 Task: Find accommodations in Shibirghan, Afghanistan for 8 guests from 22 Aug to 10 Sep, with 6 bedrooms, 6 beds, 5 bathrooms, Wifi, Free parking, and a Pool, within a price range of ₹820 to ₹100000+.
Action: Mouse moved to (614, 126)
Screenshot: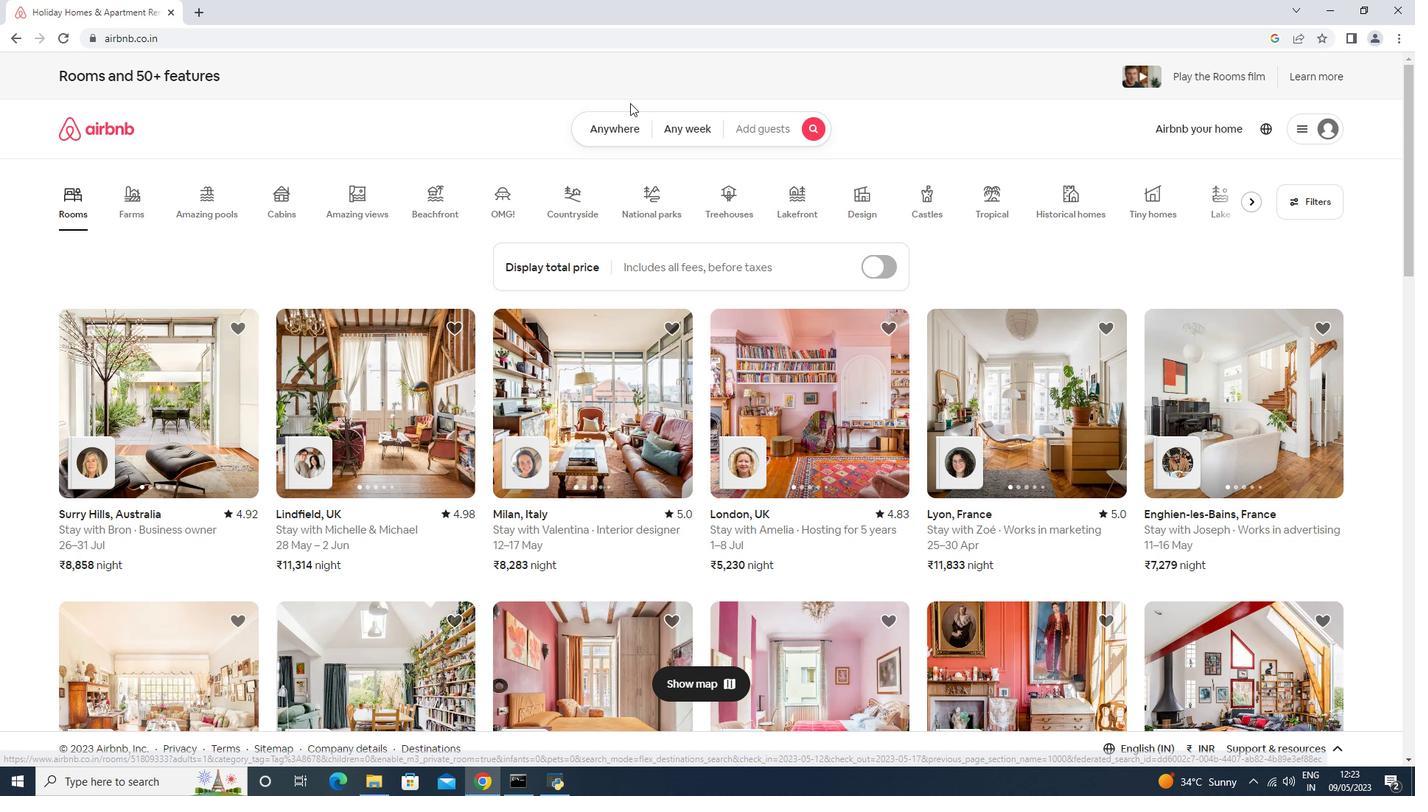 
Action: Mouse pressed left at (614, 126)
Screenshot: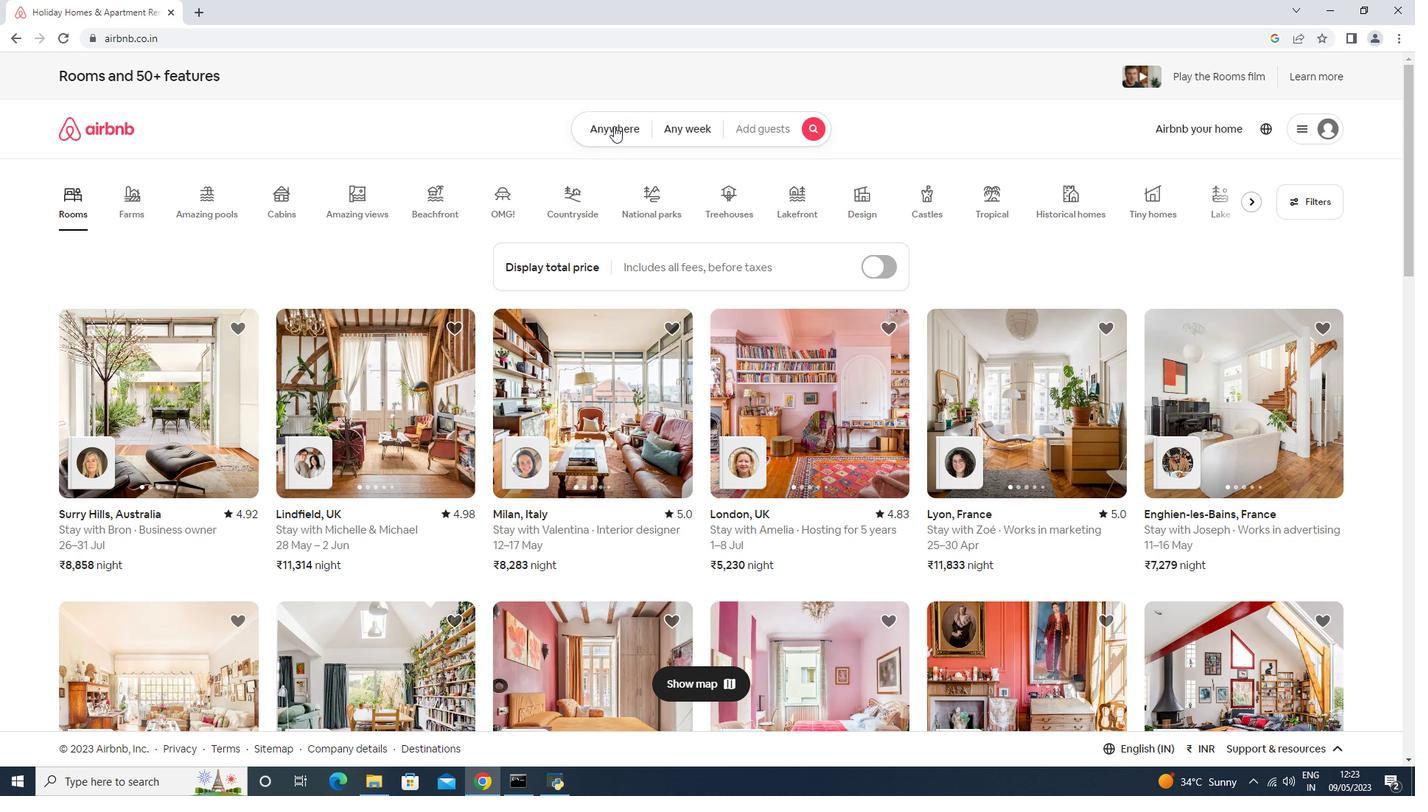 
Action: Mouse moved to (566, 195)
Screenshot: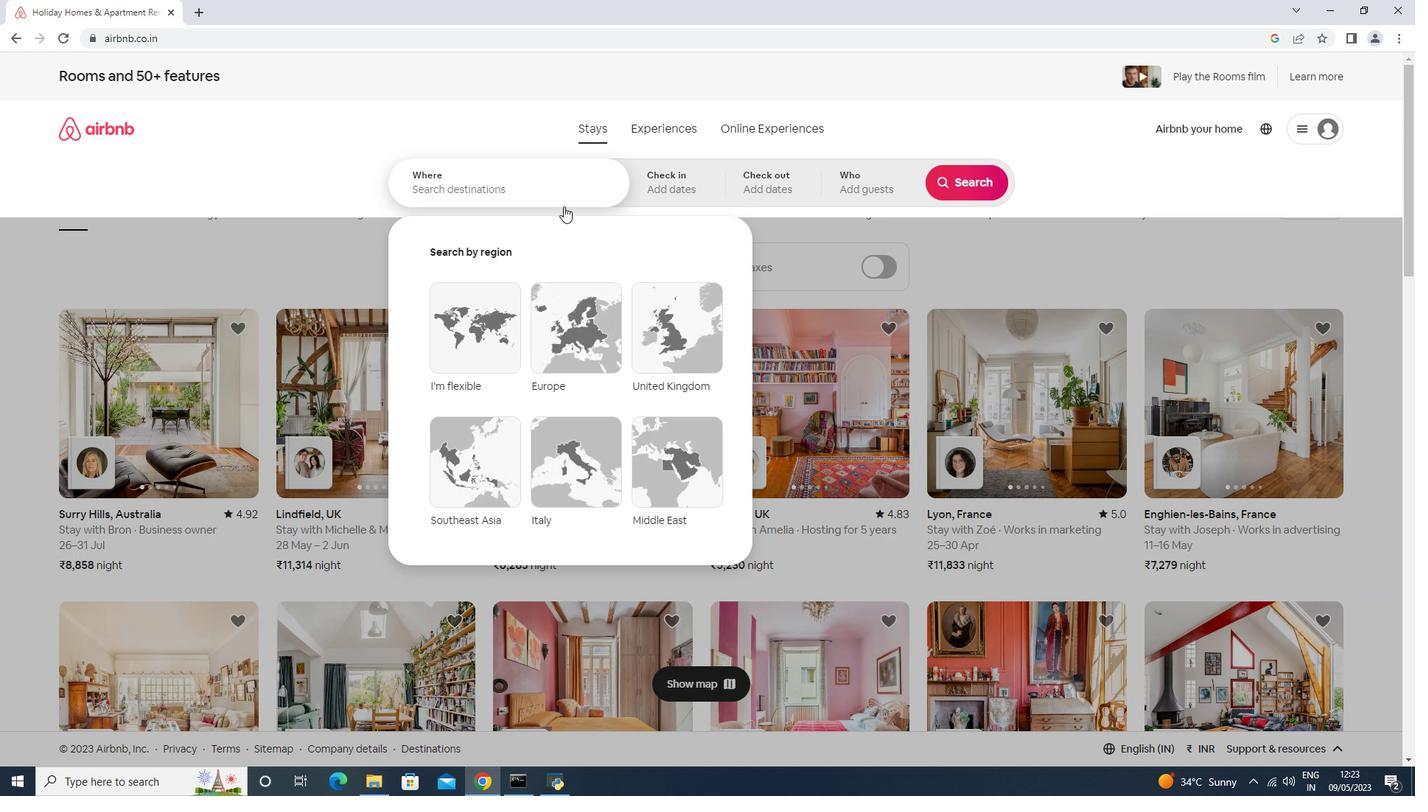 
Action: Mouse pressed left at (566, 195)
Screenshot: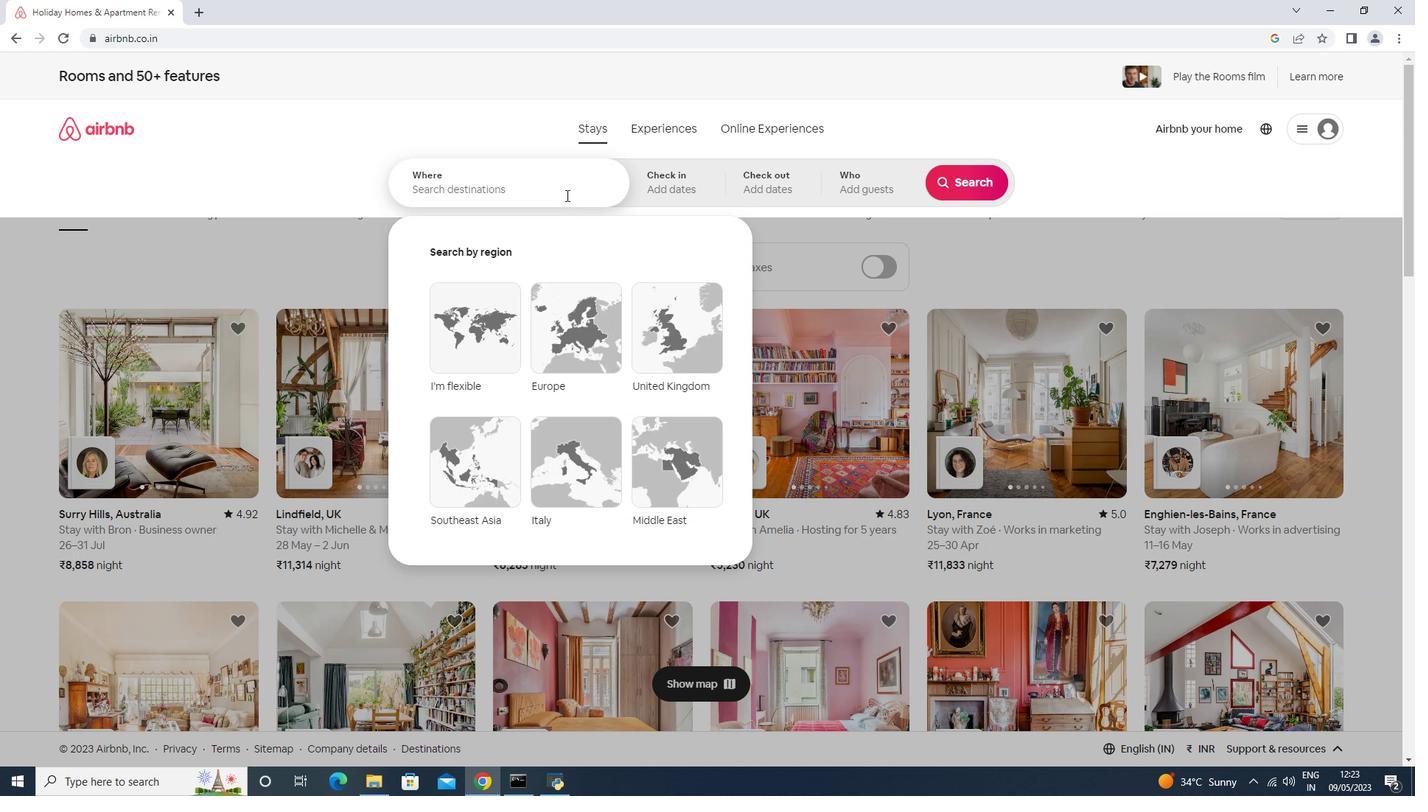 
Action: Mouse moved to (567, 189)
Screenshot: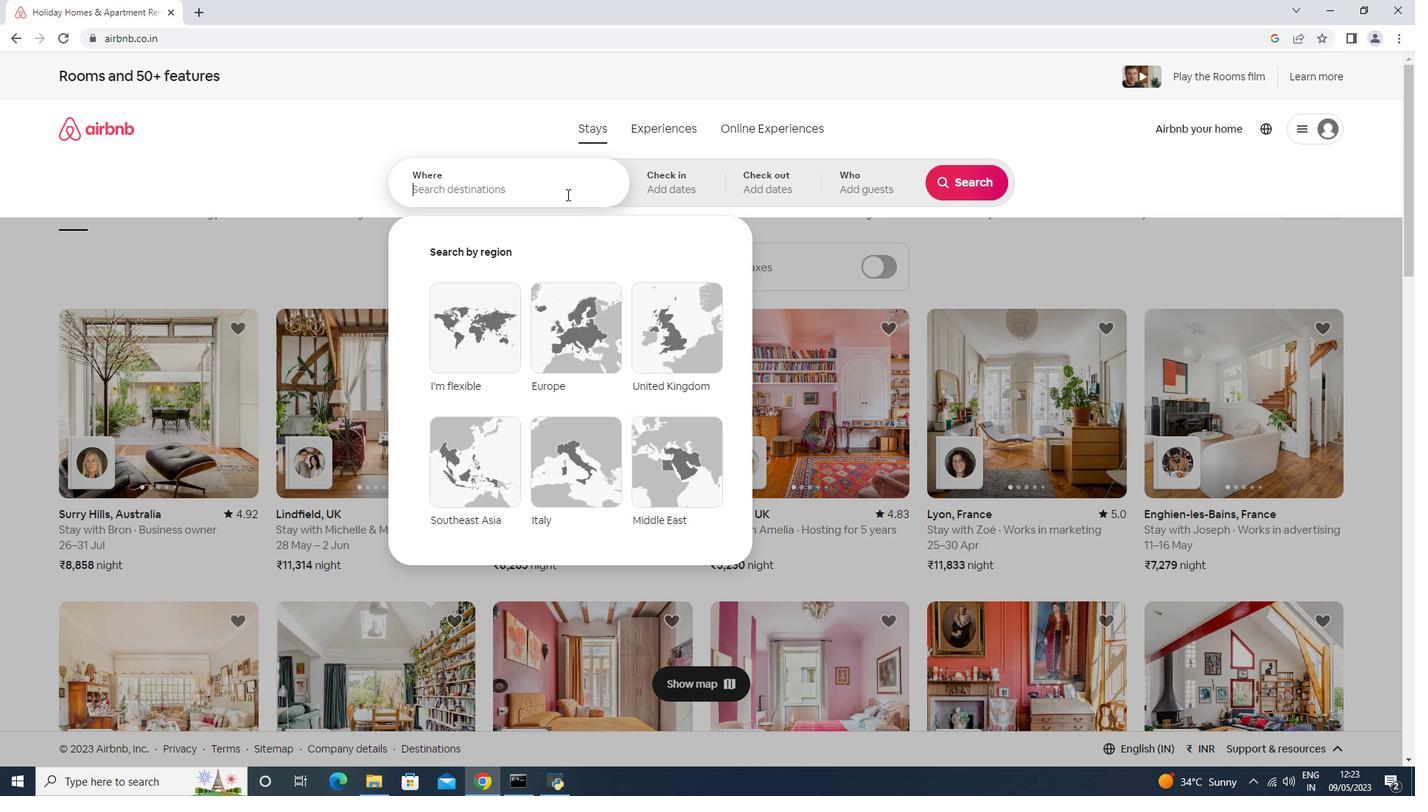 
Action: Key pressed <Key.shift>Shibirirghan,<Key.space><Key.shift><Key.shift>Afghanistan<Key.enter>
Screenshot: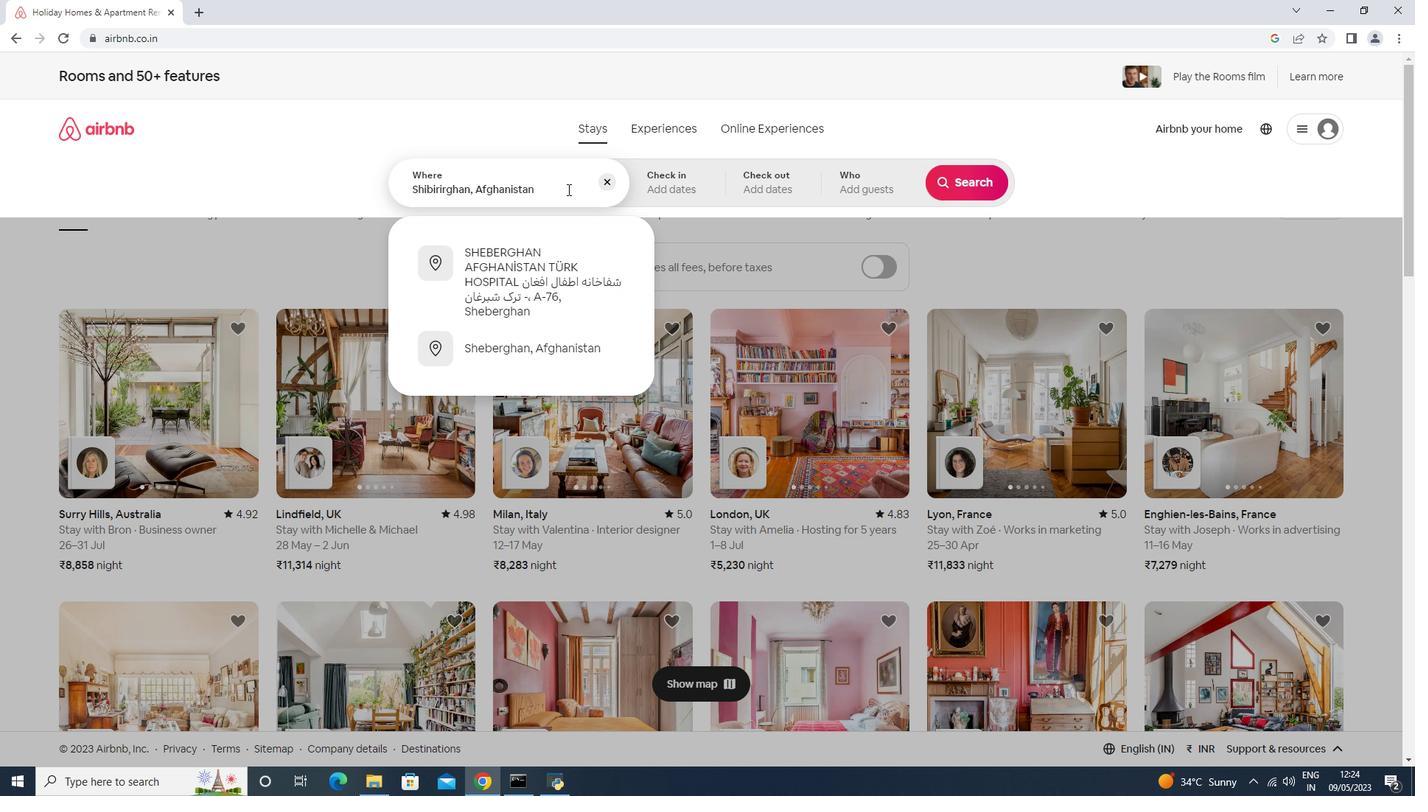 
Action: Mouse moved to (956, 308)
Screenshot: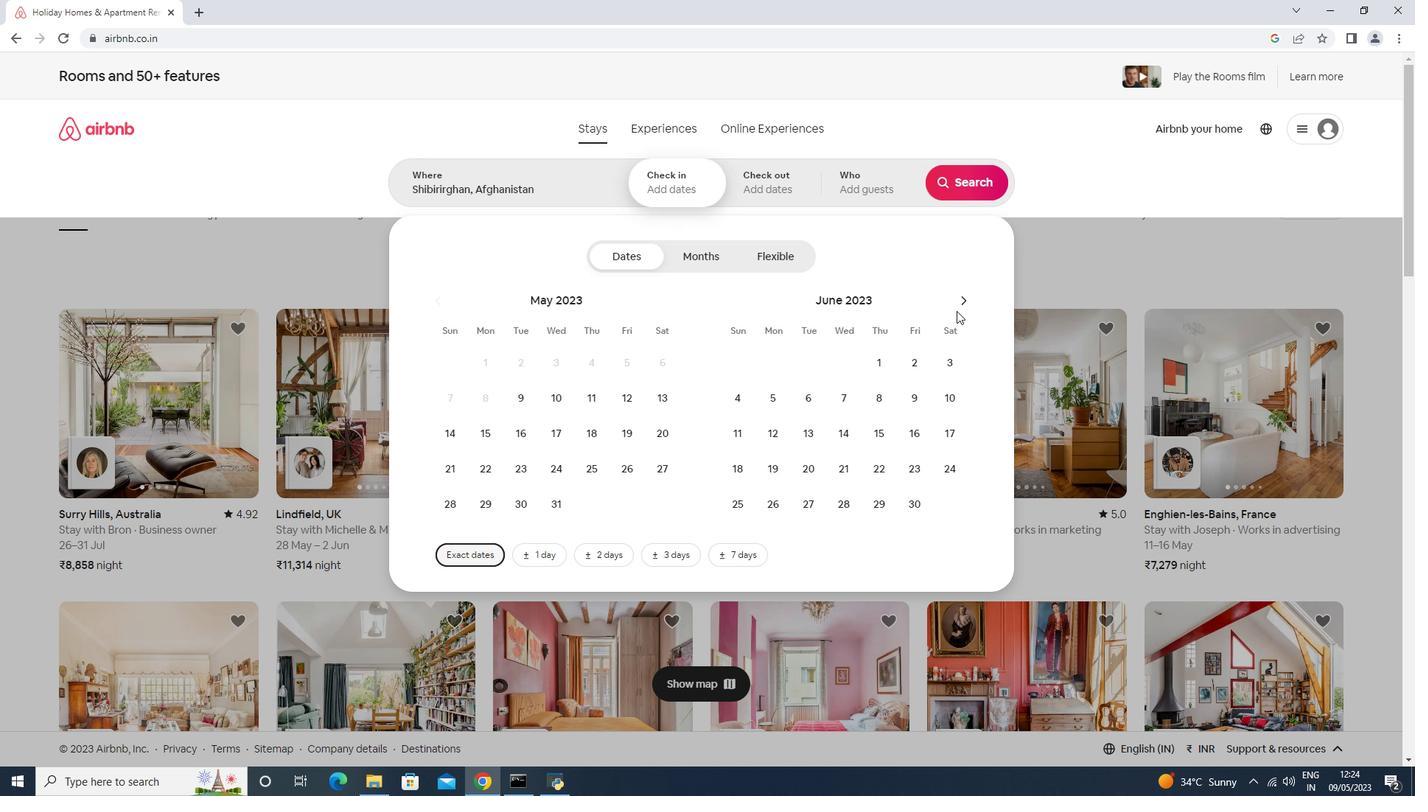 
Action: Mouse pressed left at (956, 308)
Screenshot: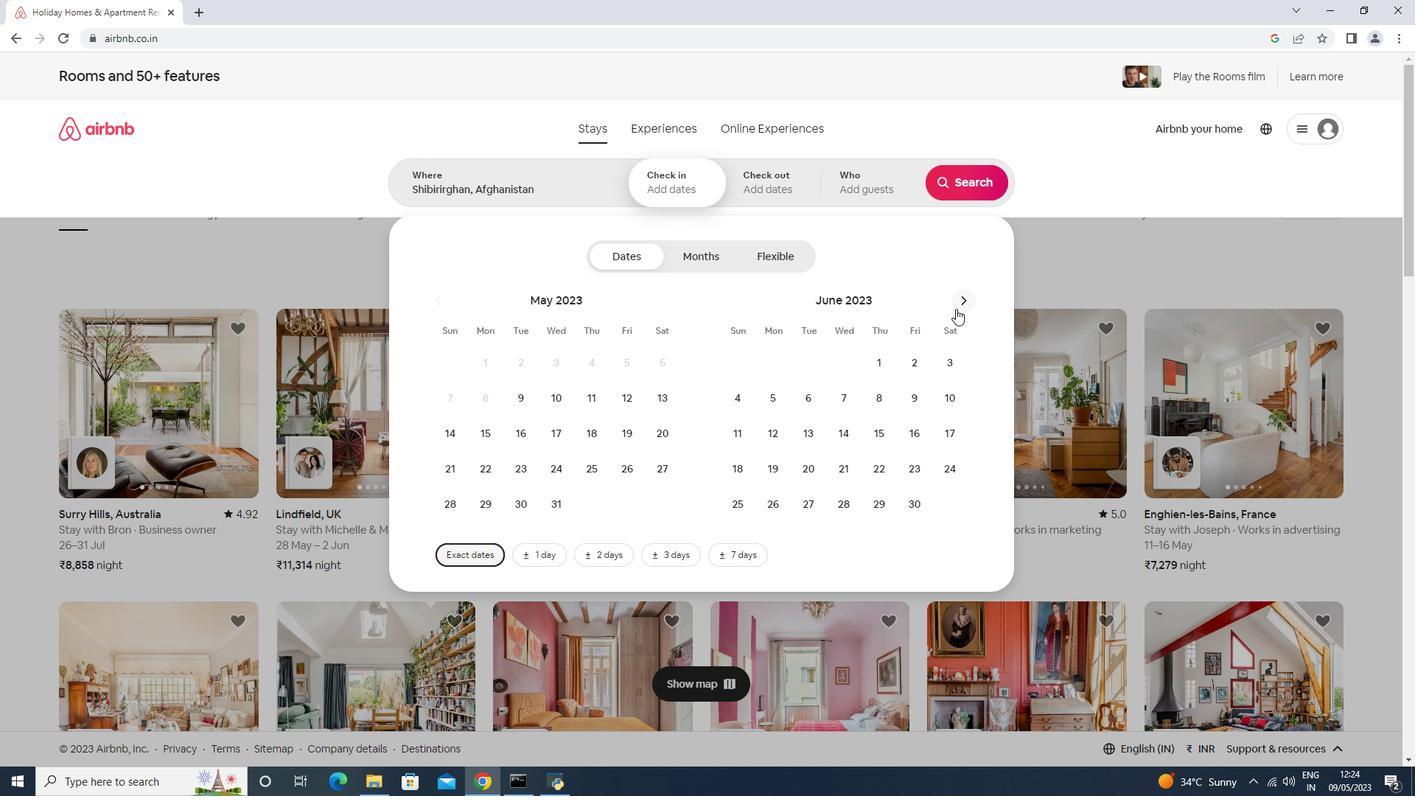 
Action: Mouse pressed left at (956, 308)
Screenshot: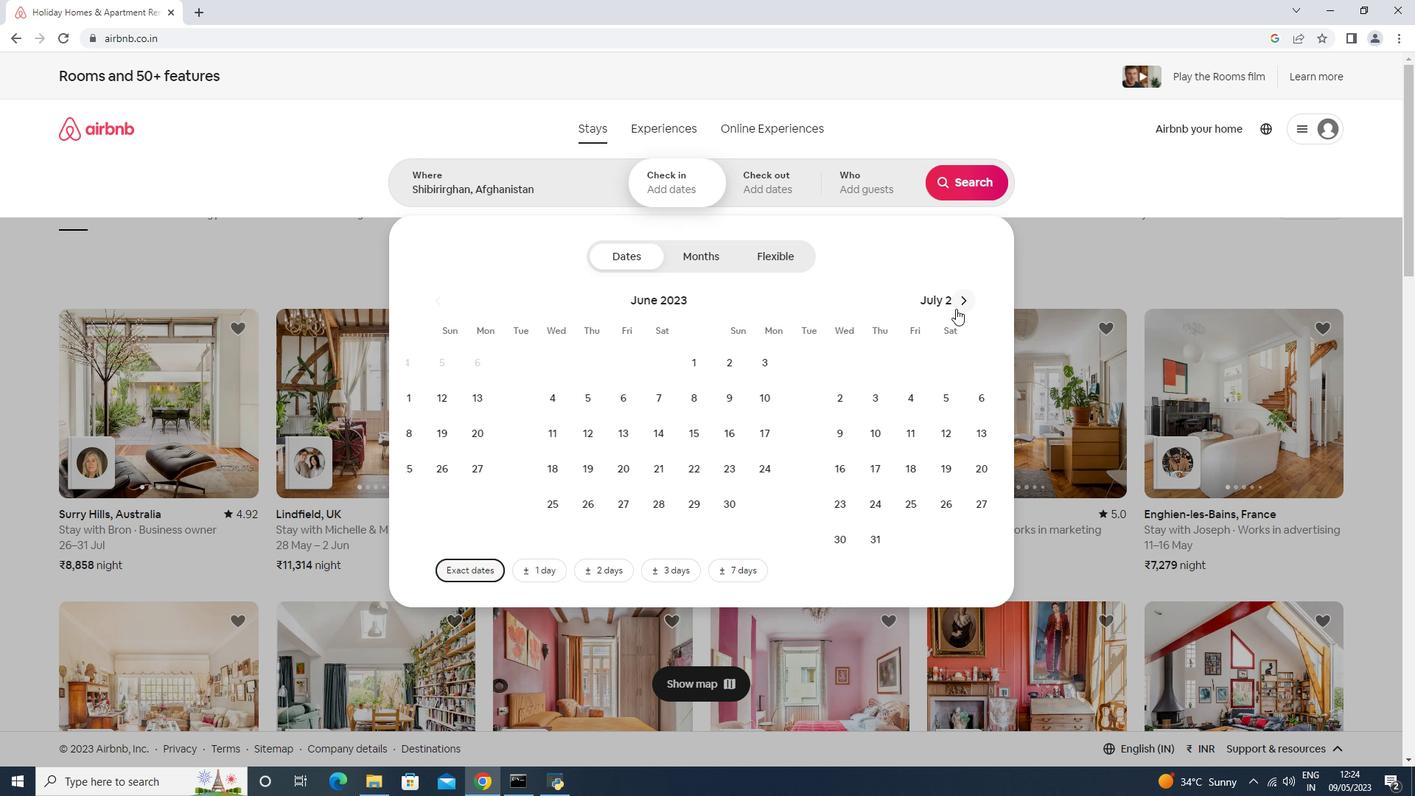 
Action: Mouse pressed left at (956, 308)
Screenshot: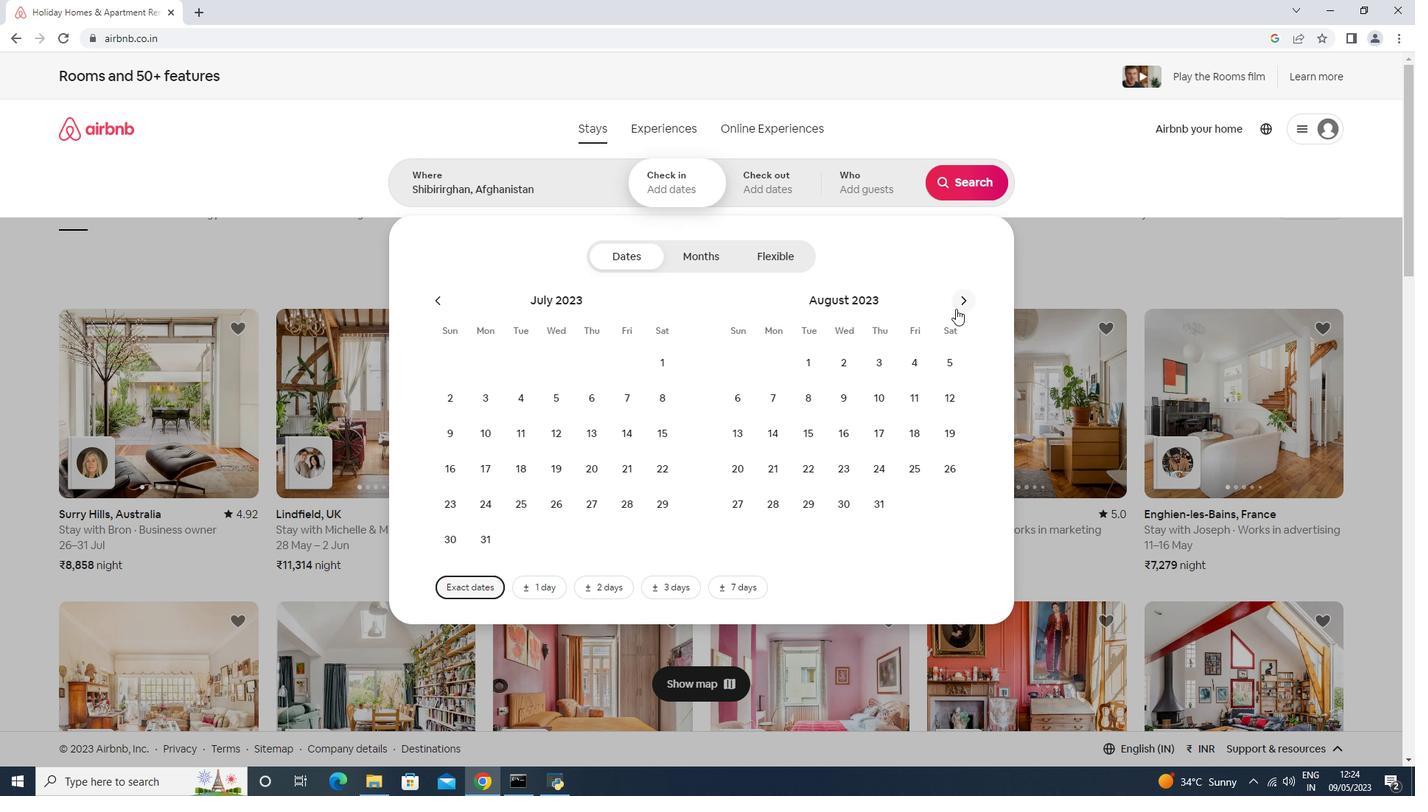
Action: Mouse moved to (513, 466)
Screenshot: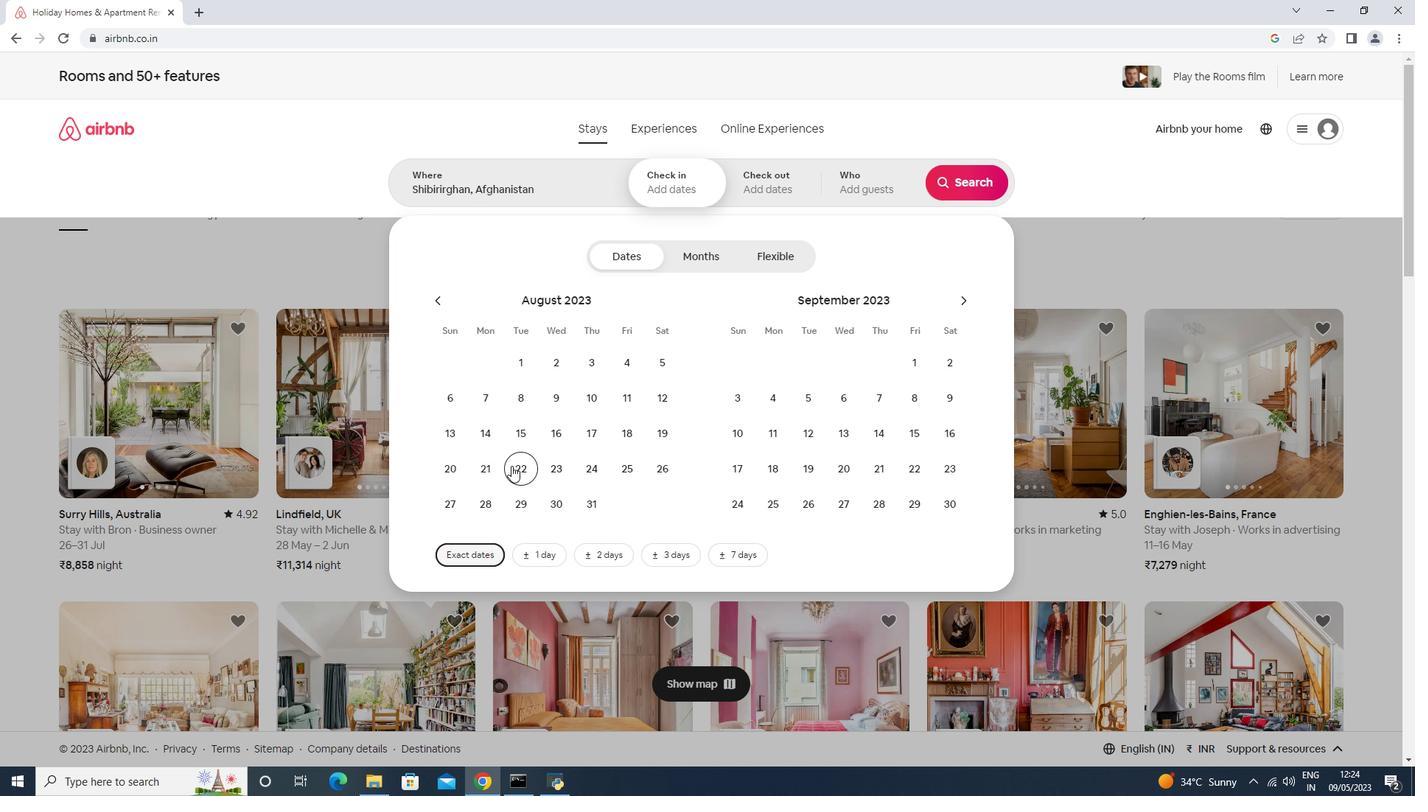 
Action: Mouse pressed left at (512, 465)
Screenshot: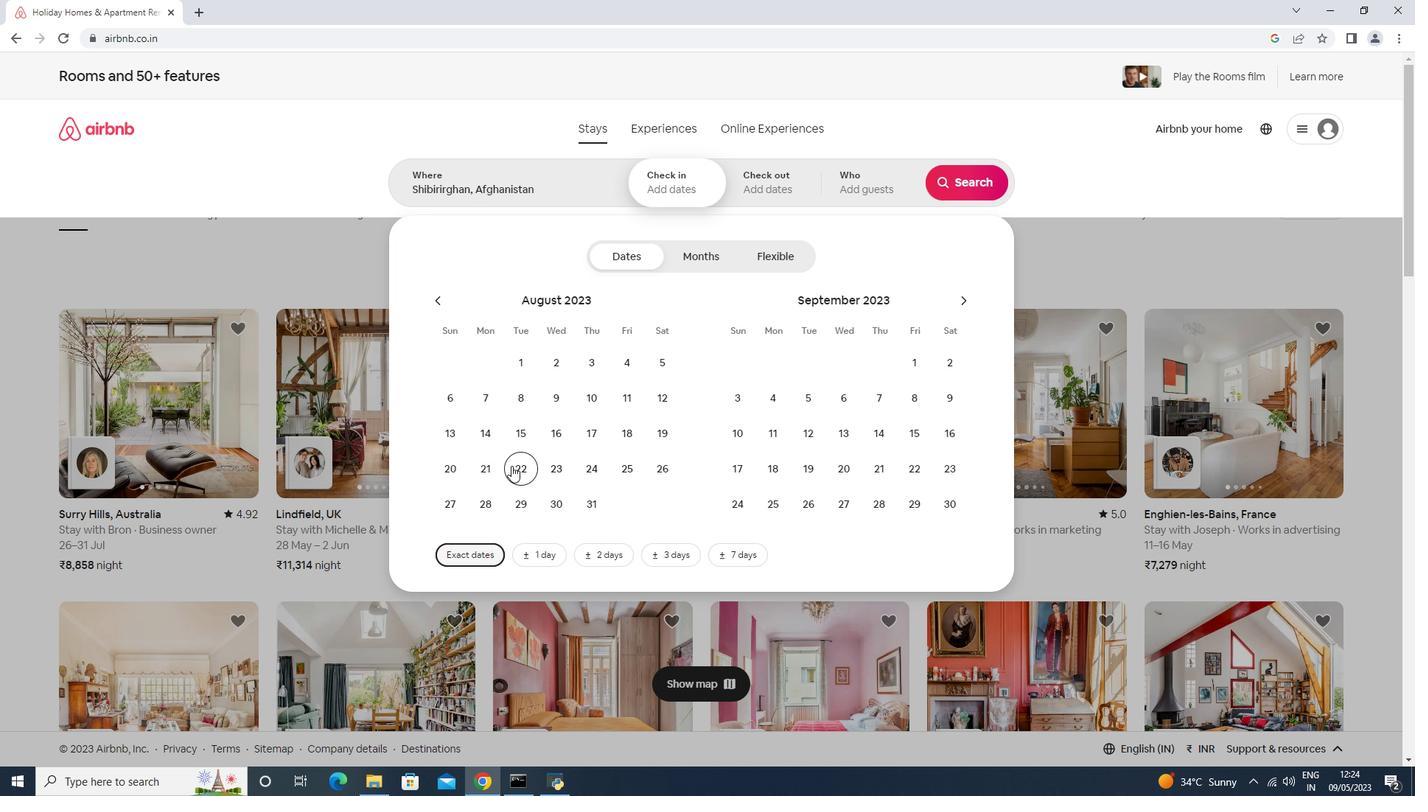 
Action: Mouse moved to (742, 439)
Screenshot: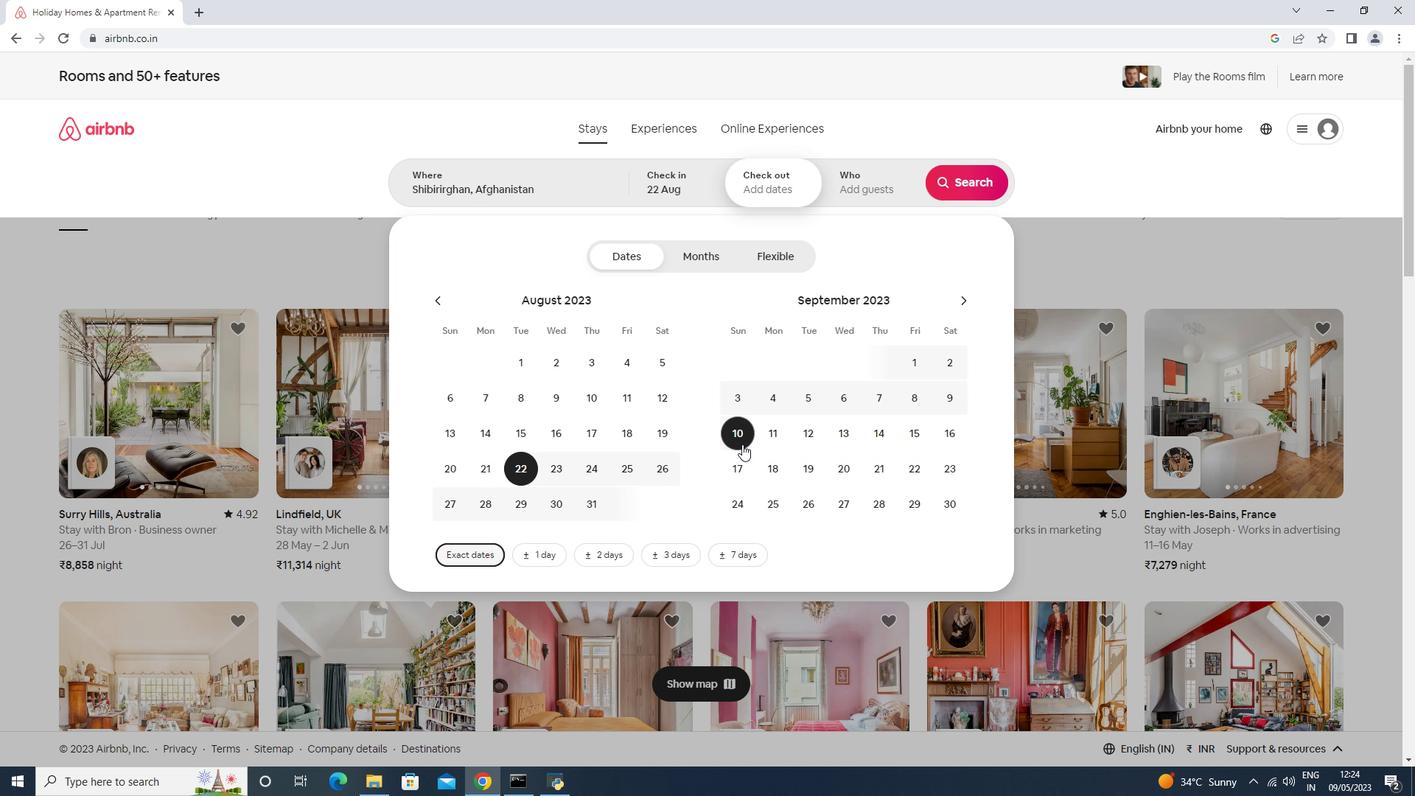 
Action: Mouse pressed left at (742, 439)
Screenshot: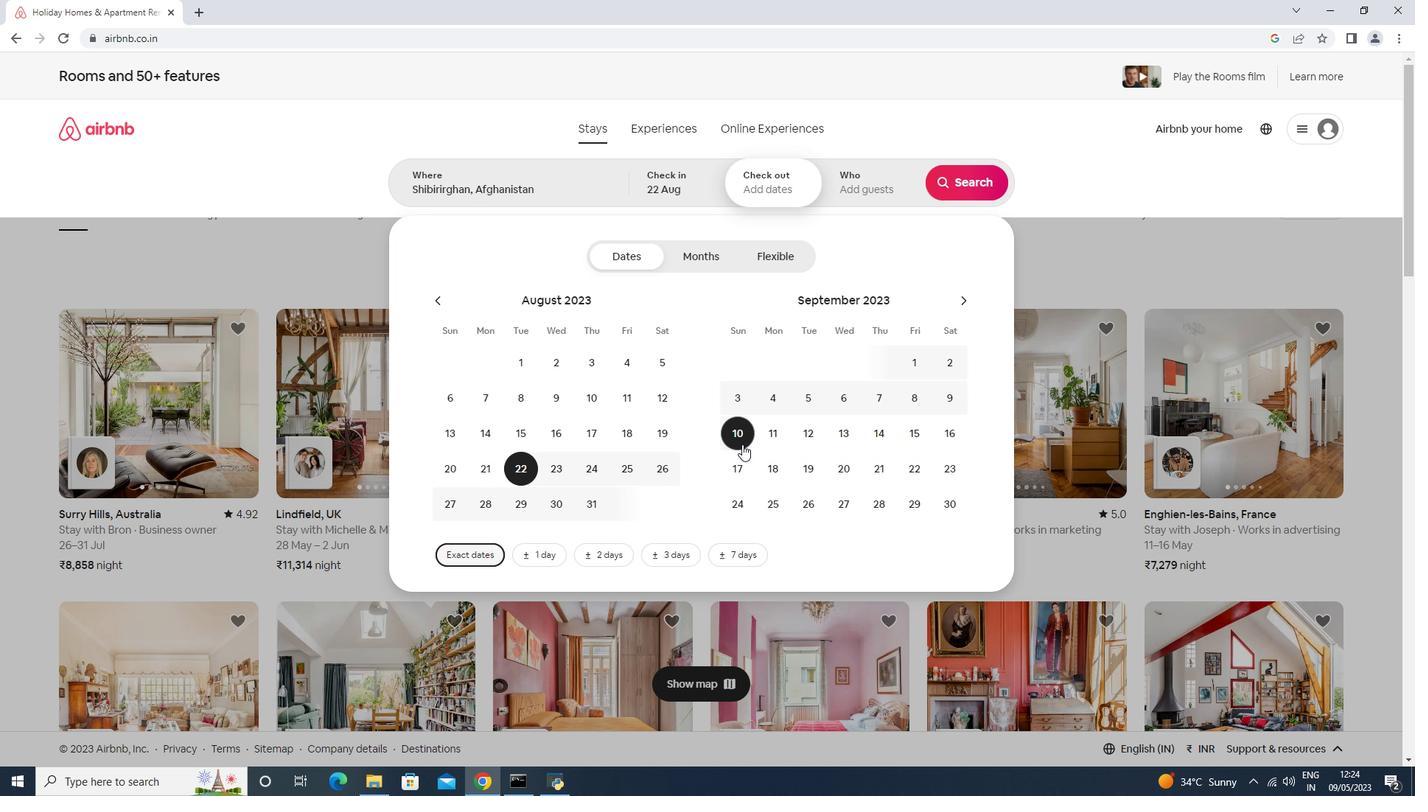 
Action: Mouse moved to (887, 192)
Screenshot: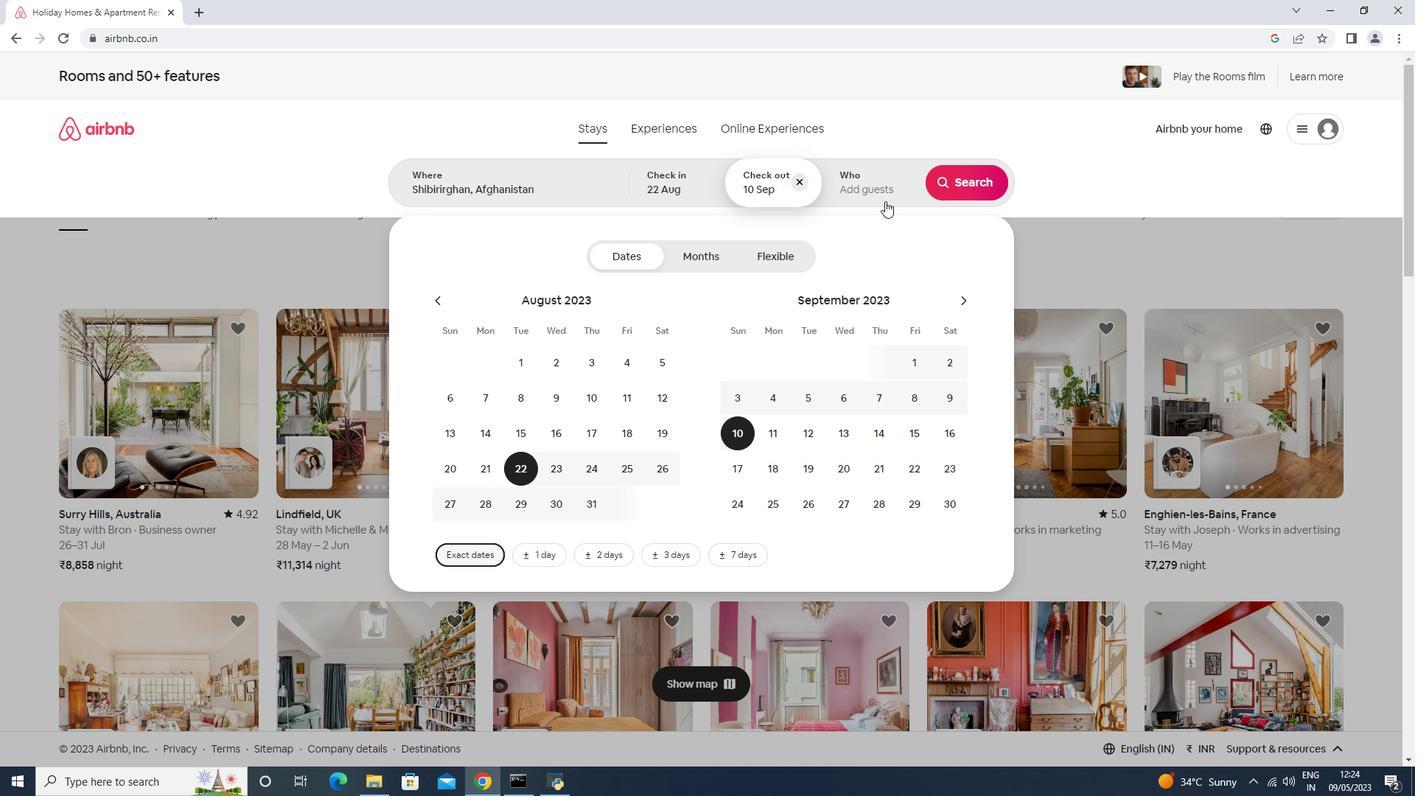 
Action: Mouse pressed left at (887, 192)
Screenshot: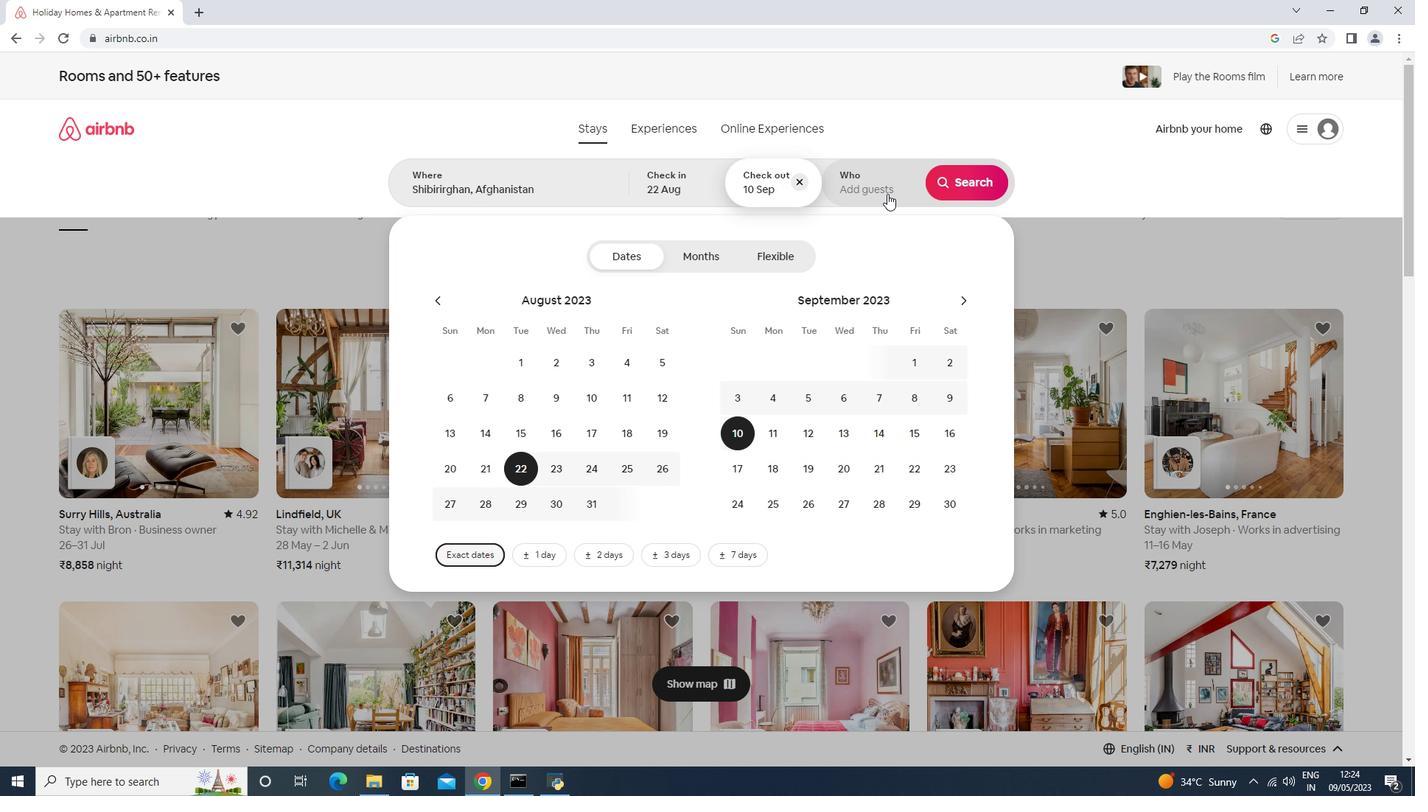 
Action: Mouse moved to (962, 263)
Screenshot: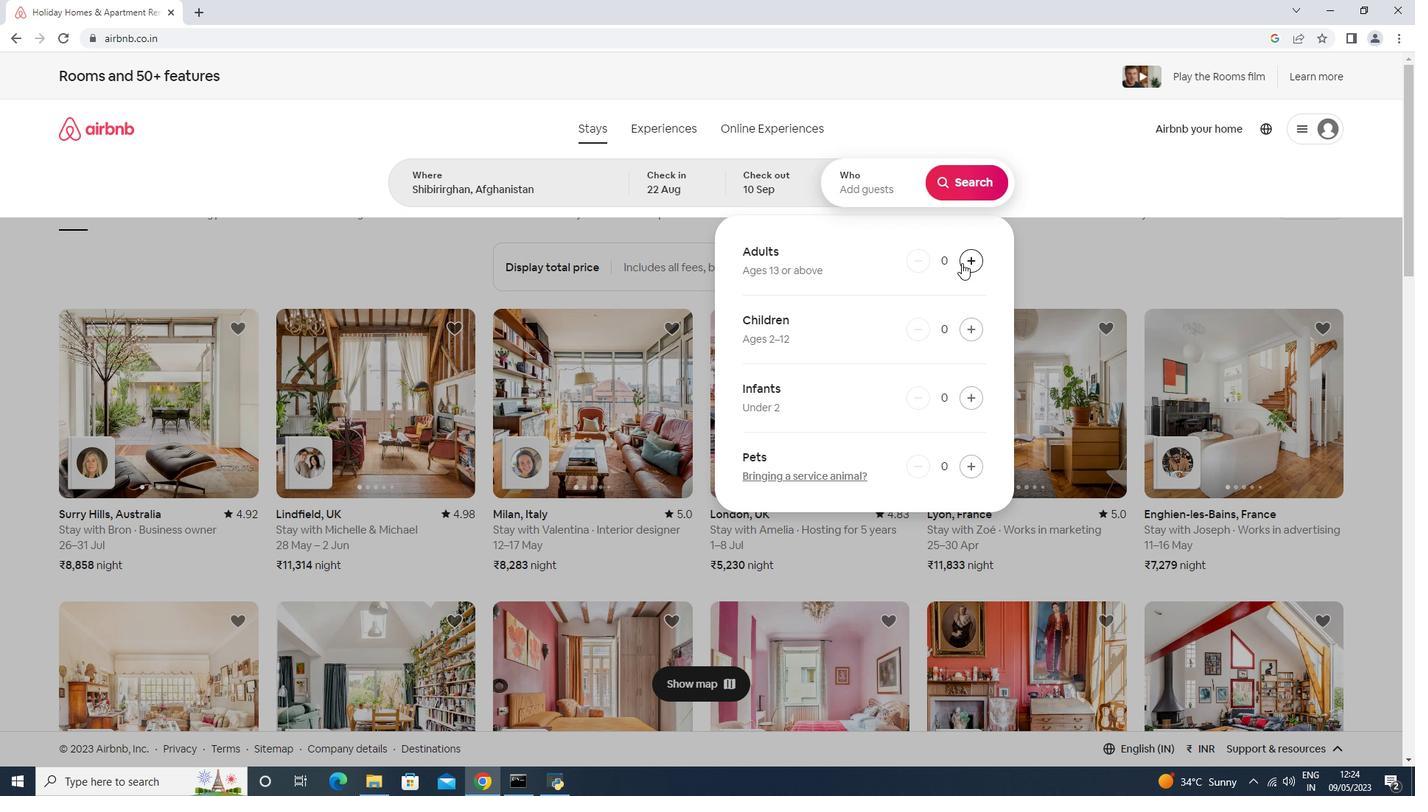 
Action: Mouse pressed left at (962, 263)
Screenshot: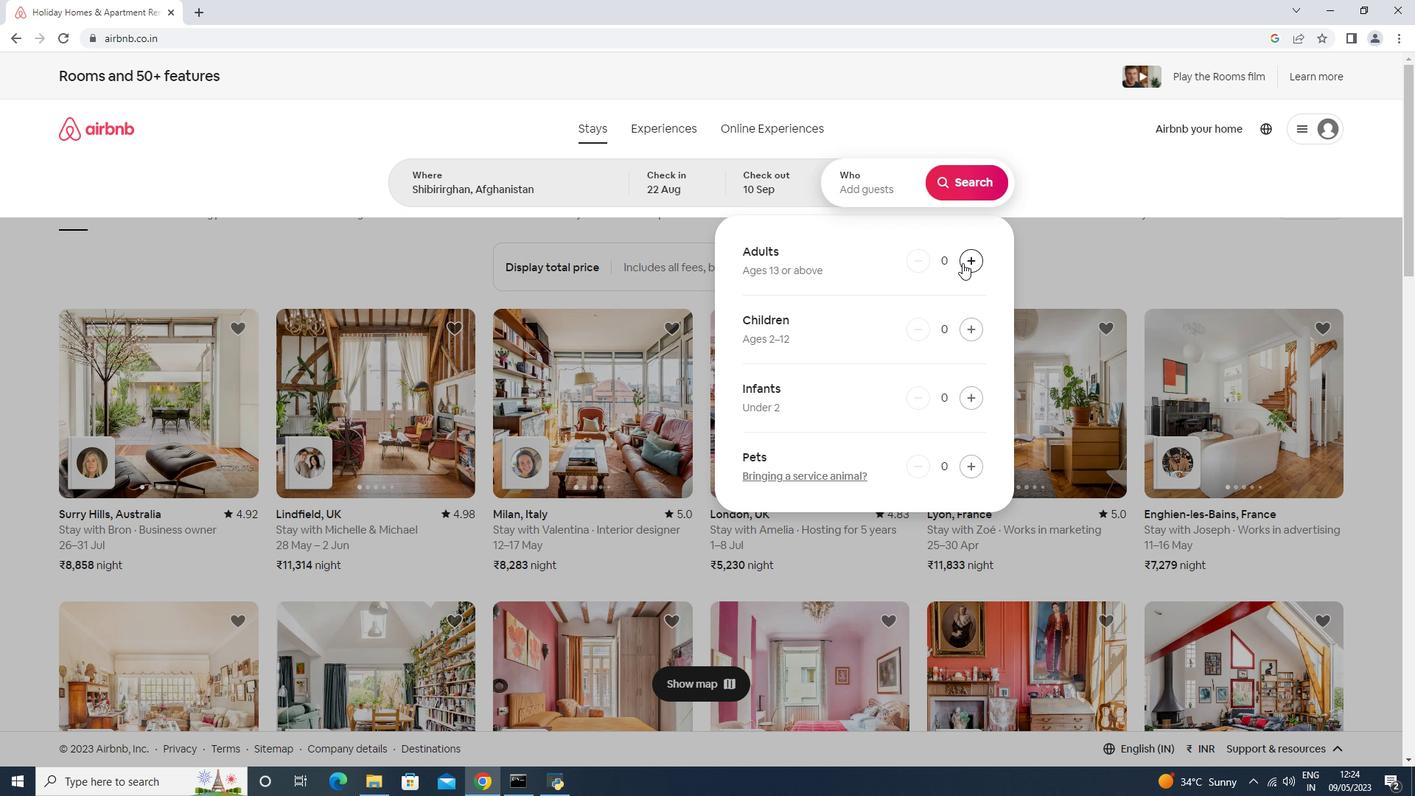 
Action: Mouse pressed left at (962, 263)
Screenshot: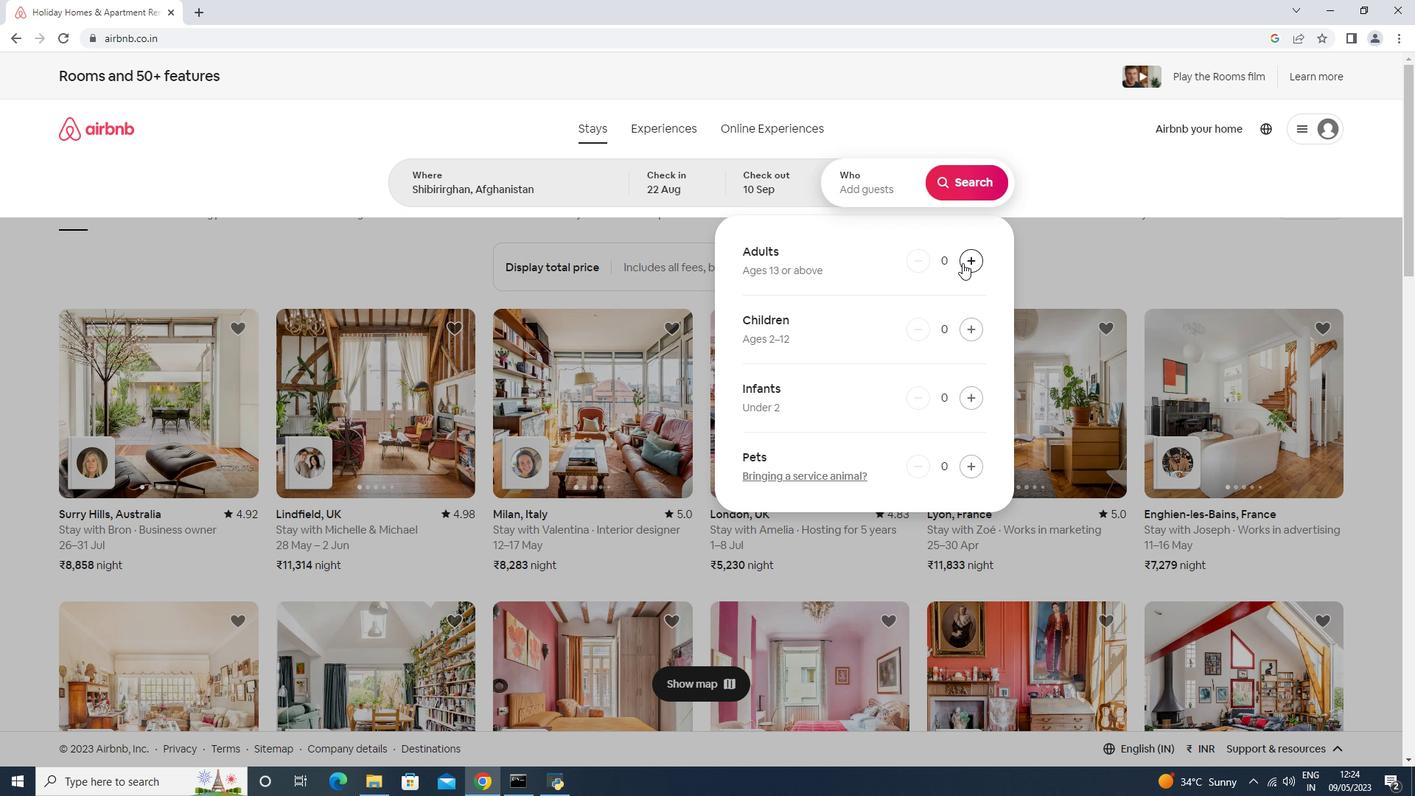 
Action: Mouse moved to (963, 263)
Screenshot: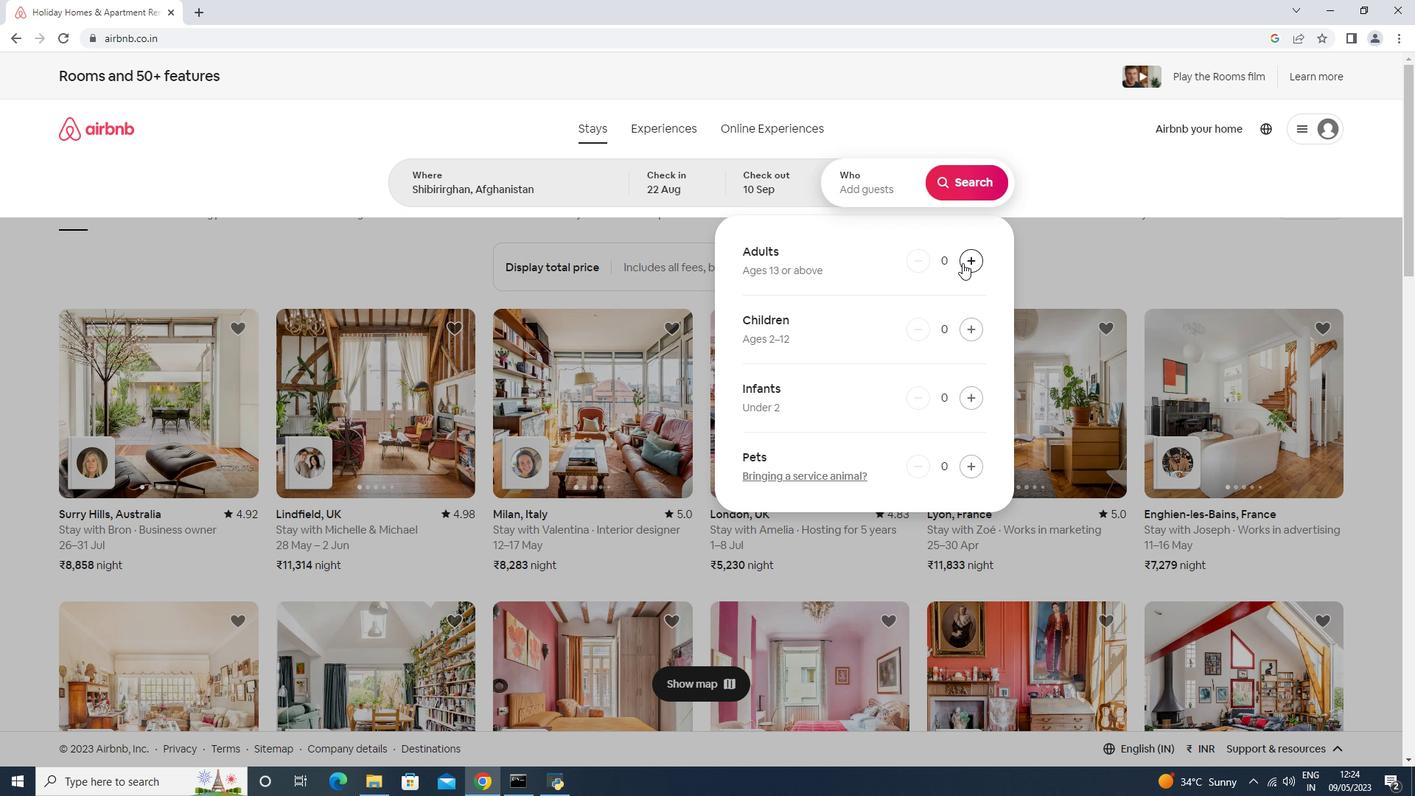 
Action: Mouse pressed left at (963, 263)
Screenshot: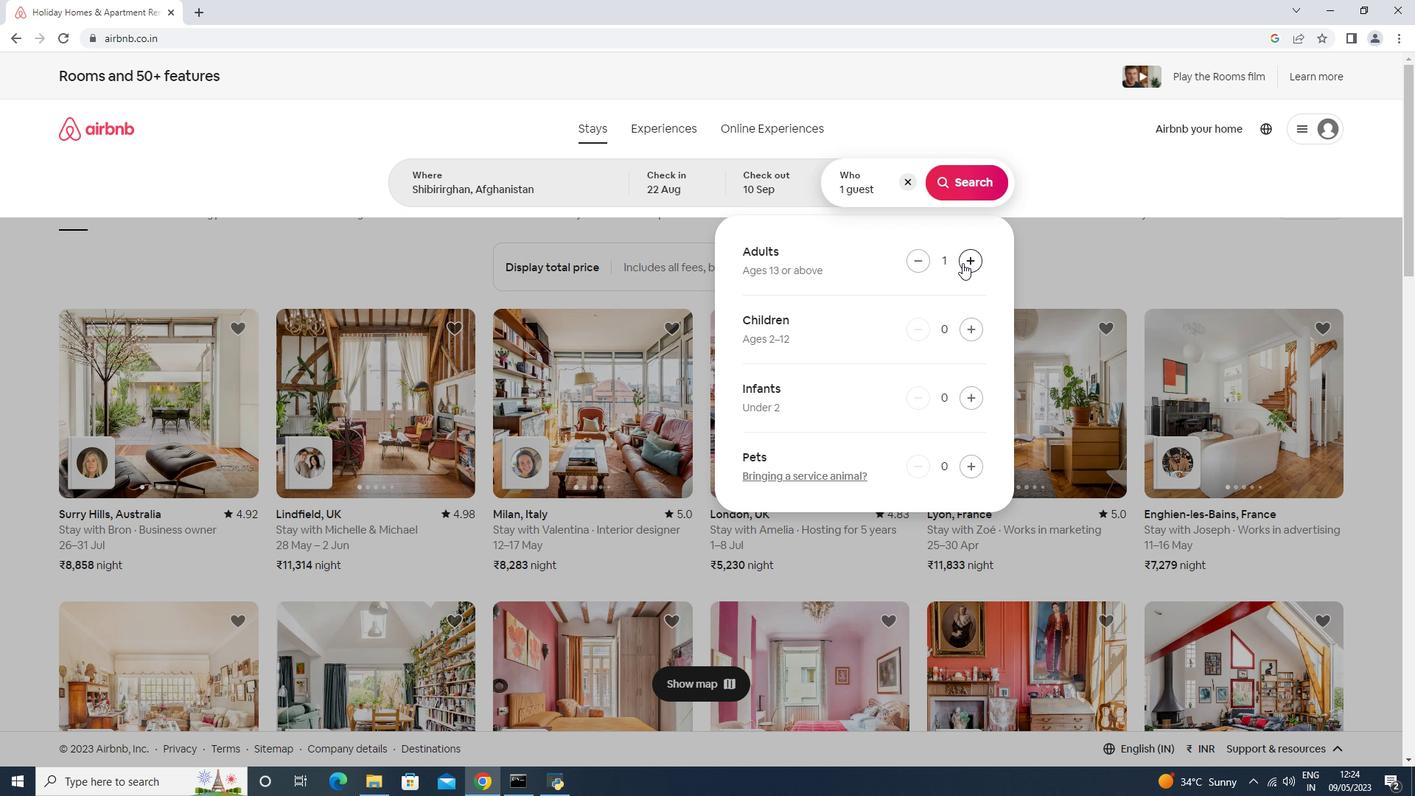 
Action: Mouse pressed left at (963, 263)
Screenshot: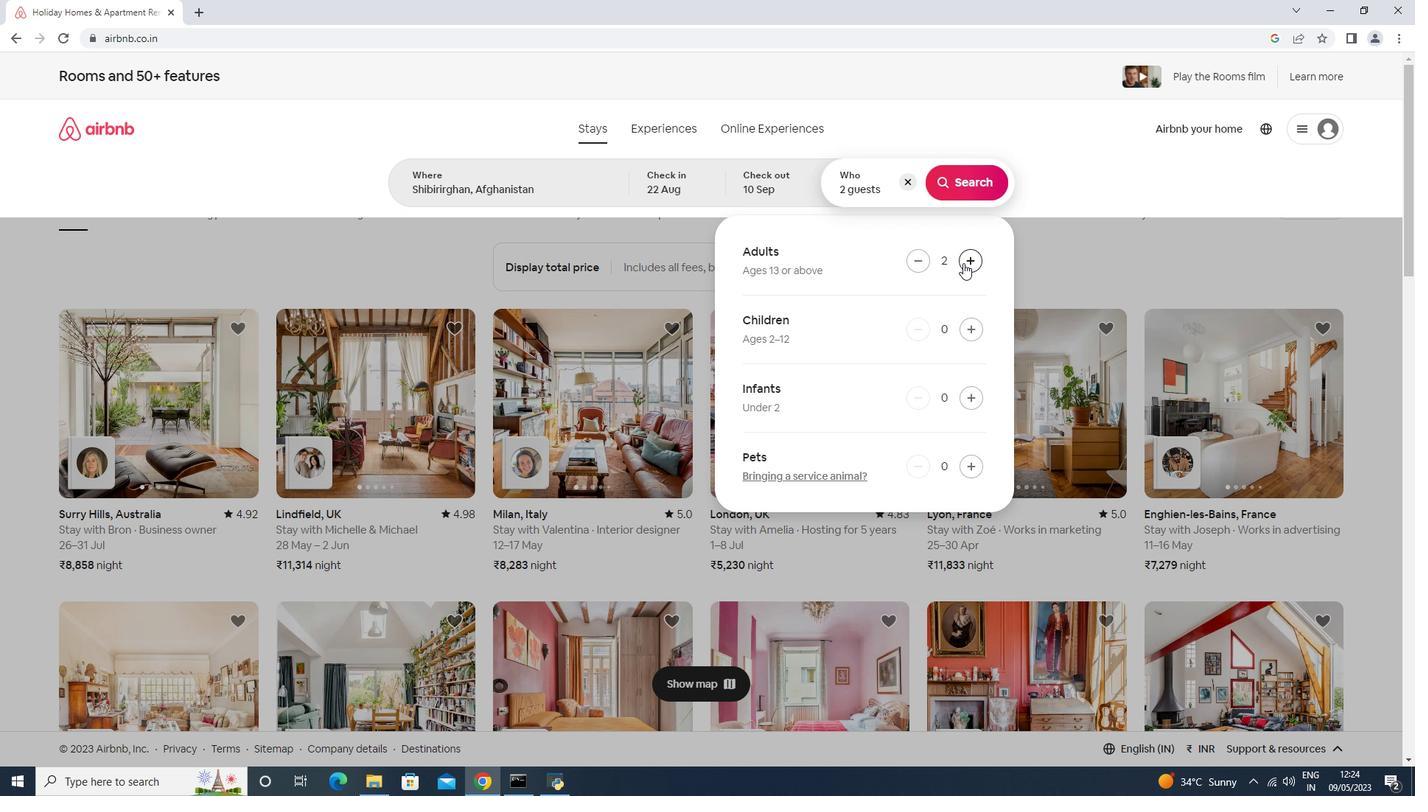 
Action: Mouse pressed left at (963, 263)
Screenshot: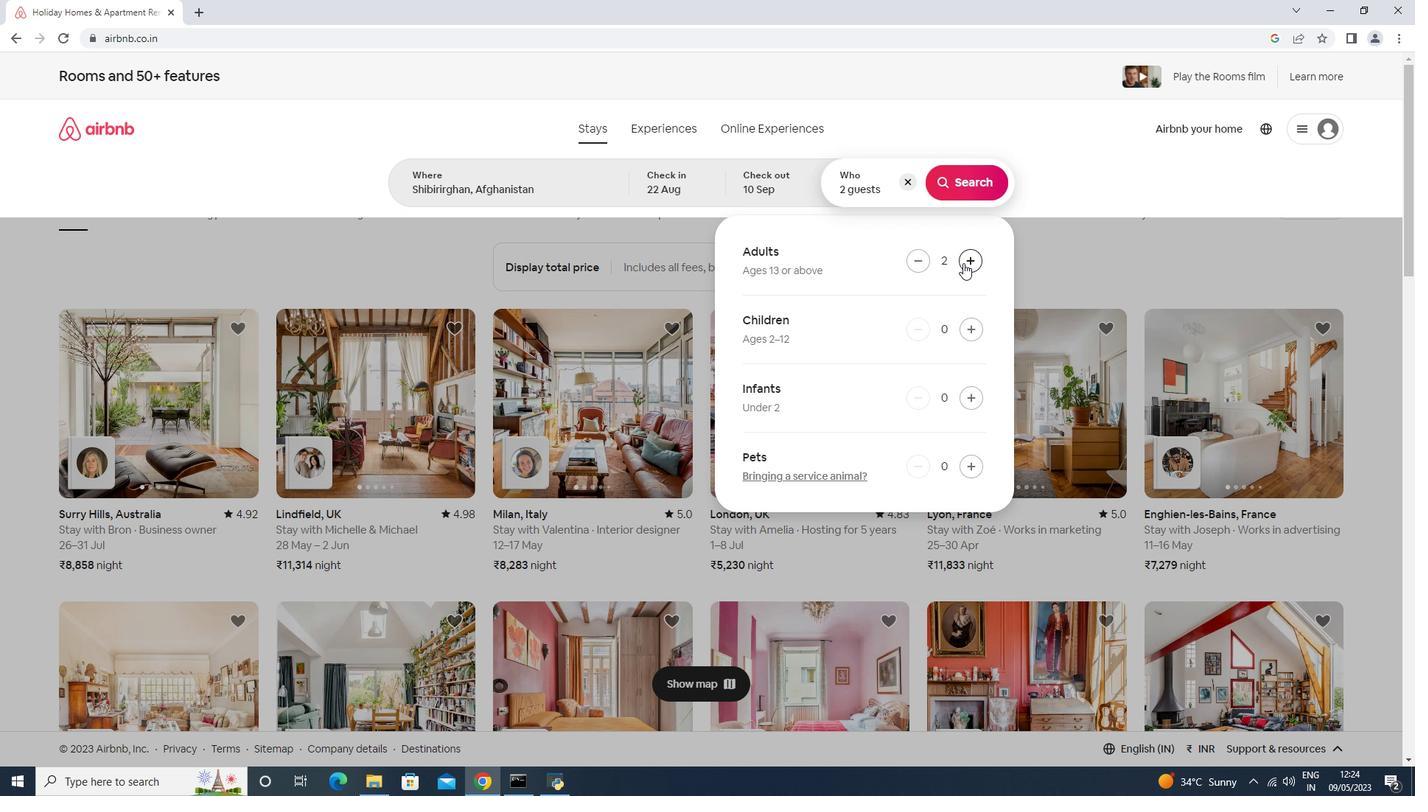 
Action: Mouse pressed left at (963, 263)
Screenshot: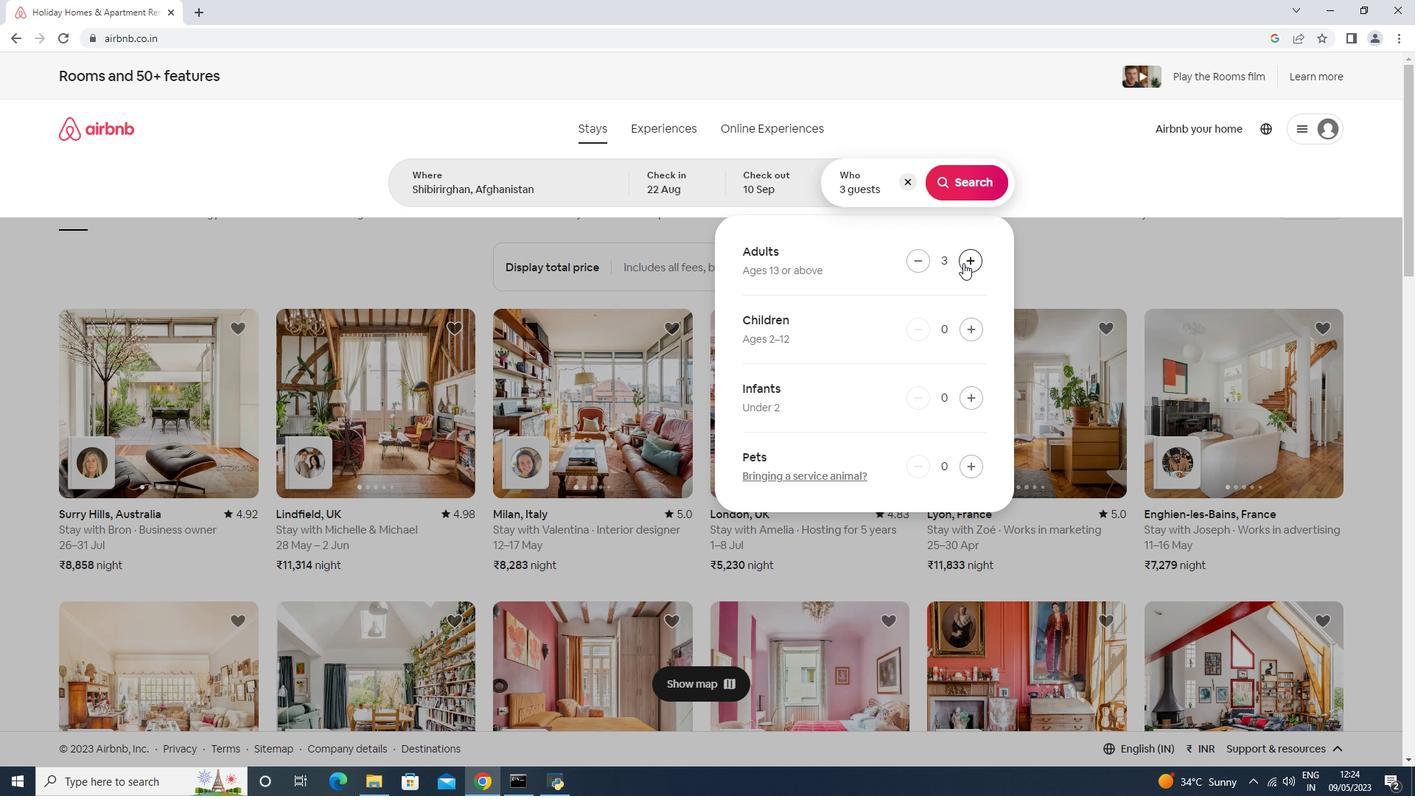 
Action: Mouse moved to (968, 325)
Screenshot: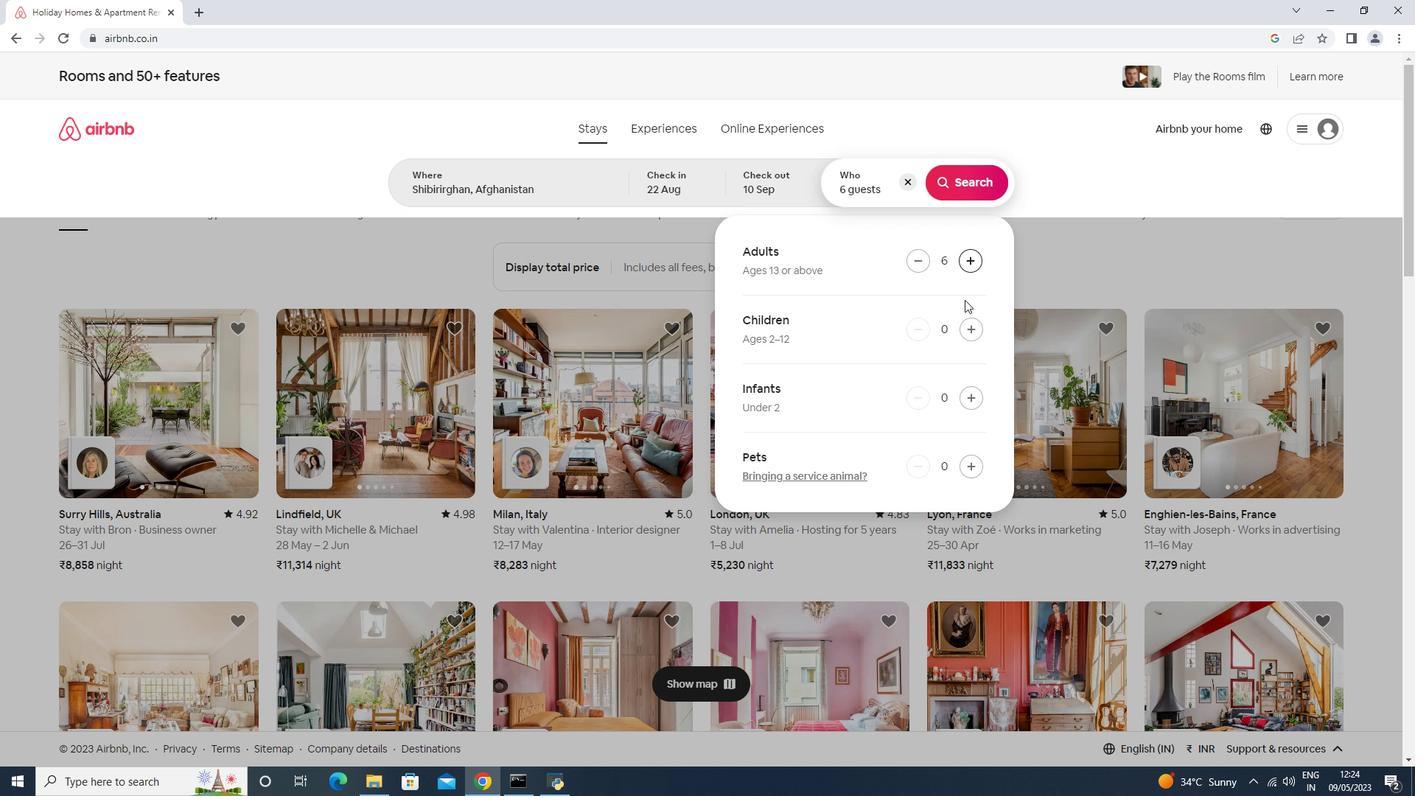 
Action: Mouse pressed left at (968, 325)
Screenshot: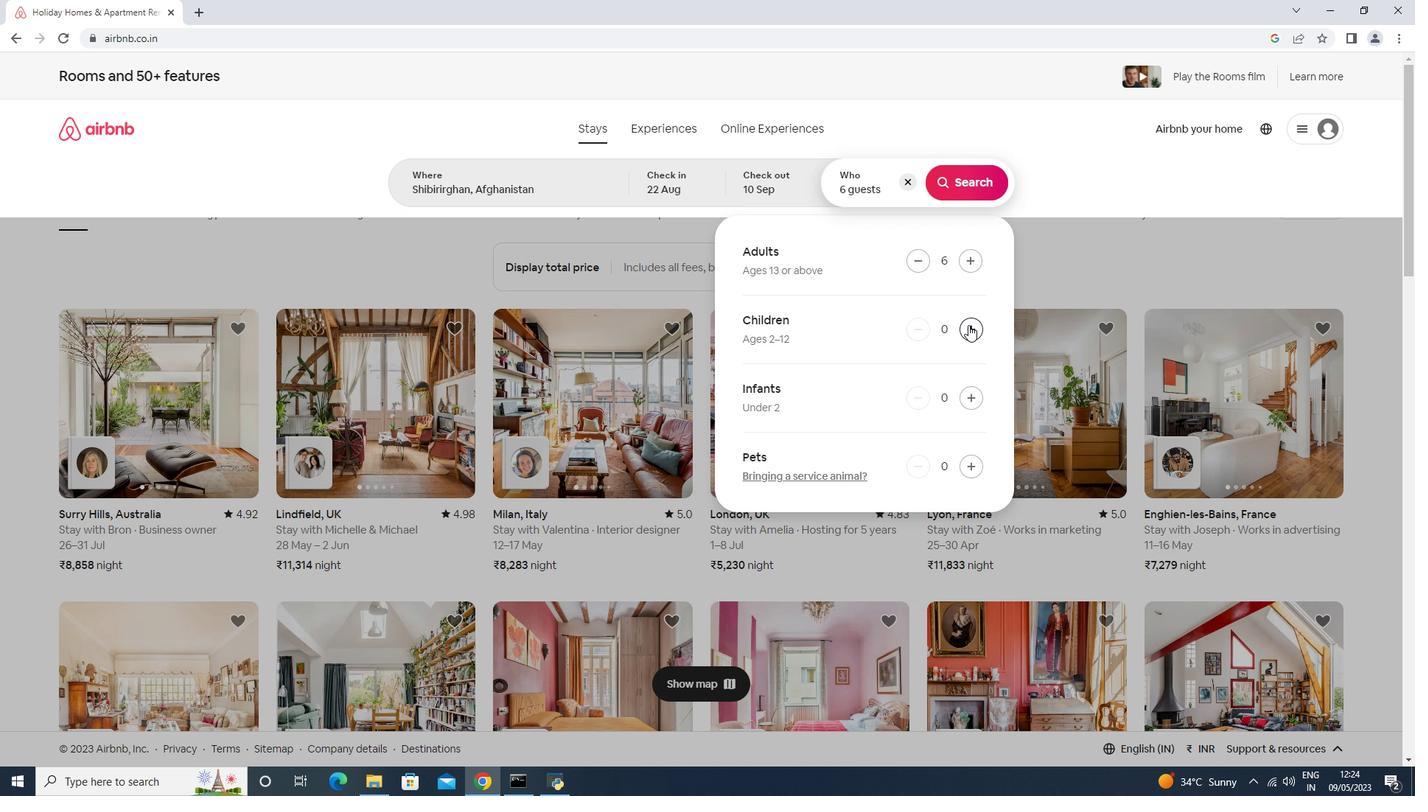 
Action: Mouse moved to (969, 325)
Screenshot: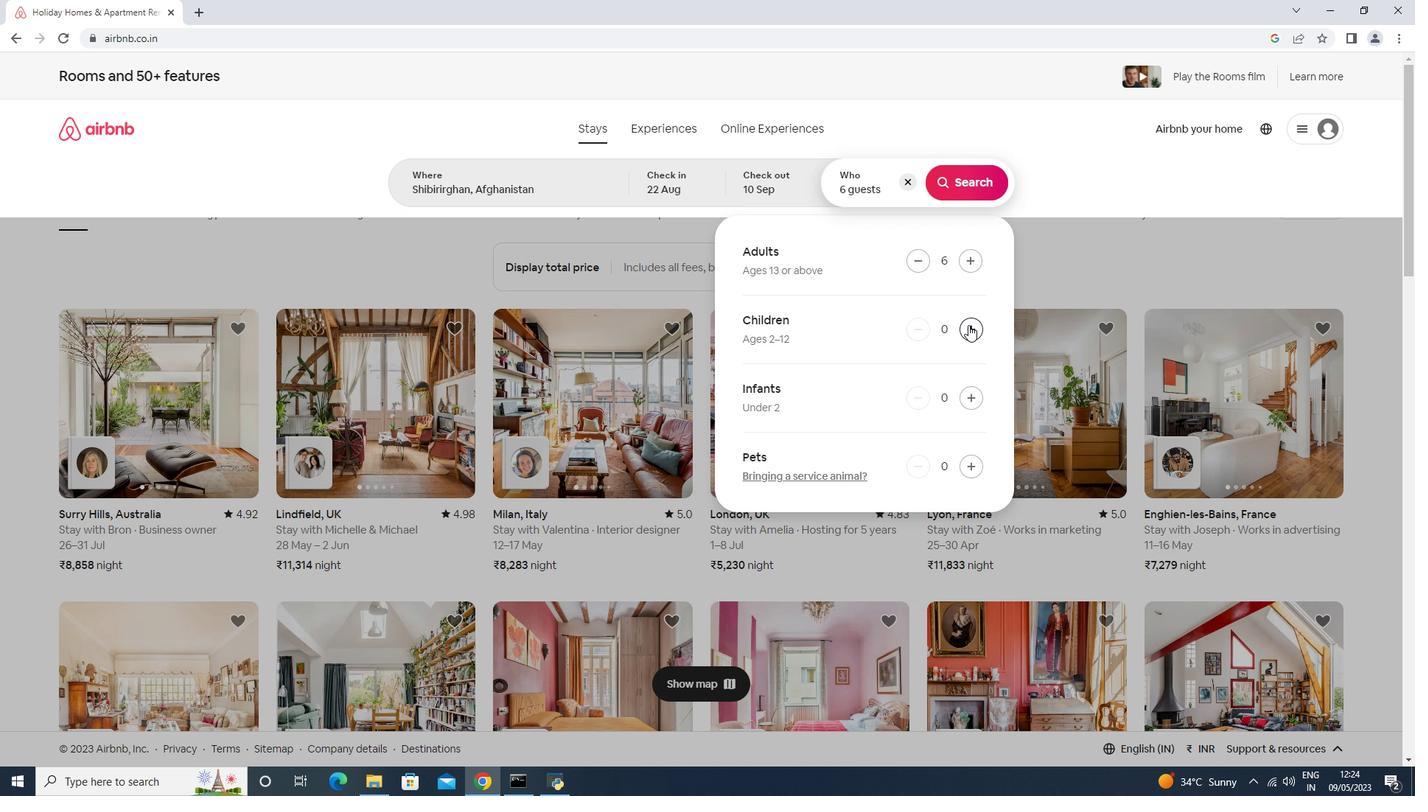 
Action: Mouse pressed left at (969, 325)
Screenshot: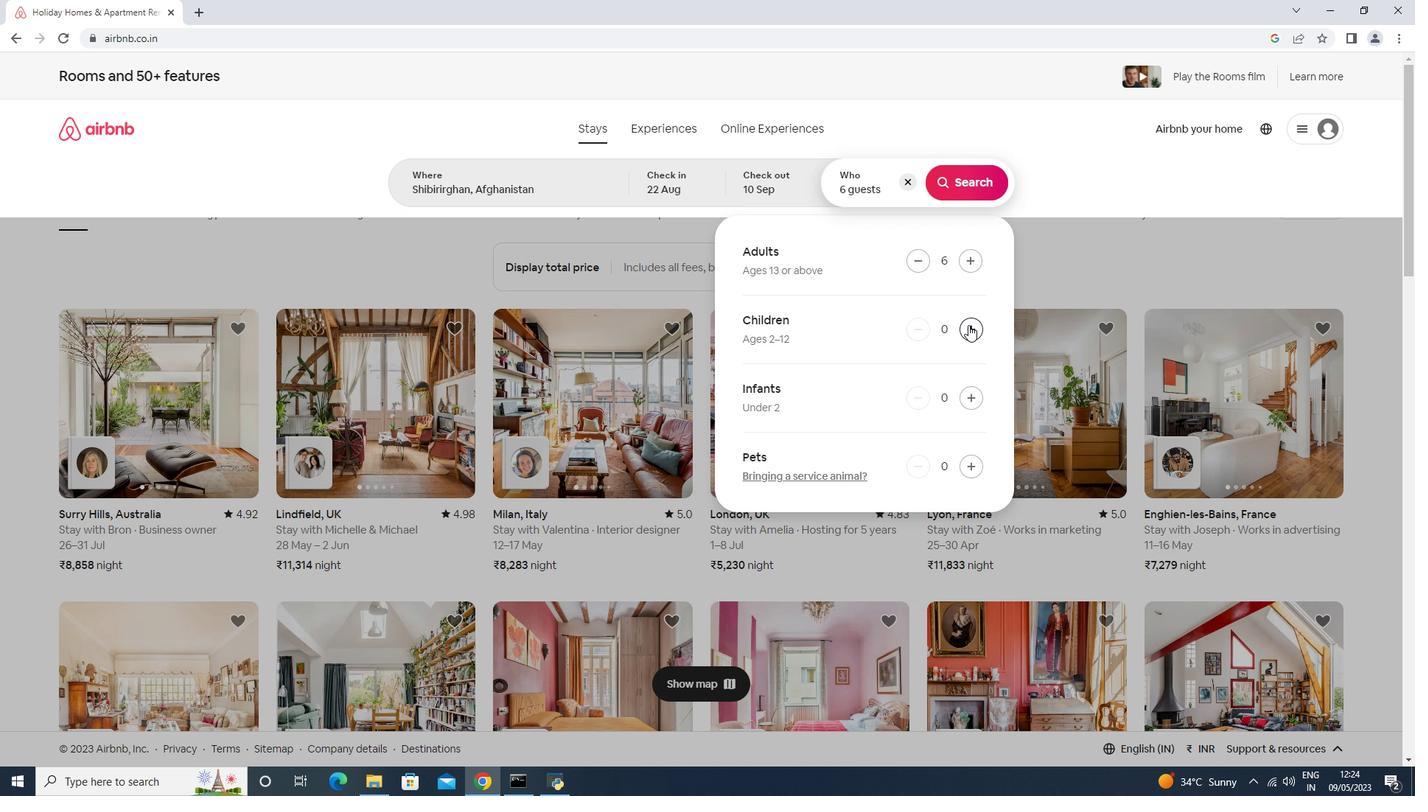 
Action: Mouse moved to (965, 168)
Screenshot: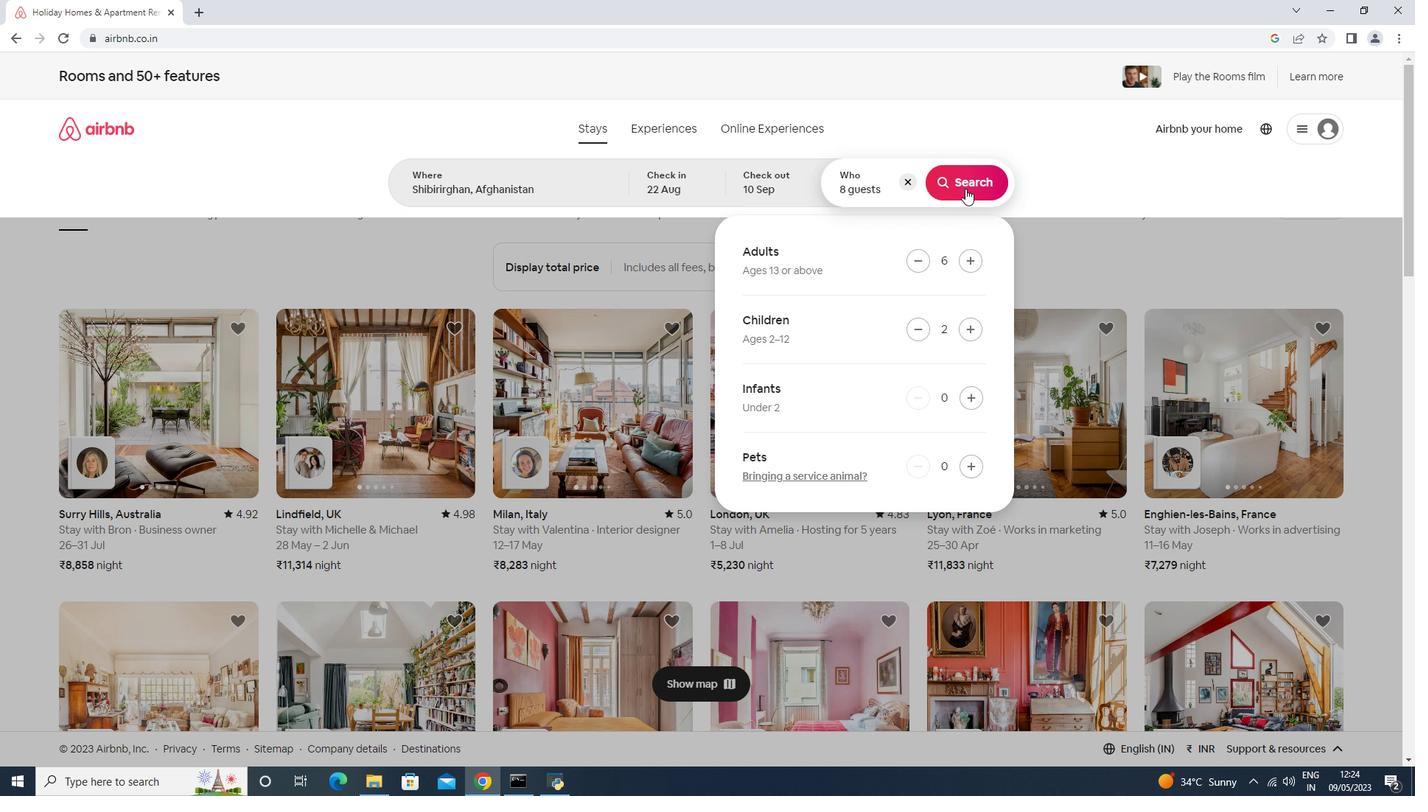 
Action: Mouse pressed left at (965, 168)
Screenshot: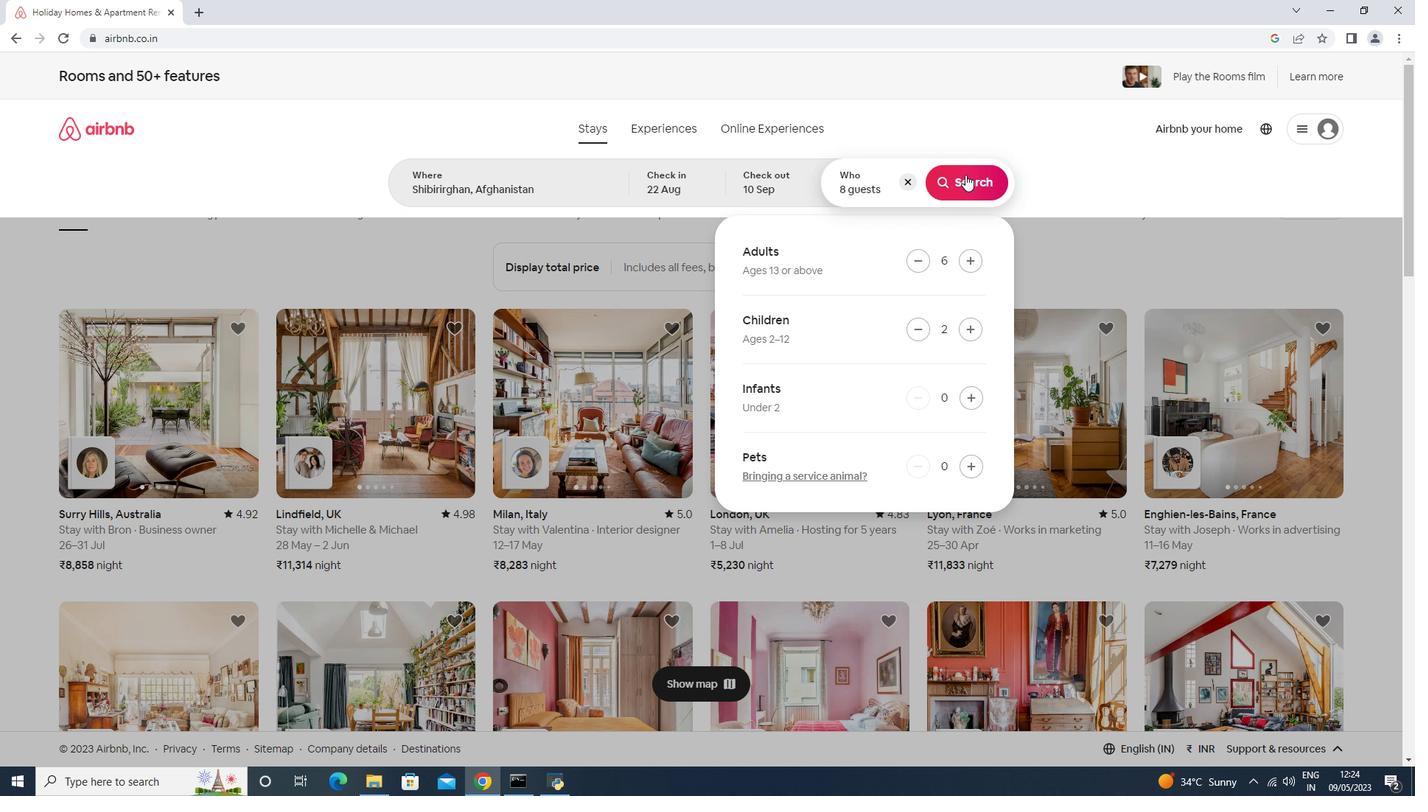 
Action: Mouse moved to (1360, 129)
Screenshot: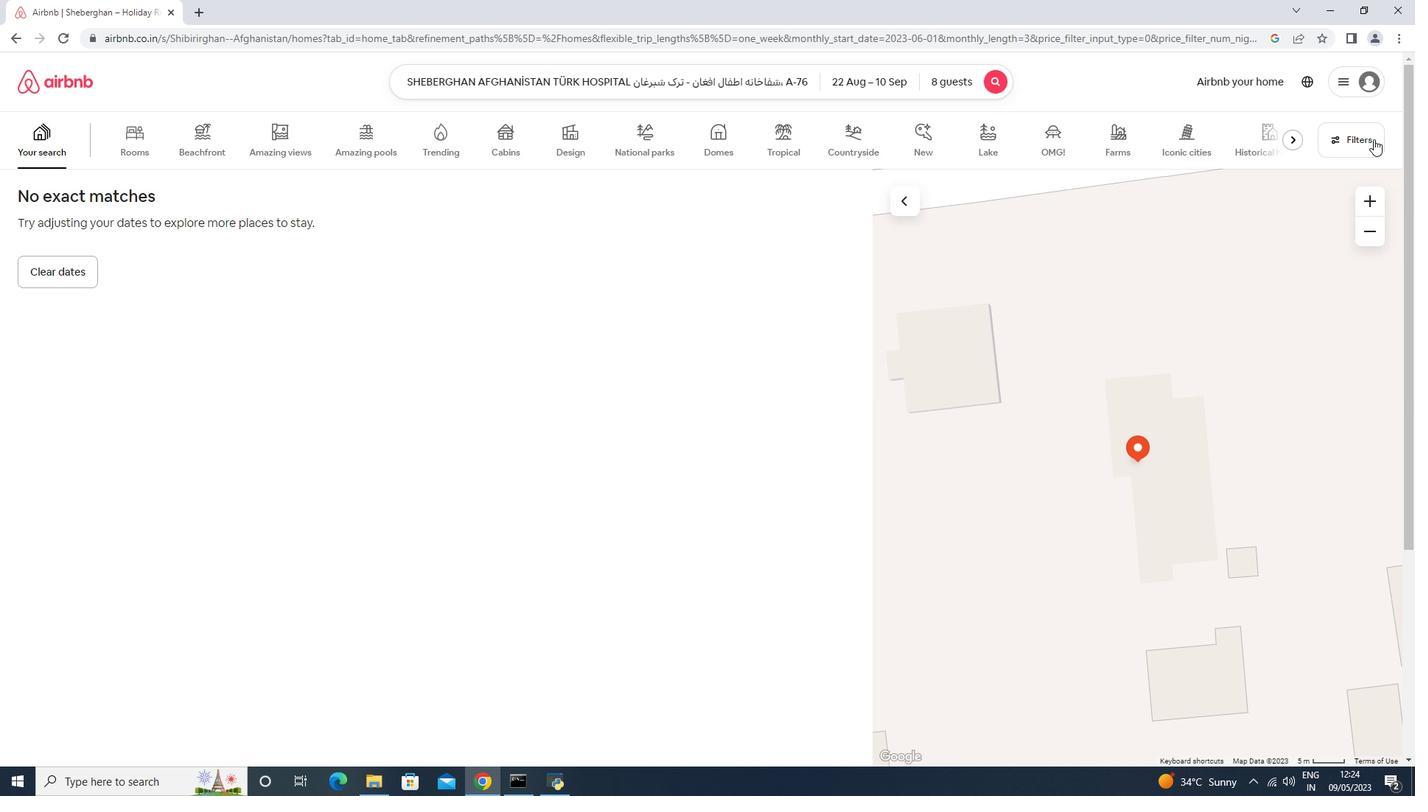 
Action: Mouse pressed left at (1360, 129)
Screenshot: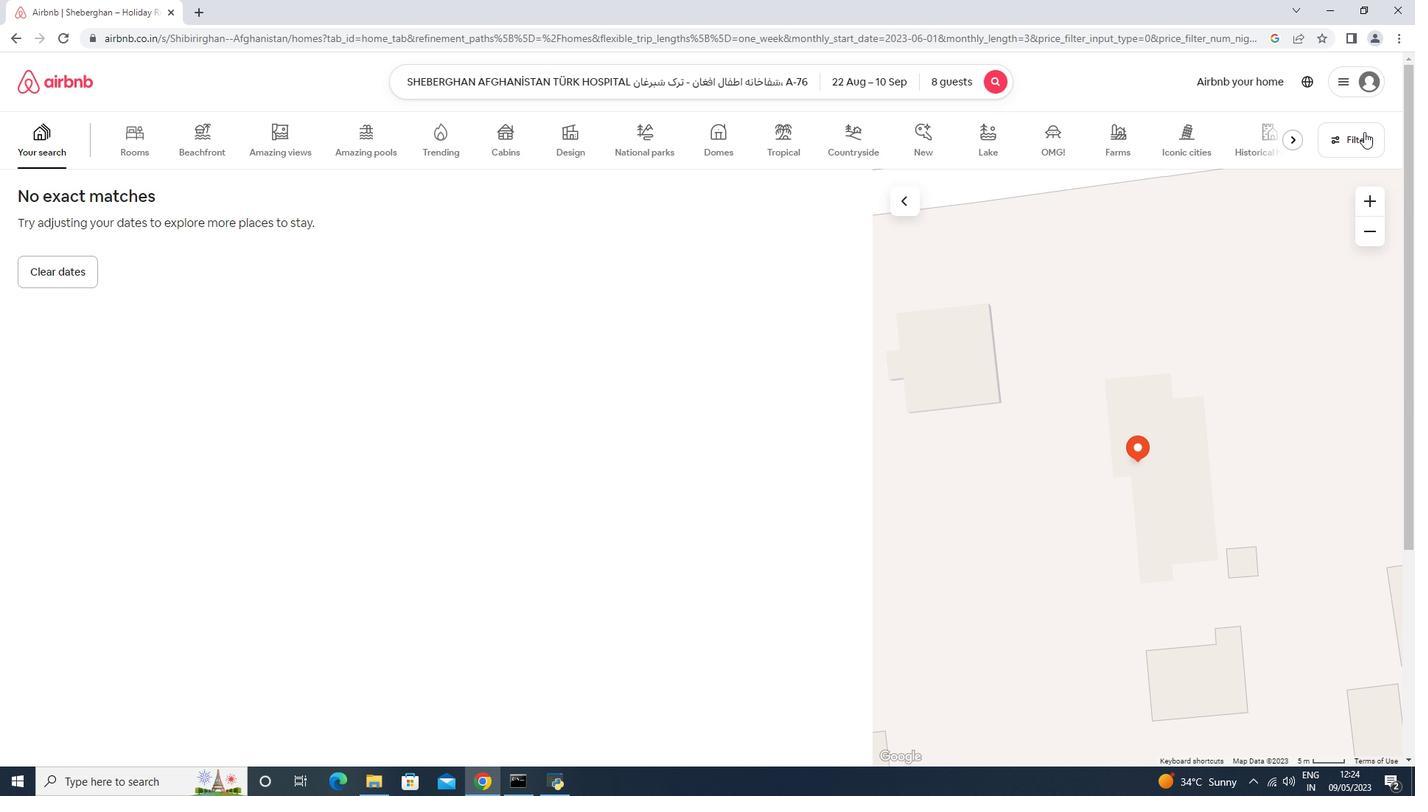 
Action: Mouse moved to (580, 495)
Screenshot: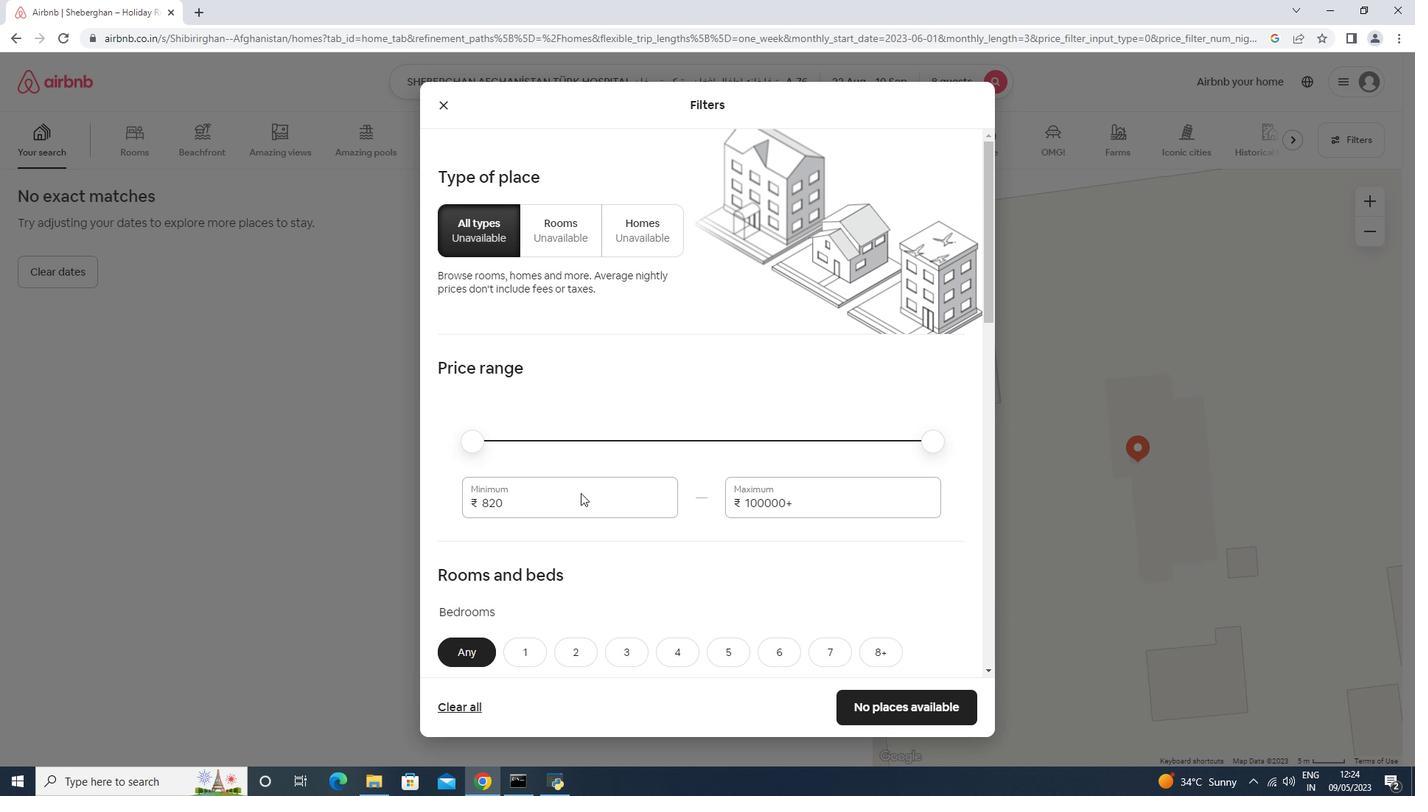
Action: Mouse pressed left at (580, 495)
Screenshot: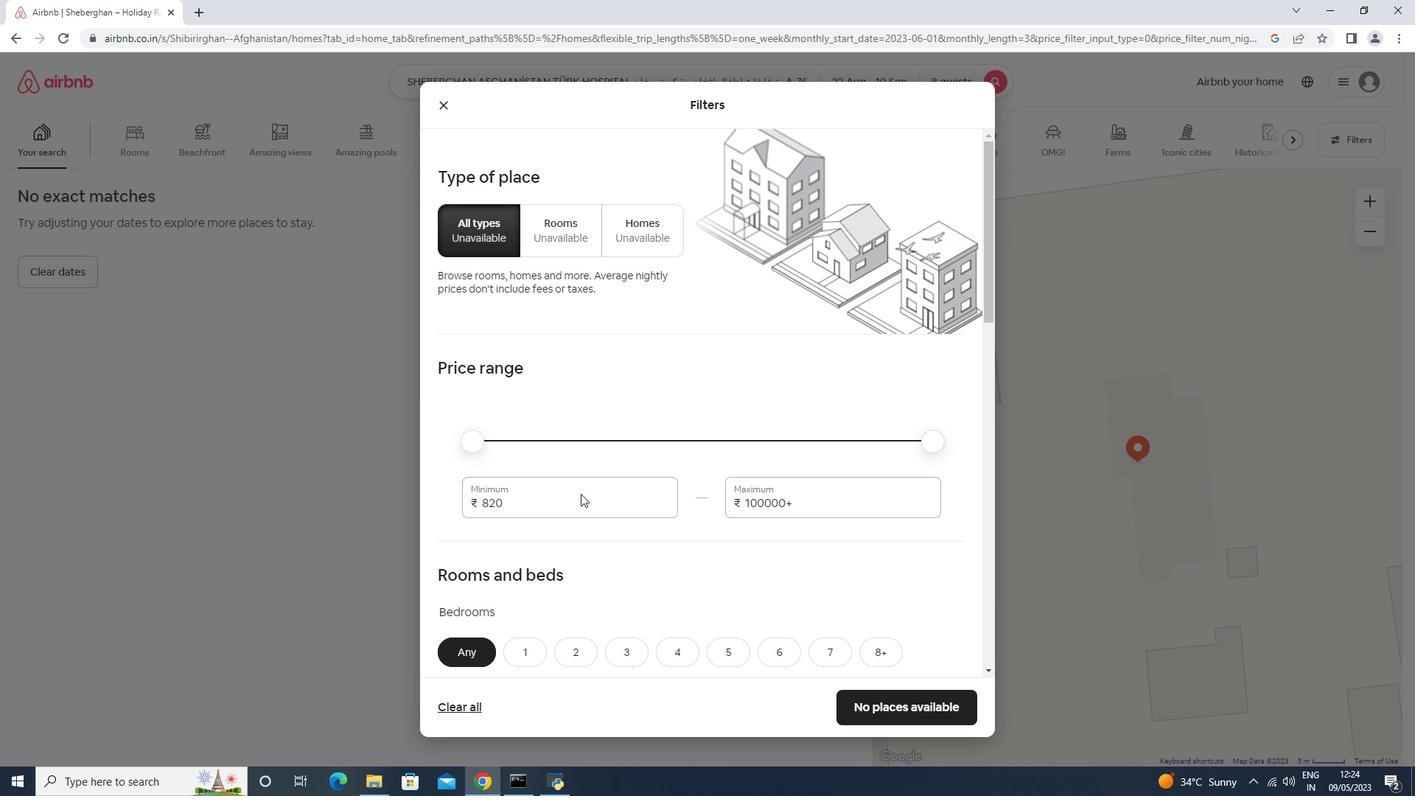 
Action: Mouse moved to (590, 489)
Screenshot: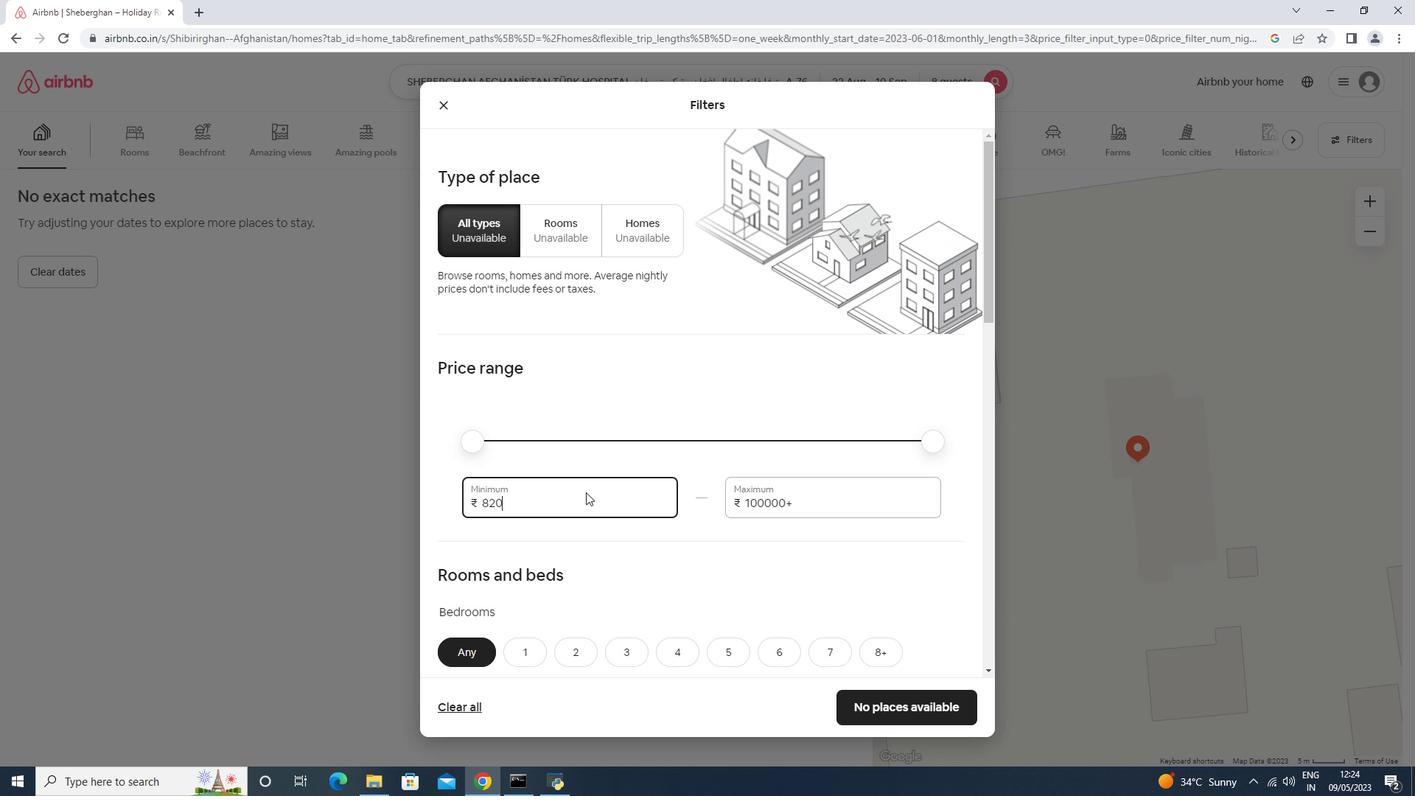 
Action: Key pressed <Key.backspace>
Screenshot: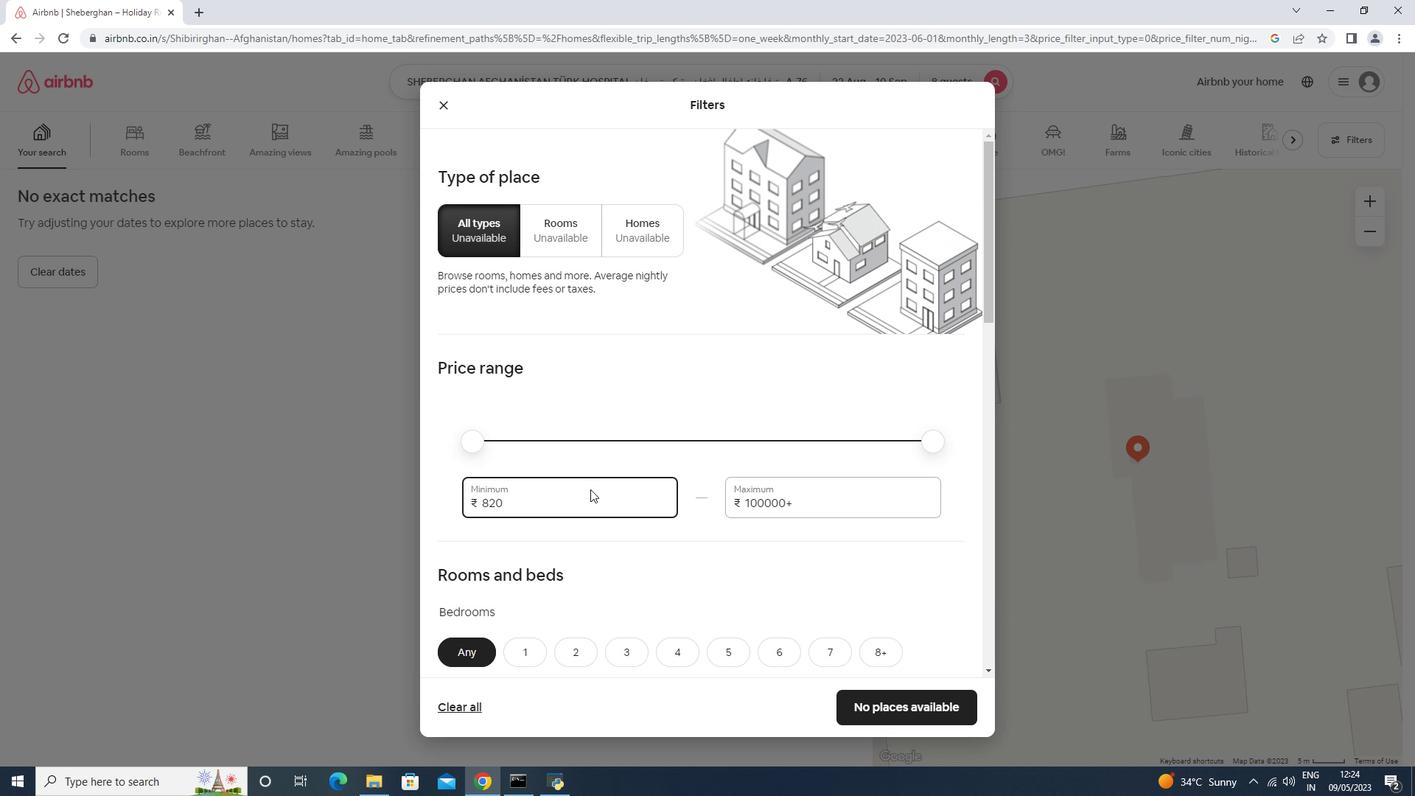 
Action: Mouse moved to (598, 485)
Screenshot: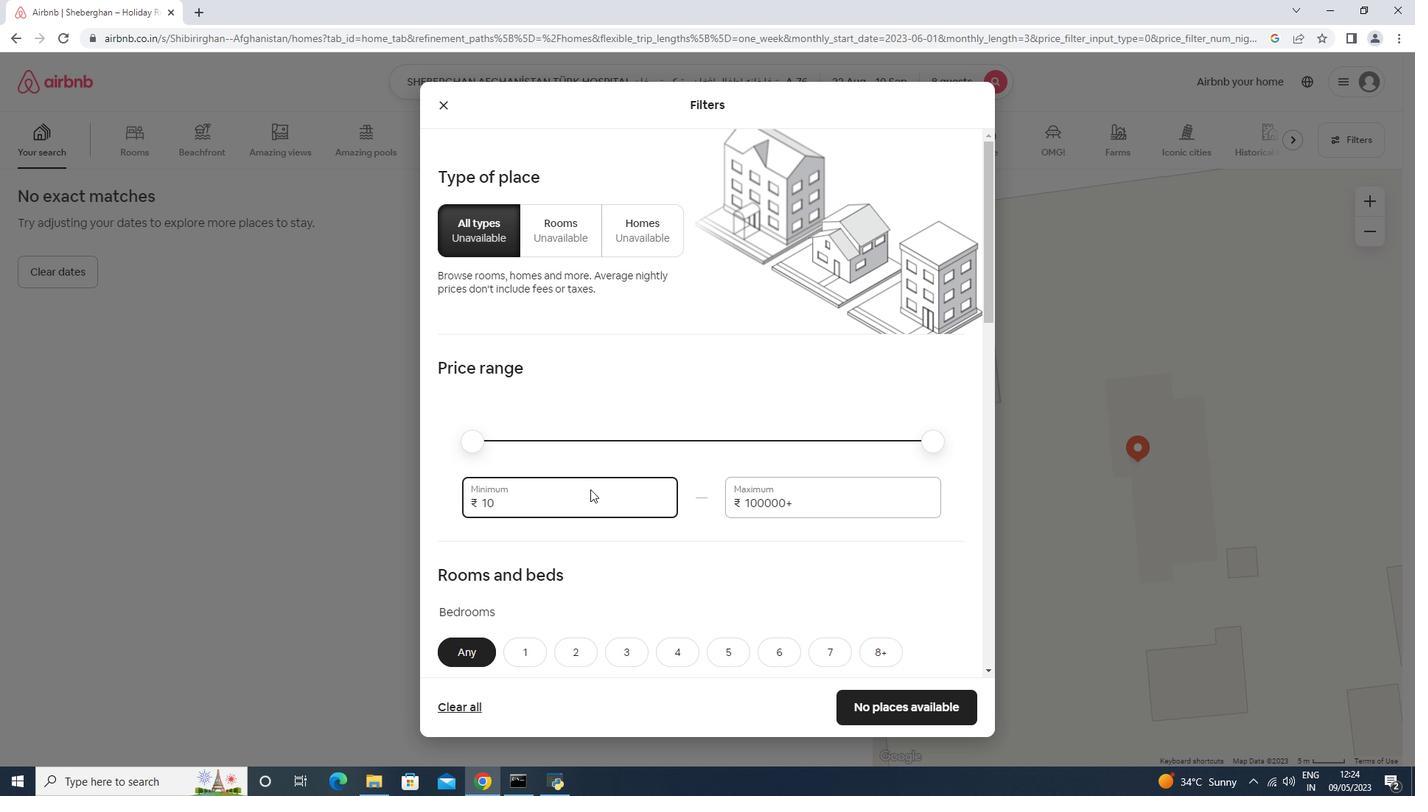 
Action: Mouse scrolled (598, 485) with delta (0, 0)
Screenshot: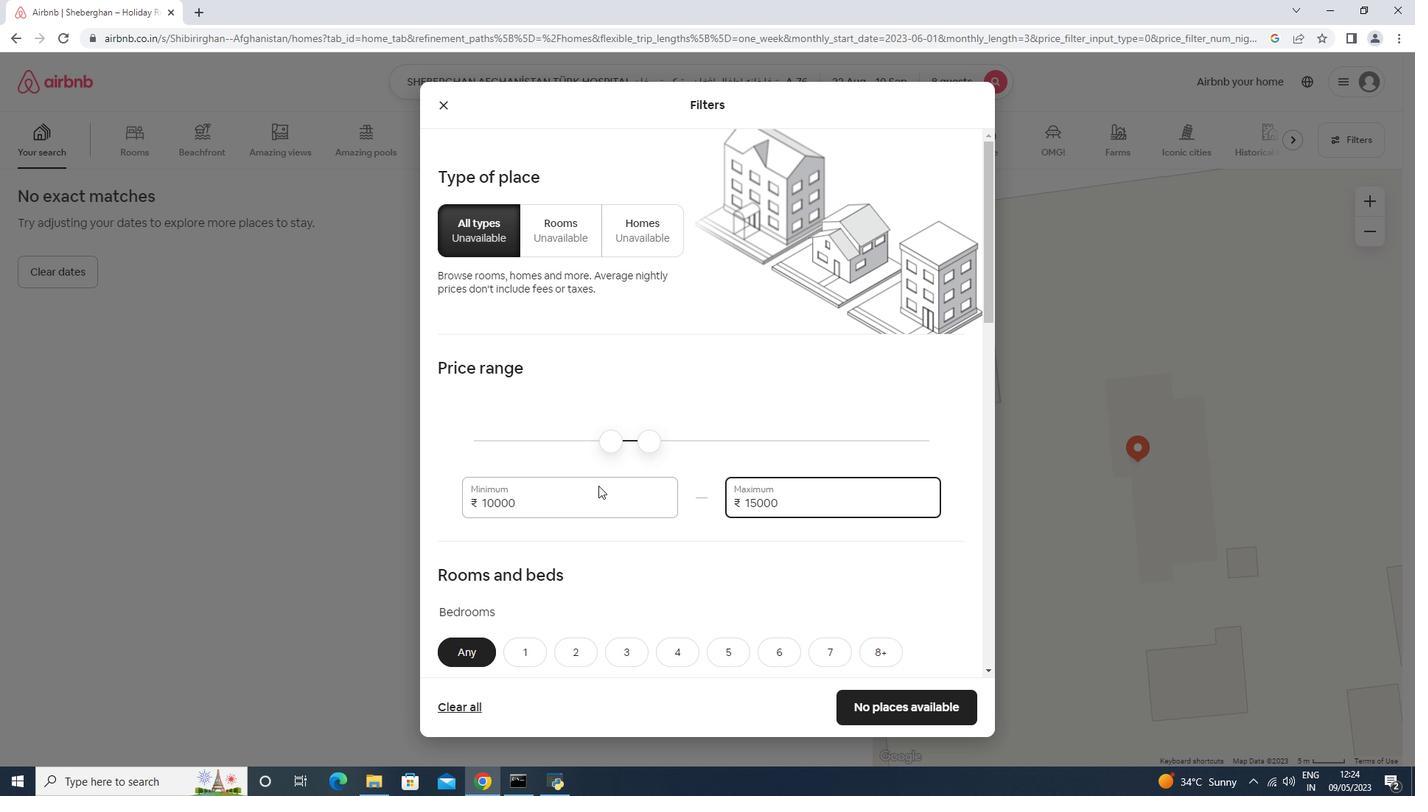 
Action: Mouse moved to (611, 479)
Screenshot: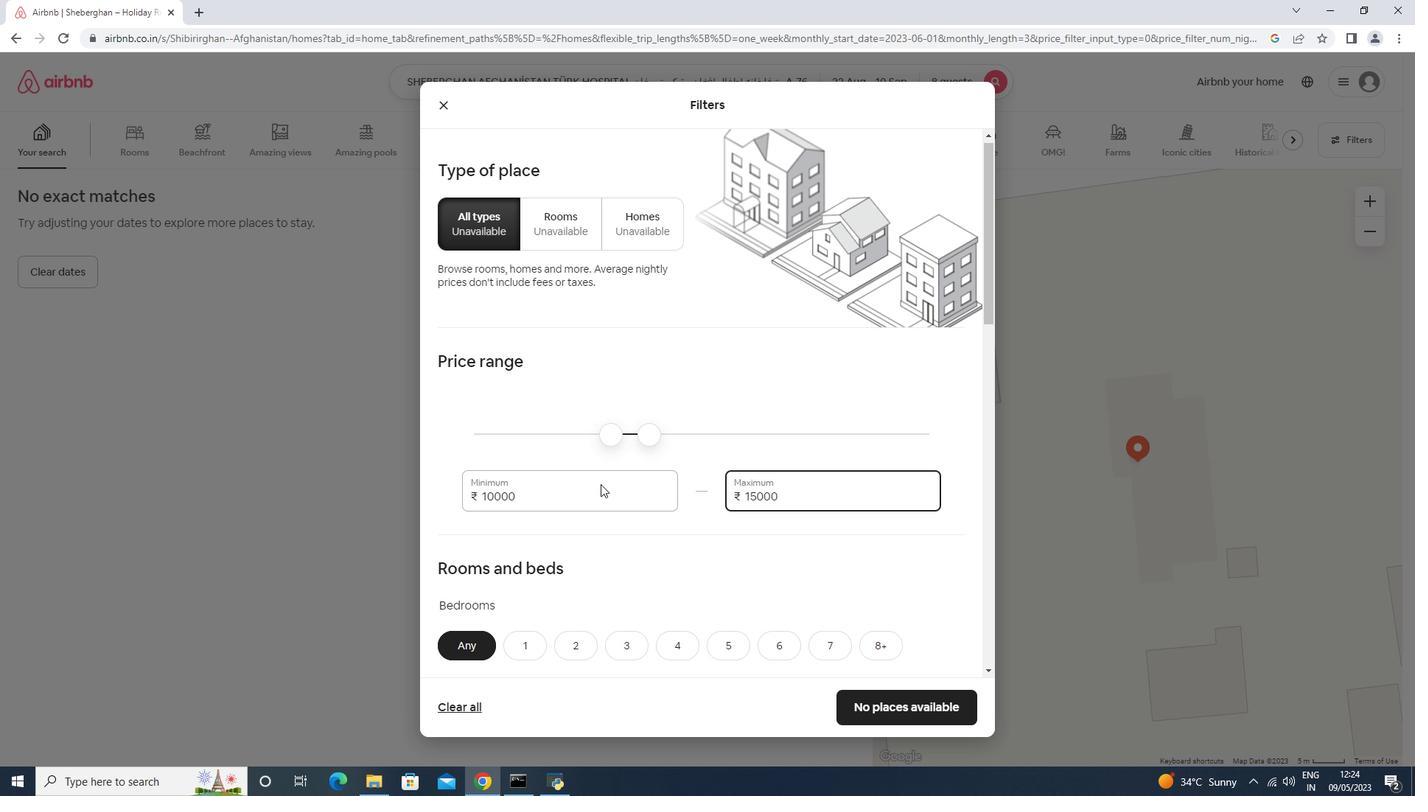 
Action: Mouse scrolled (603, 482) with delta (0, 0)
Screenshot: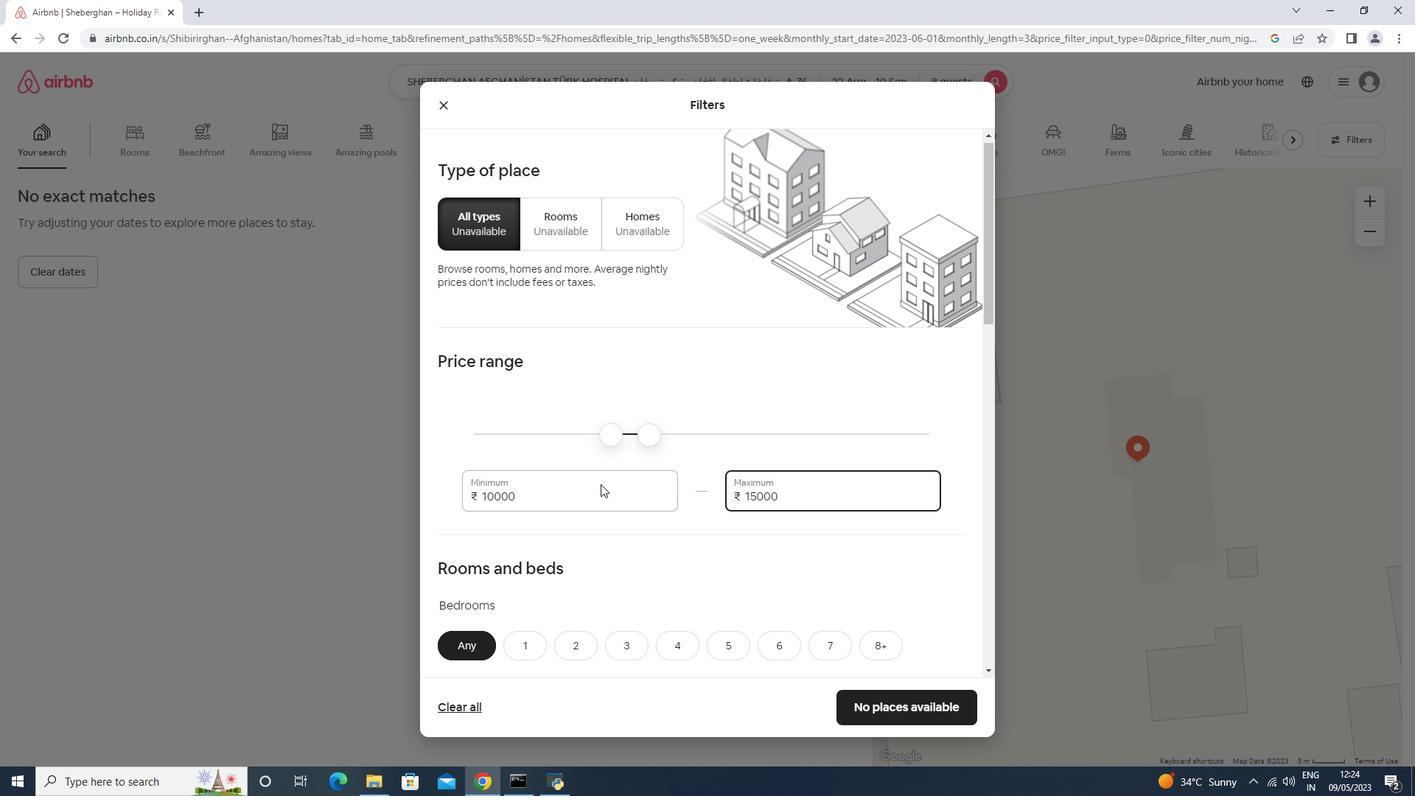 
Action: Mouse moved to (613, 478)
Screenshot: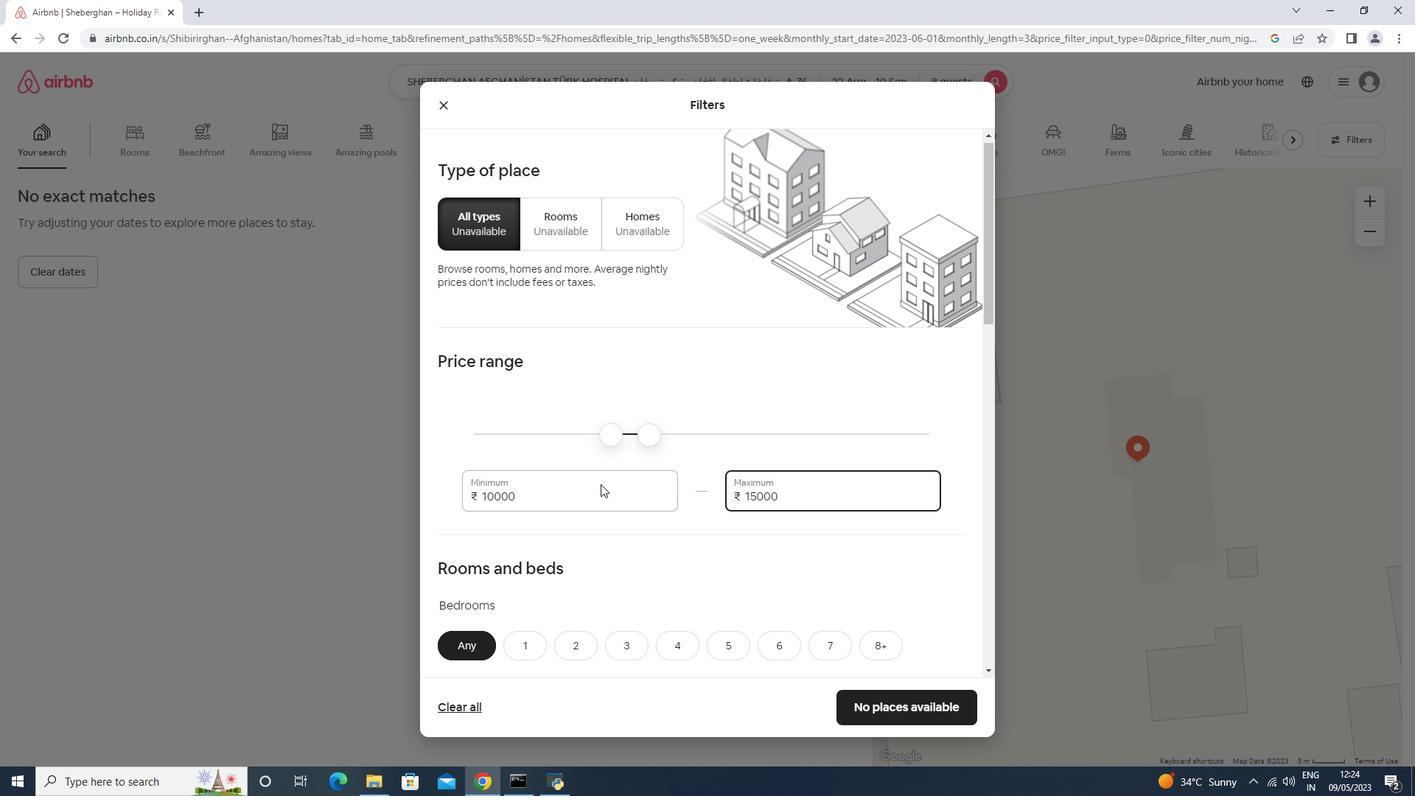 
Action: Mouse scrolled (608, 480) with delta (0, 0)
Screenshot: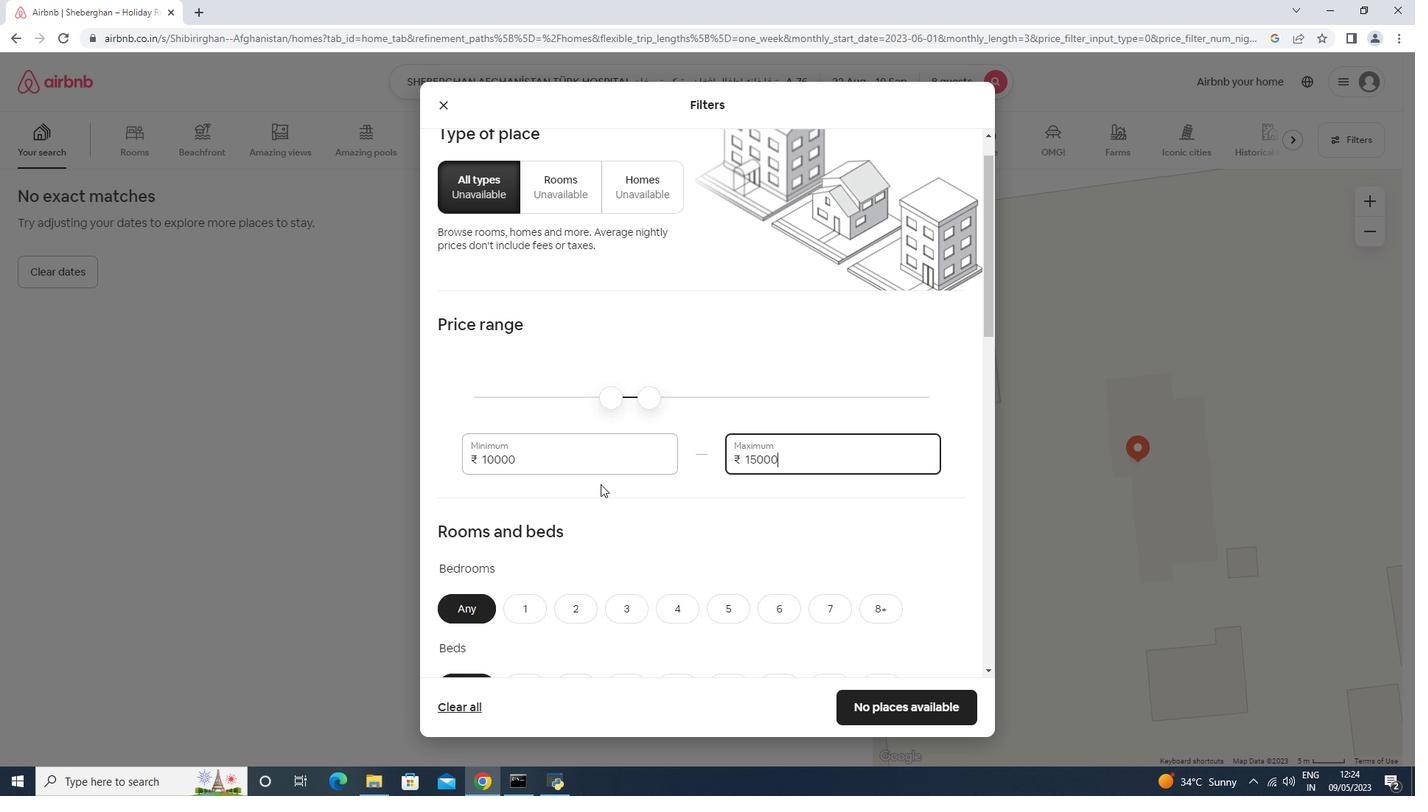 
Action: Mouse scrolled (609, 479) with delta (0, 0)
Screenshot: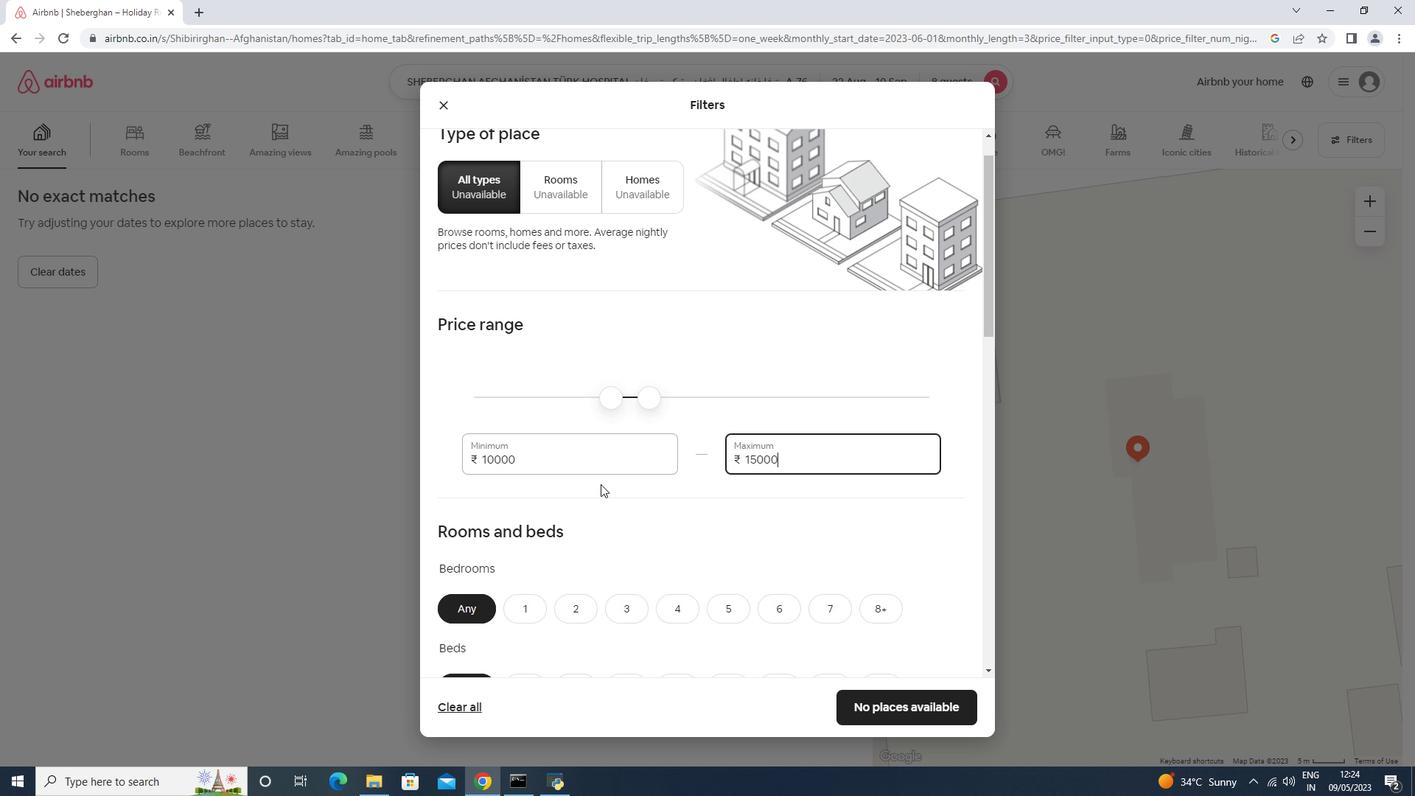 
Action: Mouse moved to (613, 478)
Screenshot: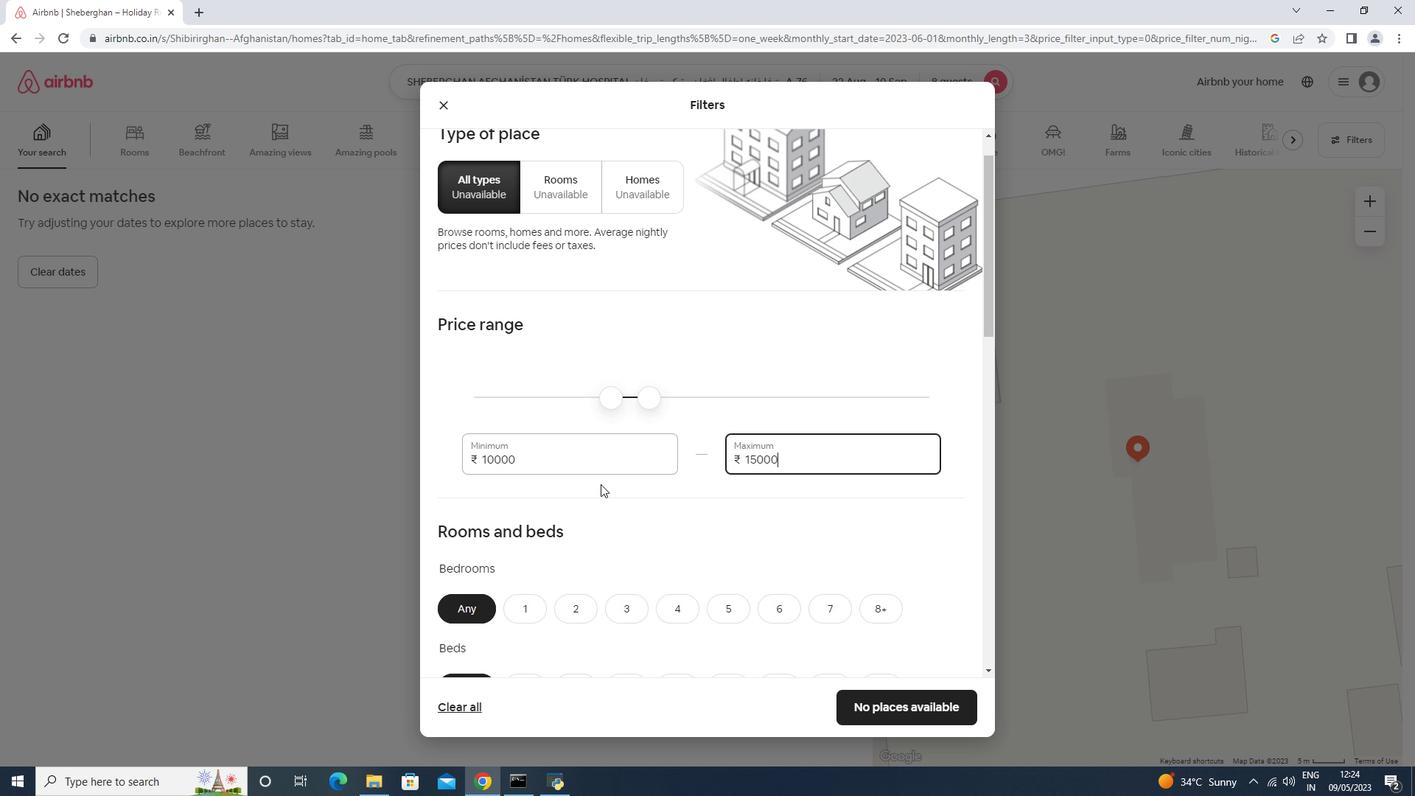 
Action: Mouse scrolled (611, 479) with delta (0, 0)
Screenshot: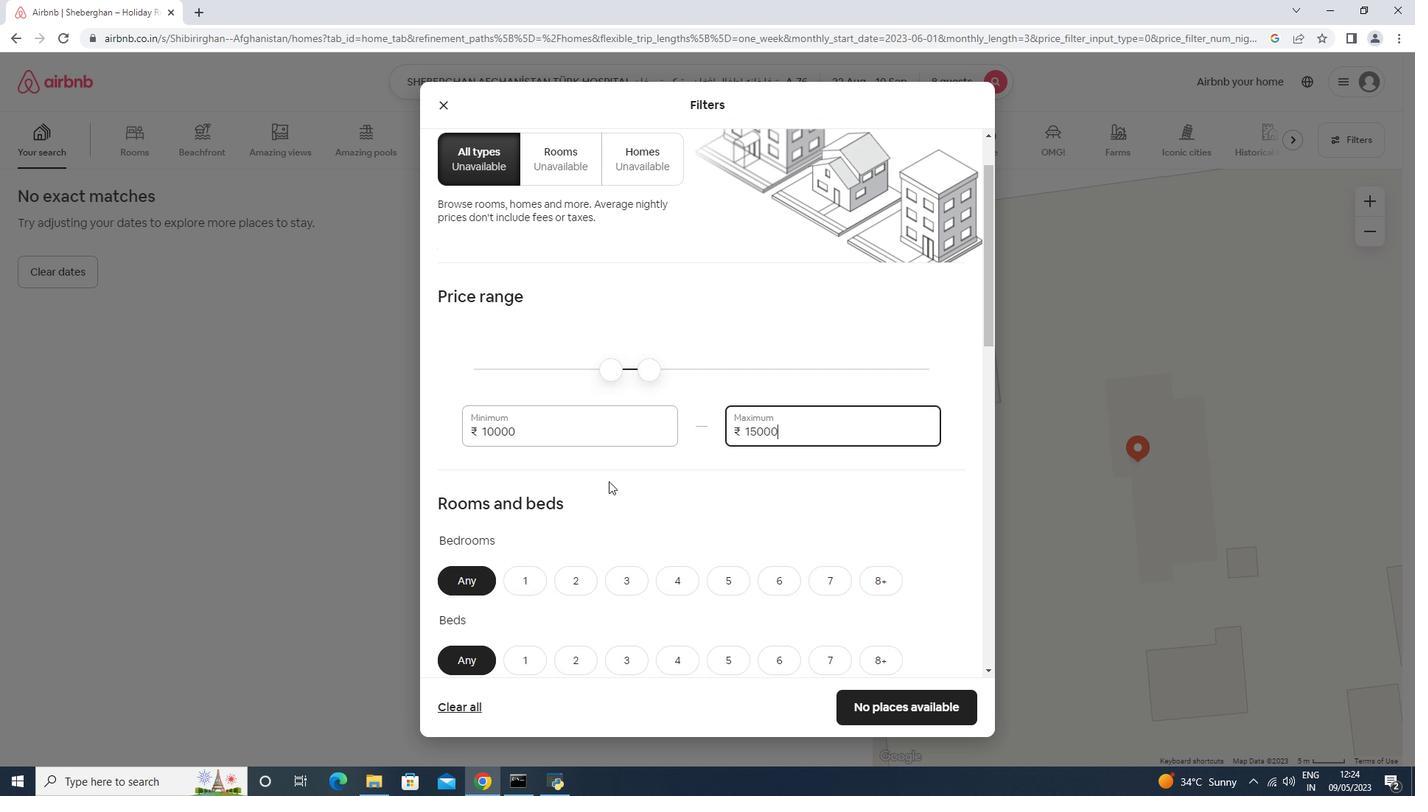 
Action: Mouse moved to (778, 289)
Screenshot: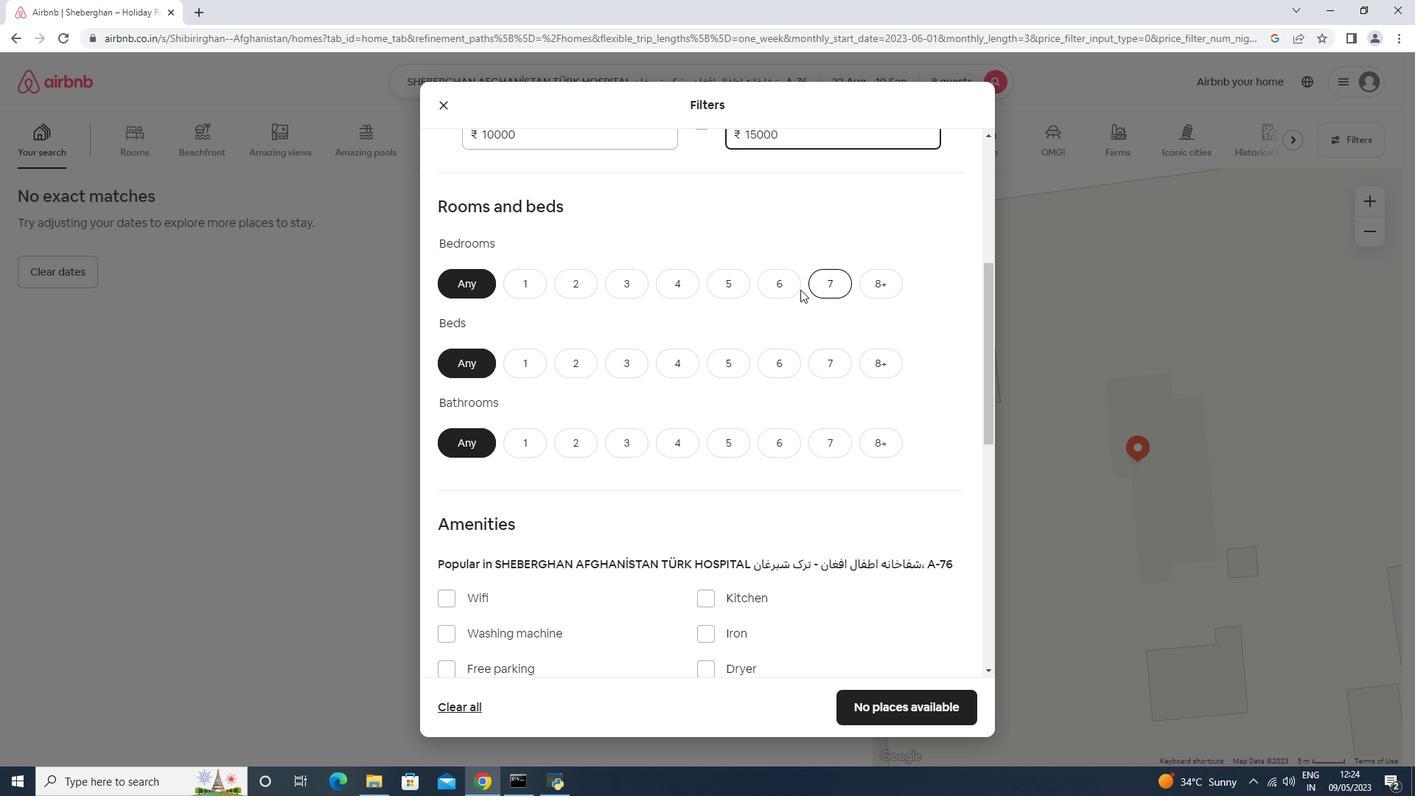 
Action: Mouse pressed left at (778, 289)
Screenshot: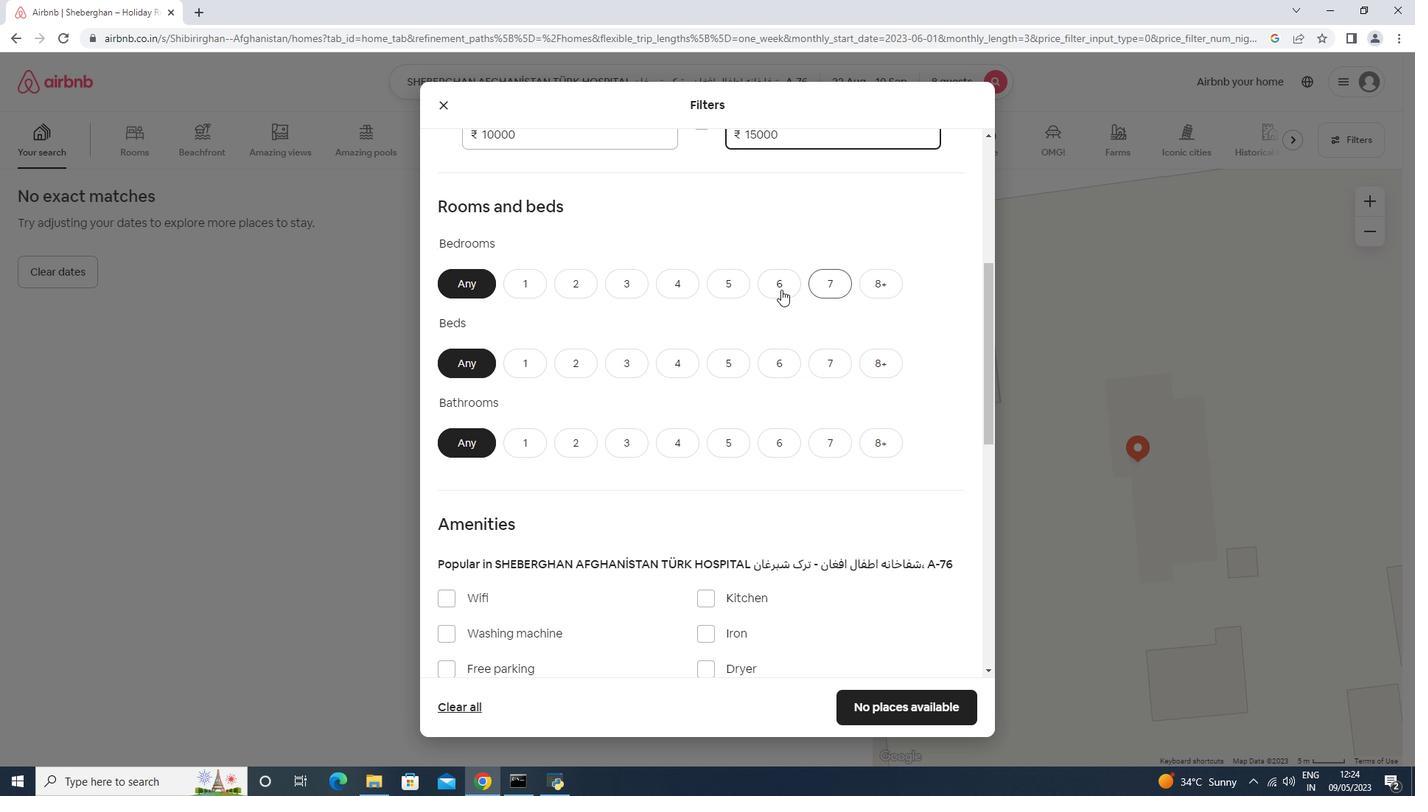 
Action: Mouse moved to (785, 359)
Screenshot: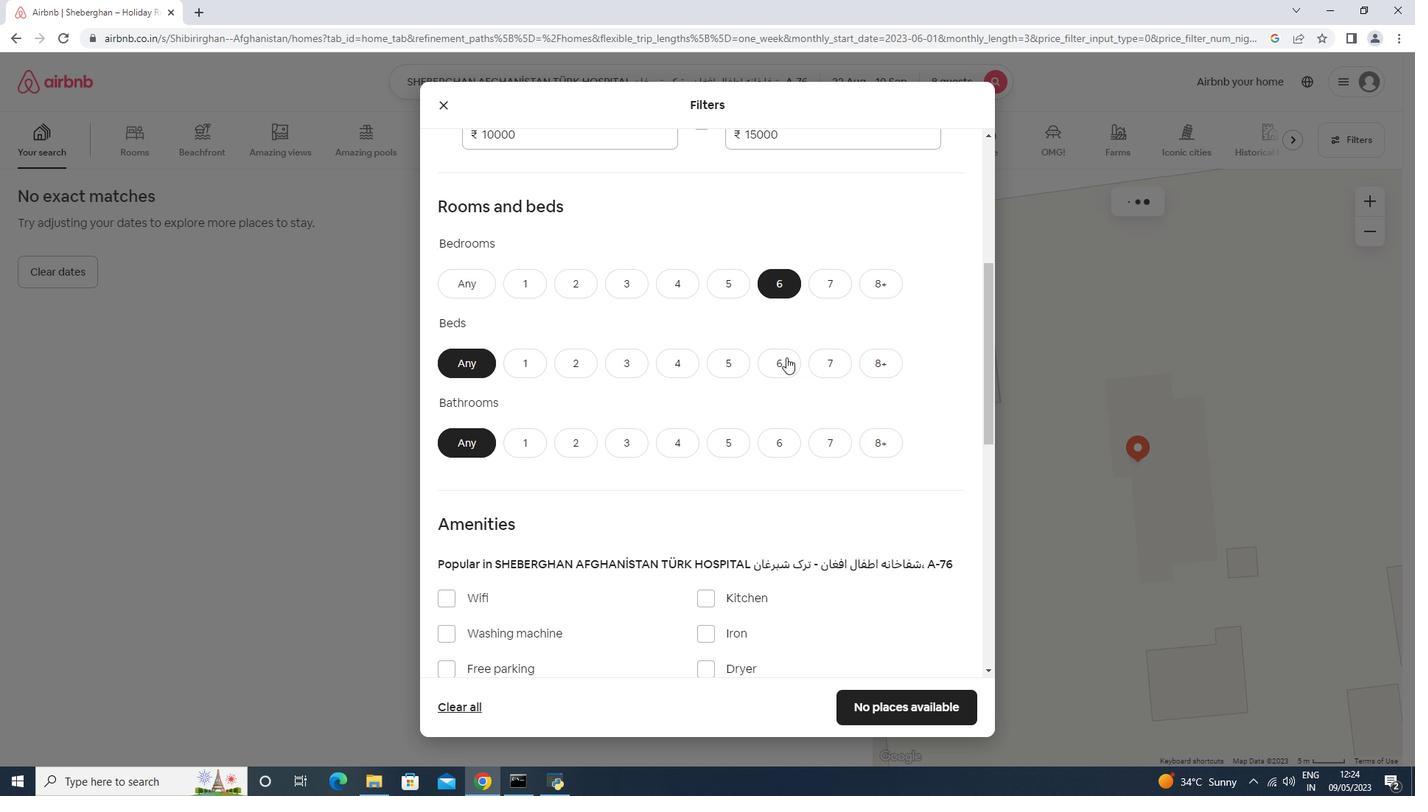 
Action: Mouse pressed left at (785, 359)
Screenshot: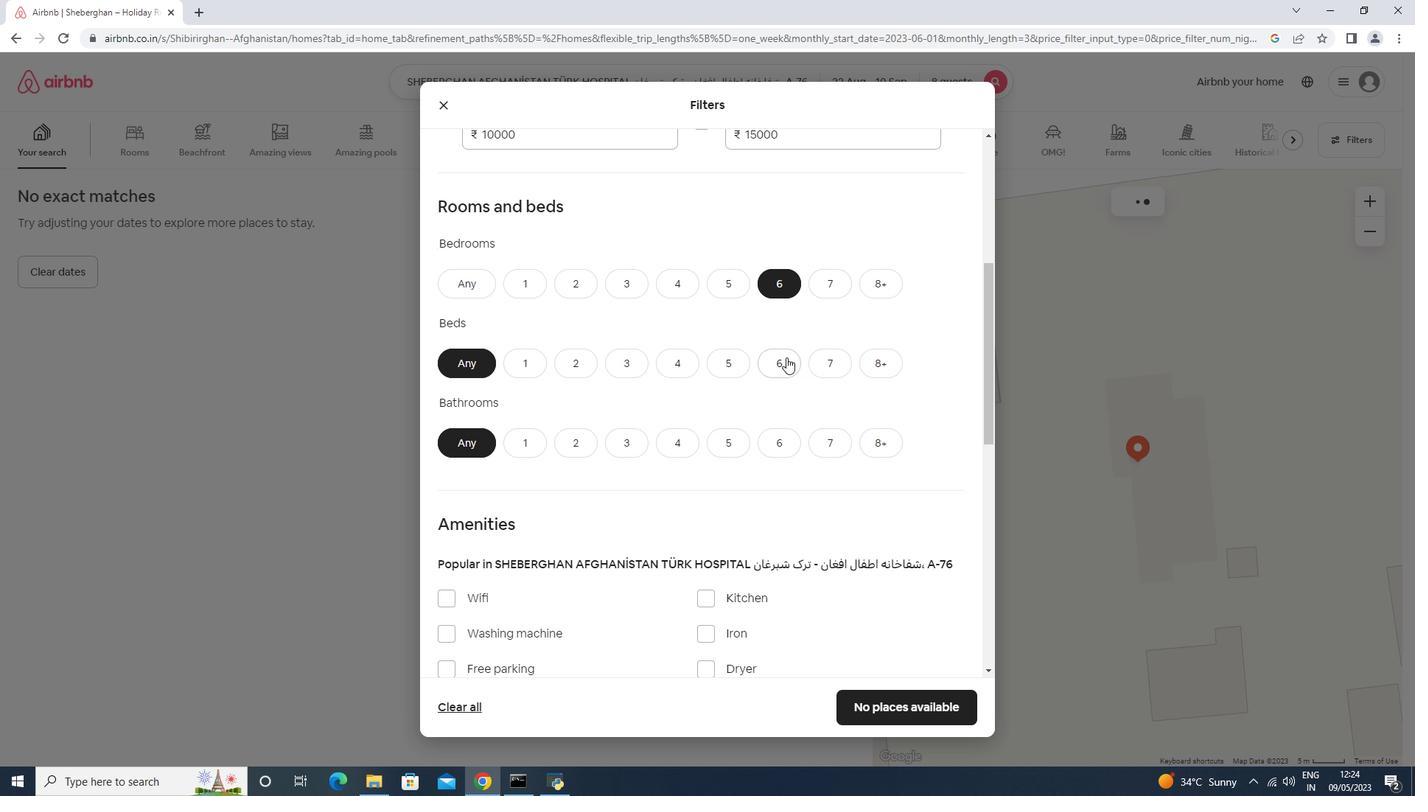 
Action: Mouse moved to (784, 437)
Screenshot: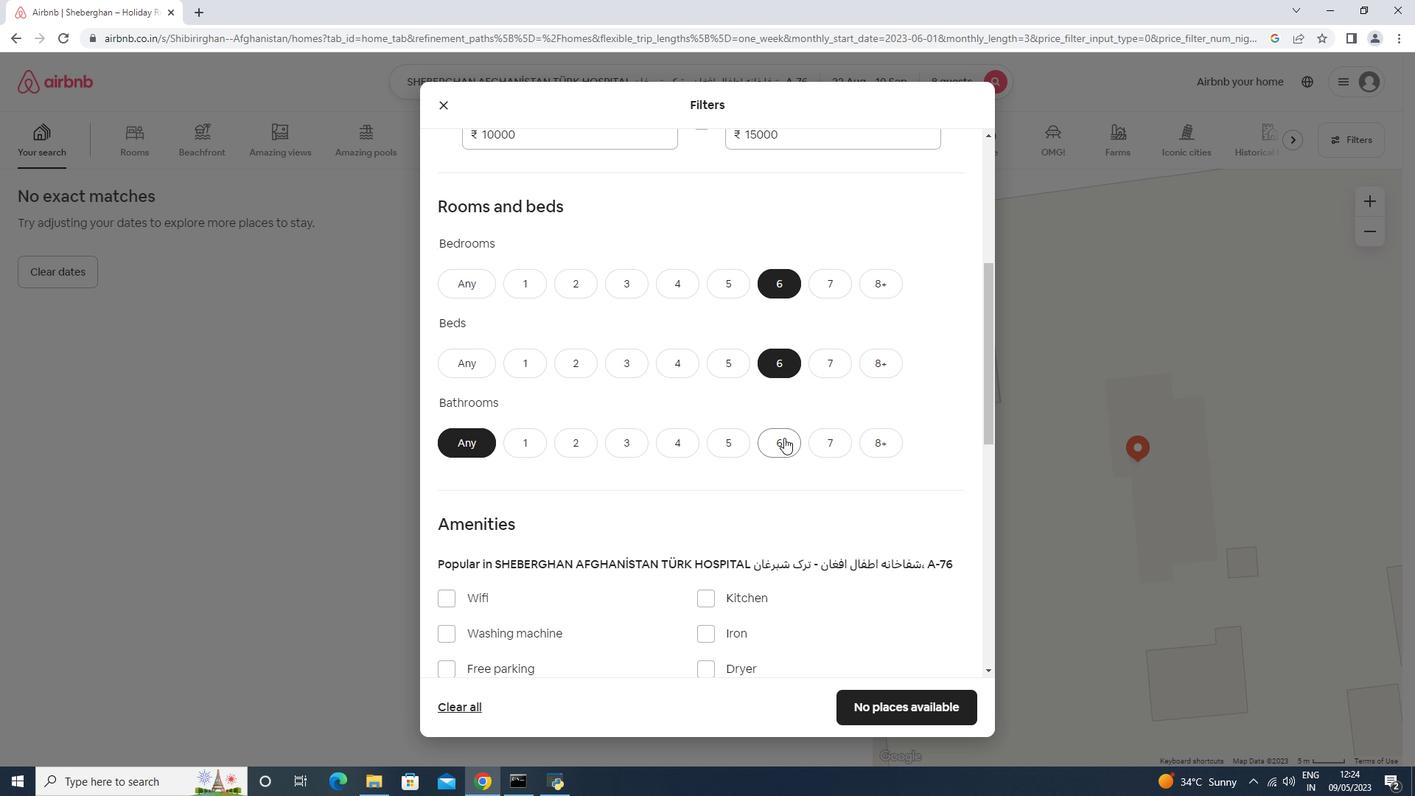 
Action: Mouse pressed left at (784, 437)
Screenshot: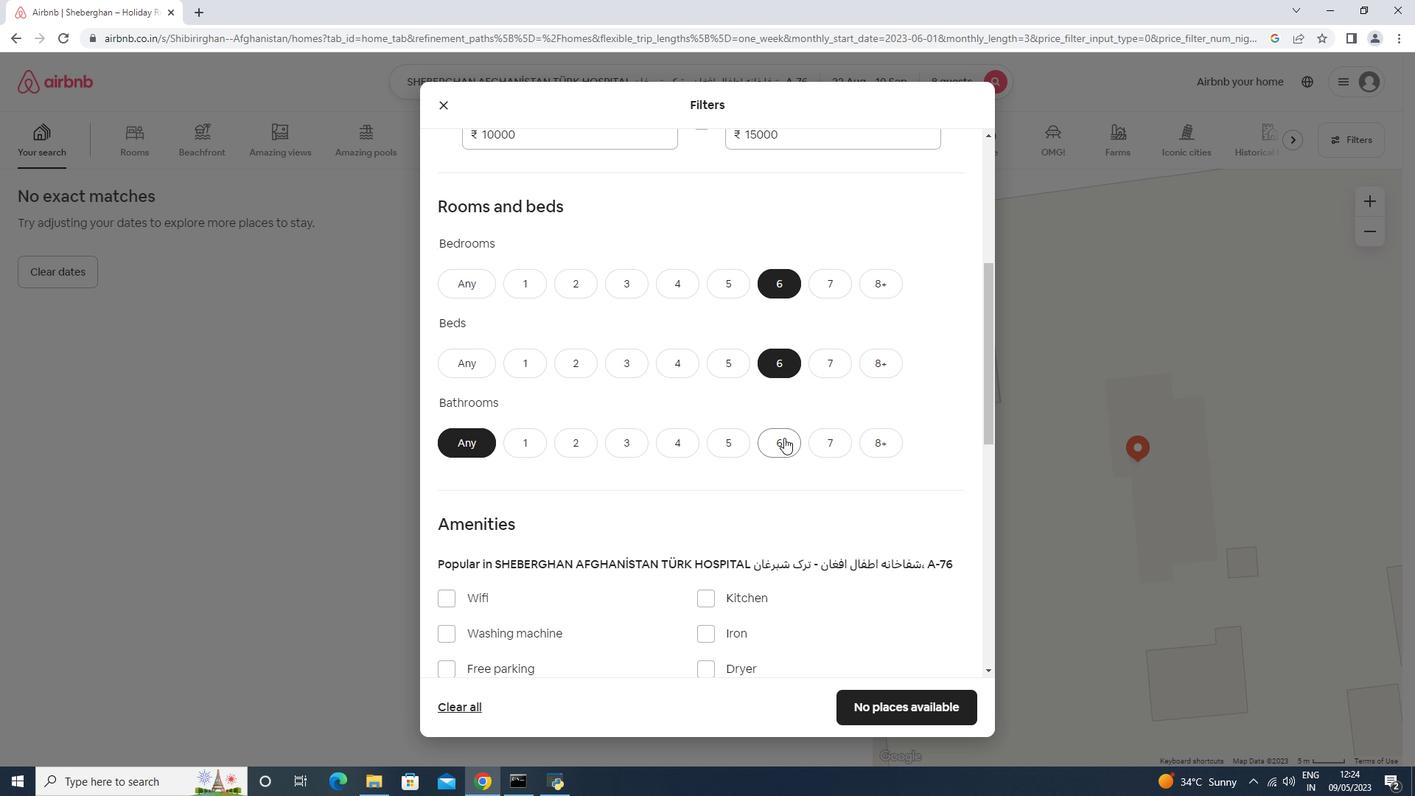 
Action: Mouse moved to (785, 426)
Screenshot: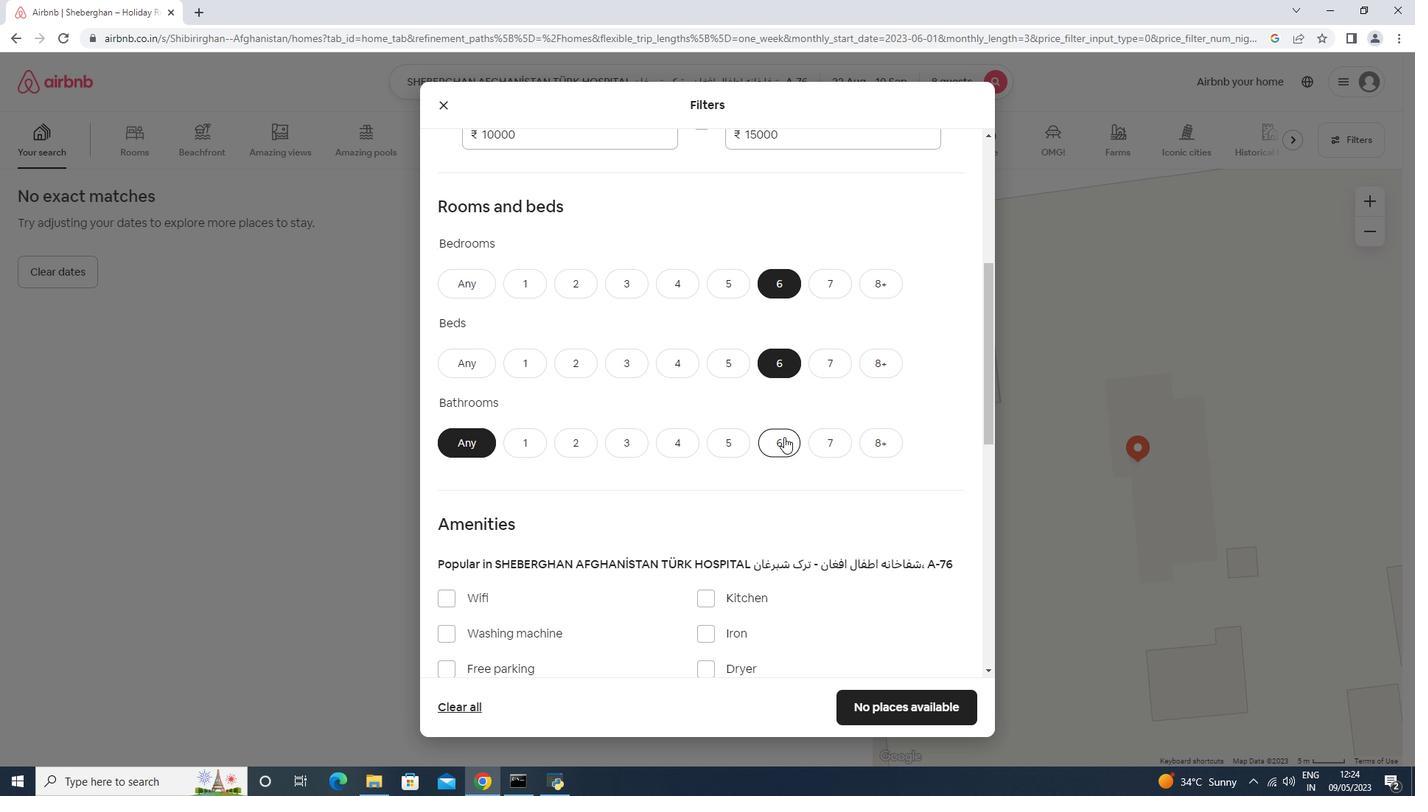 
Action: Mouse scrolled (785, 425) with delta (0, 0)
Screenshot: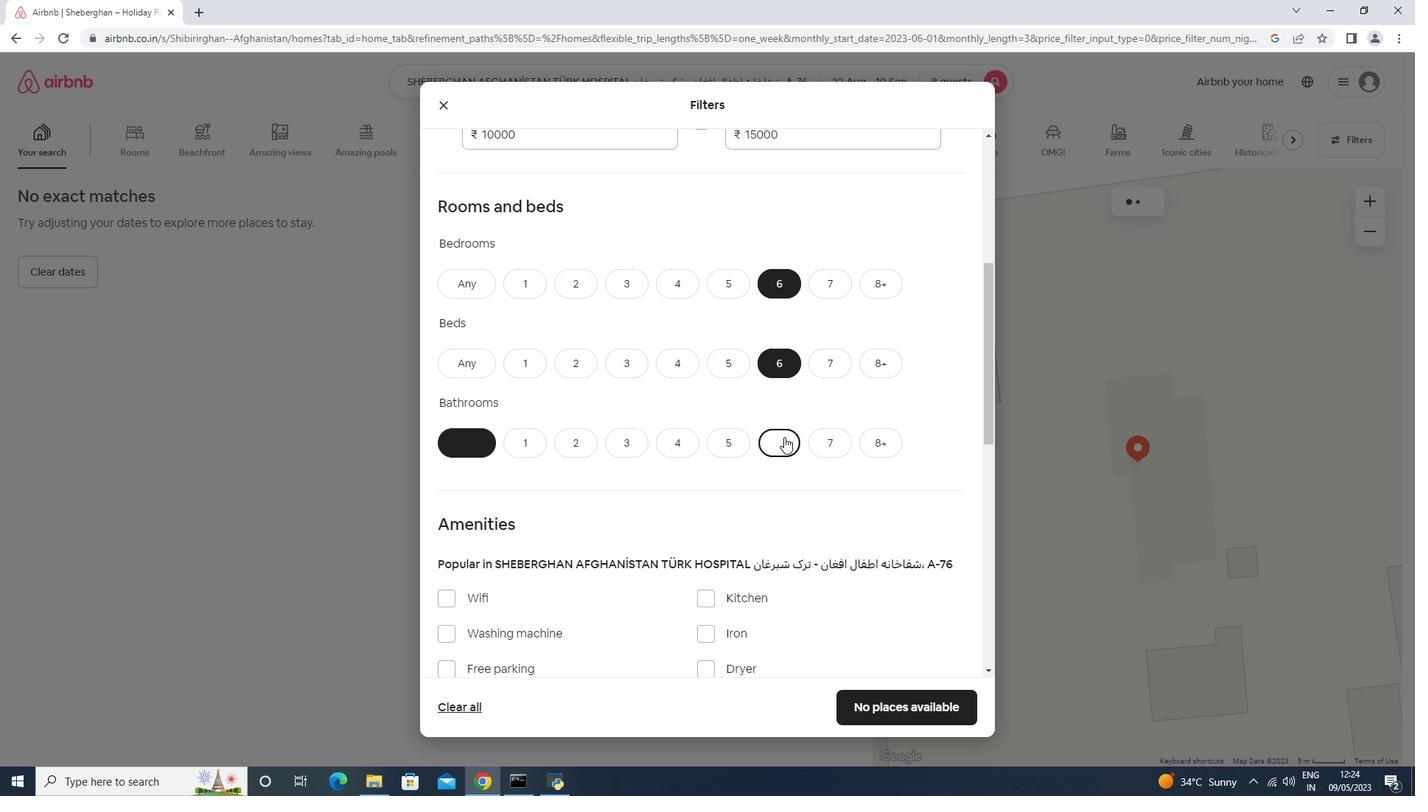 
Action: Mouse scrolled (785, 425) with delta (0, 0)
Screenshot: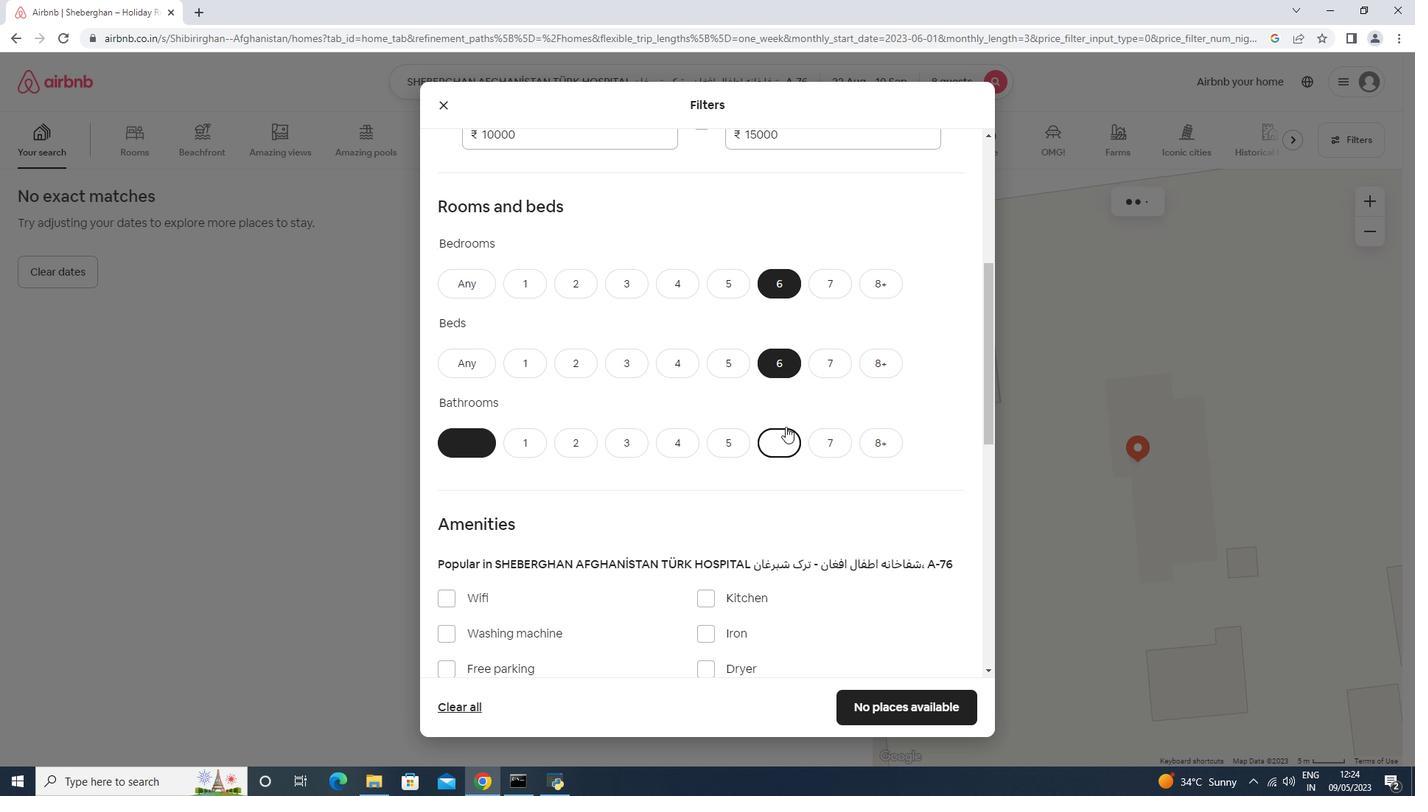 
Action: Mouse scrolled (785, 425) with delta (0, 0)
Screenshot: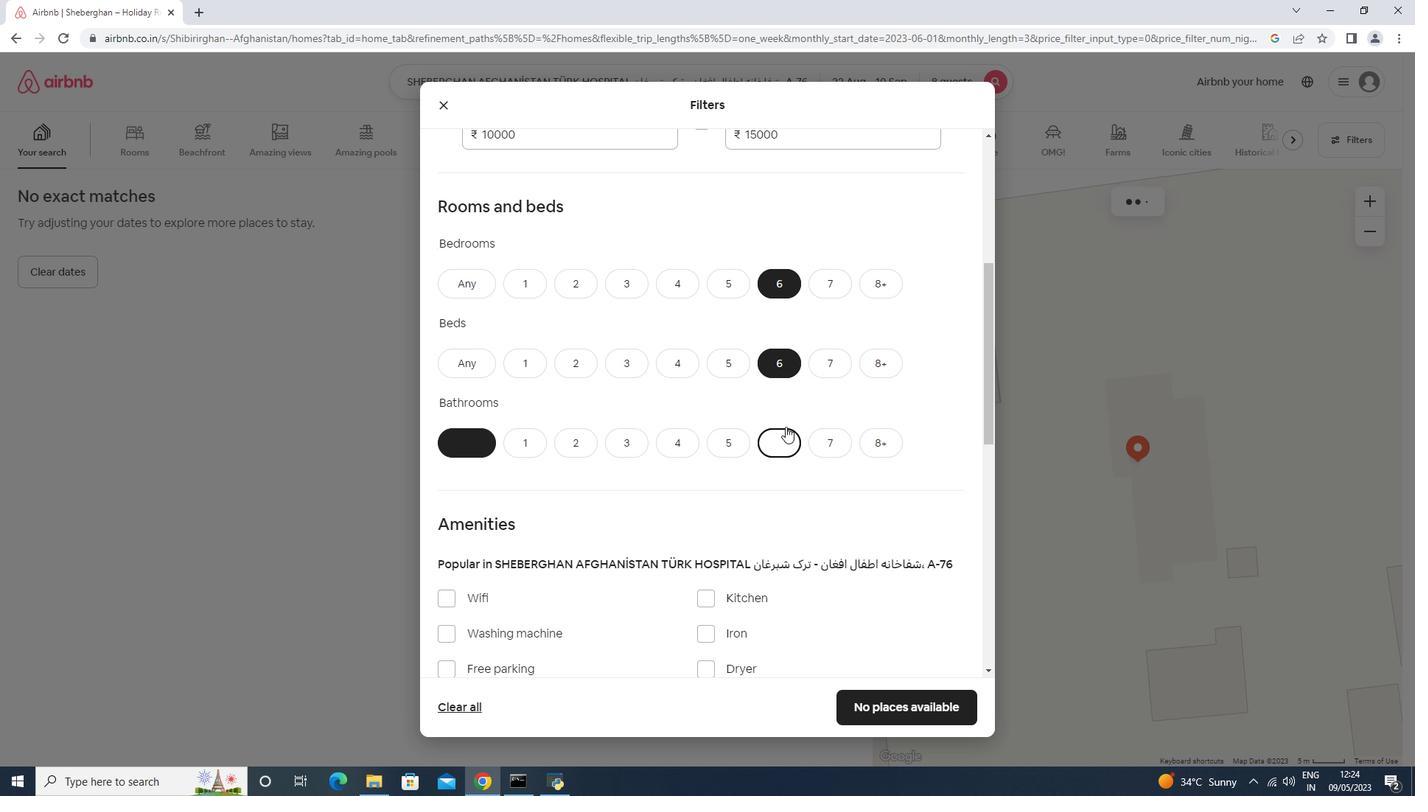 
Action: Mouse scrolled (785, 425) with delta (0, 0)
Screenshot: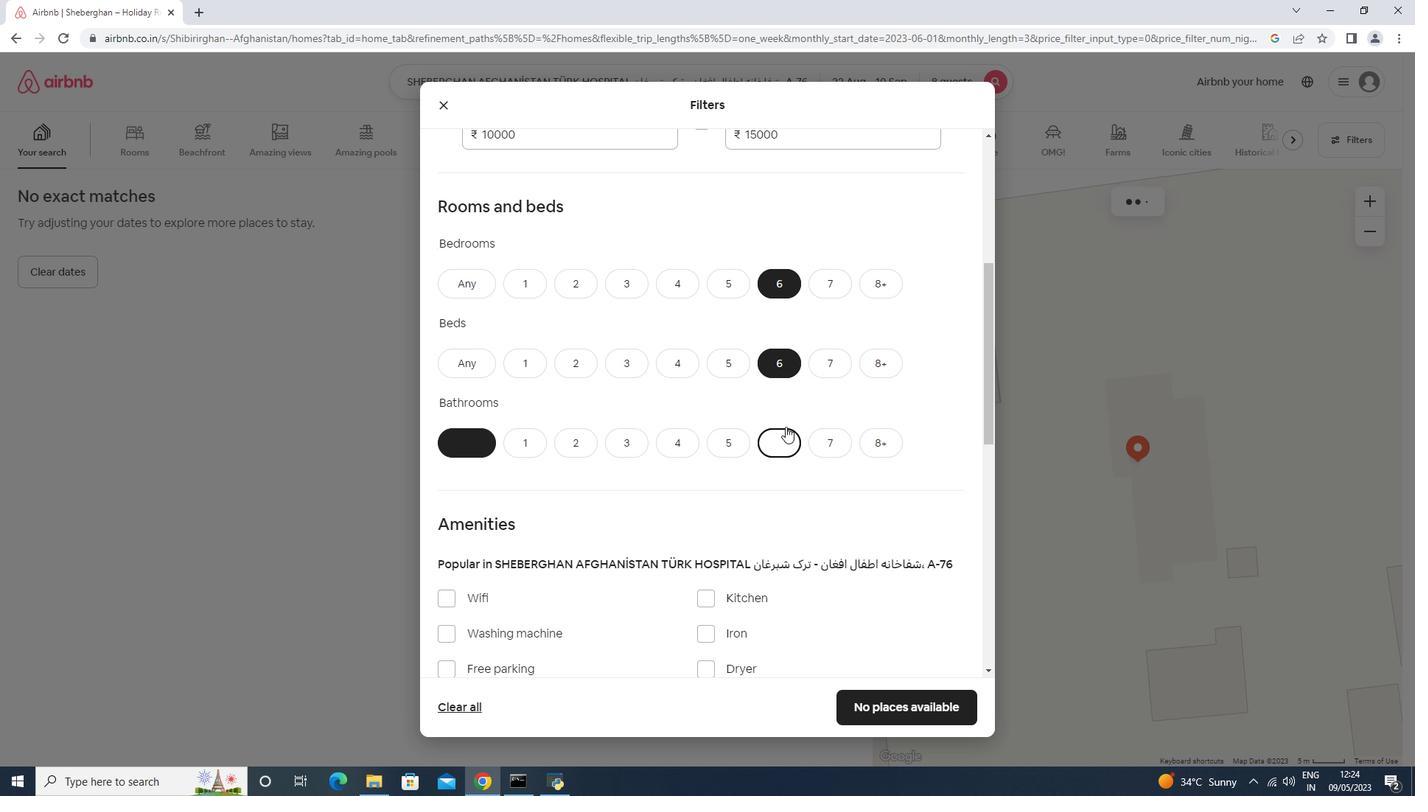 
Action: Mouse scrolled (785, 425) with delta (0, 0)
Screenshot: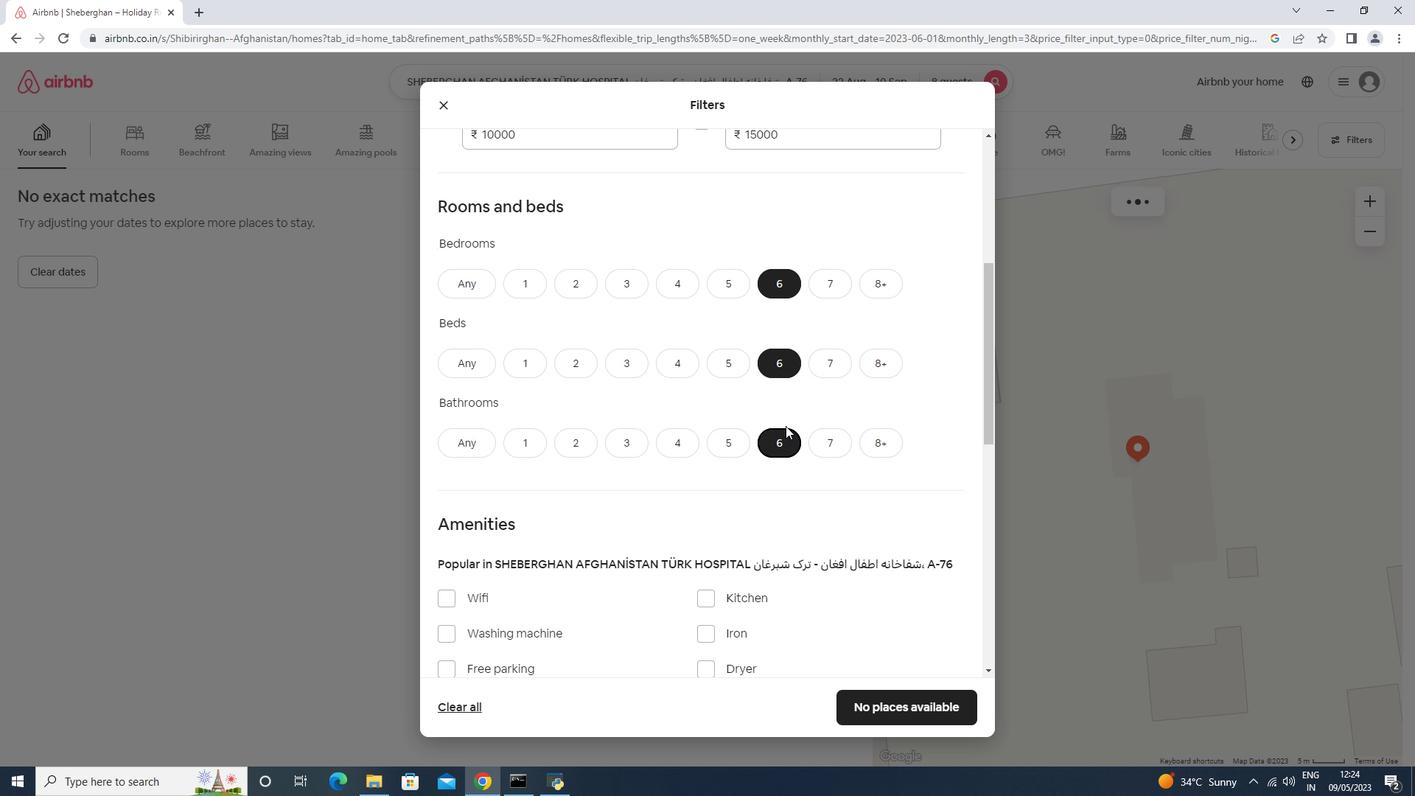 
Action: Mouse scrolled (785, 425) with delta (0, 0)
Screenshot: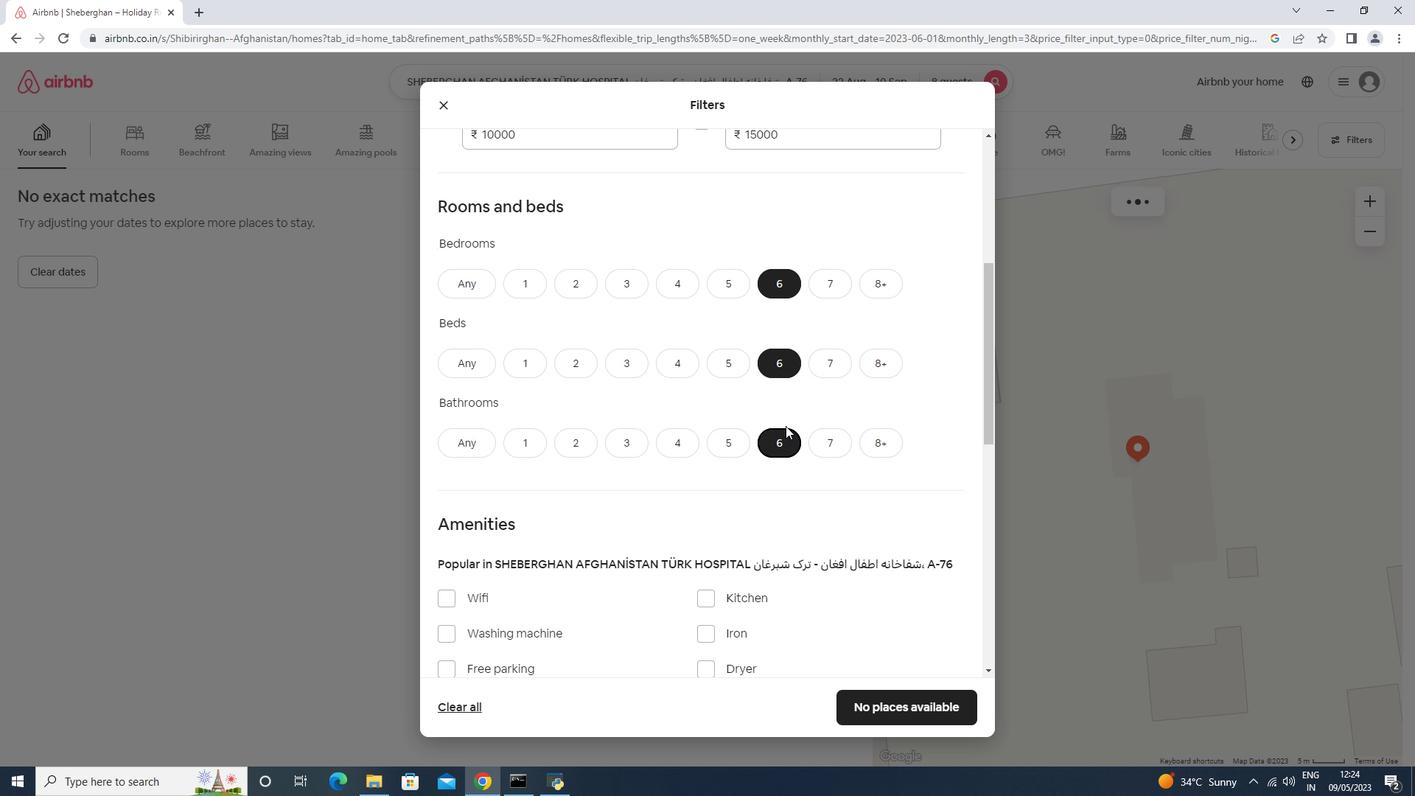 
Action: Mouse moved to (937, 430)
Screenshot: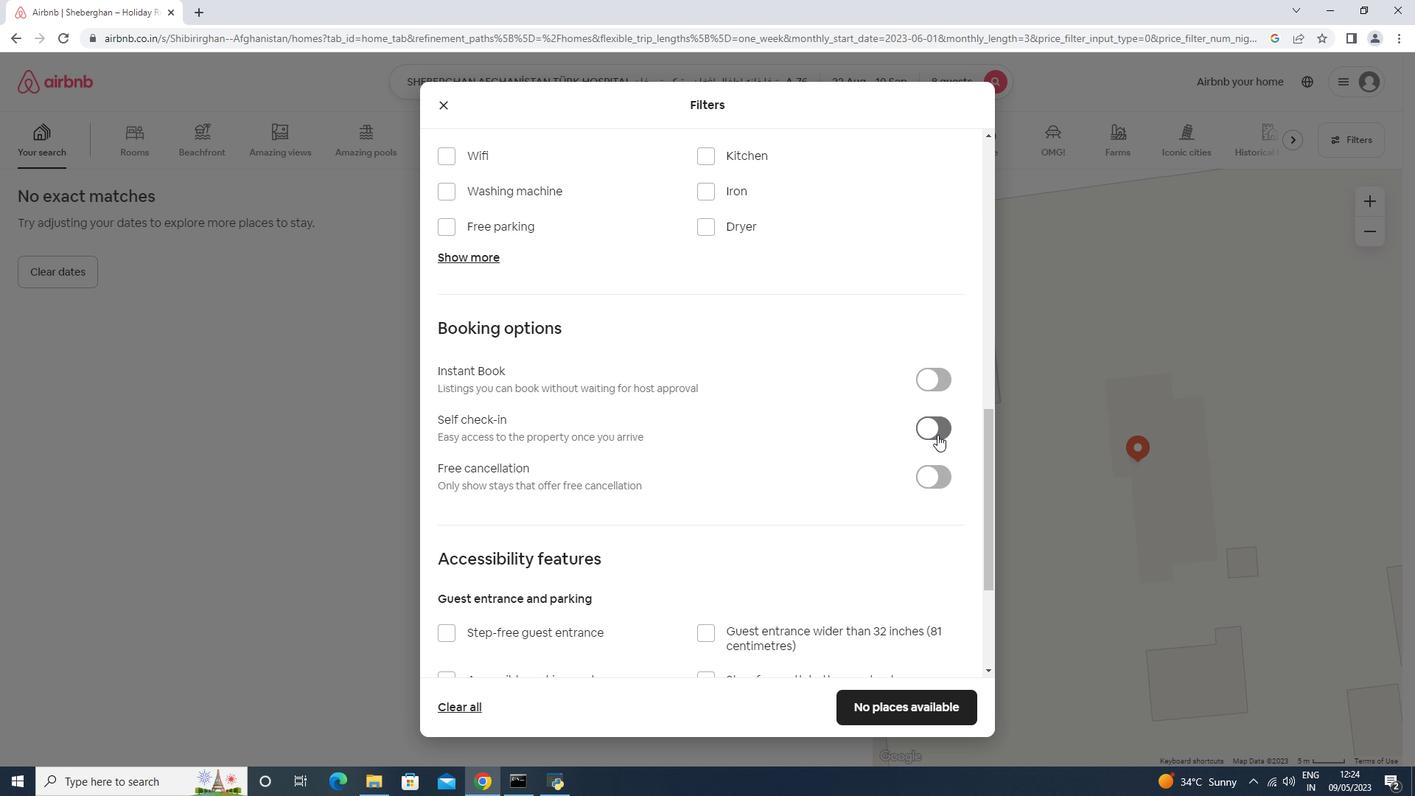 
Action: Mouse pressed left at (937, 430)
Screenshot: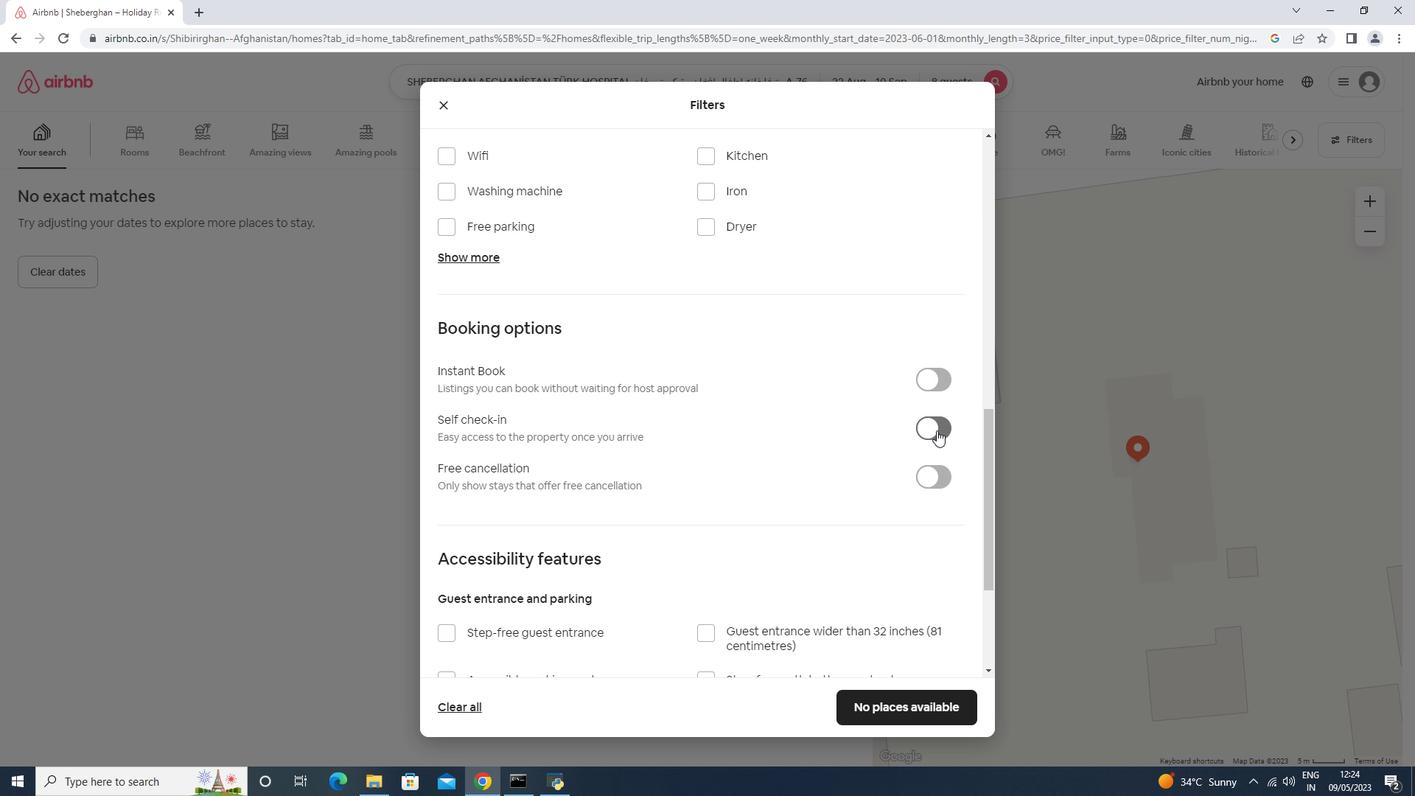 
Action: Mouse moved to (466, 156)
Screenshot: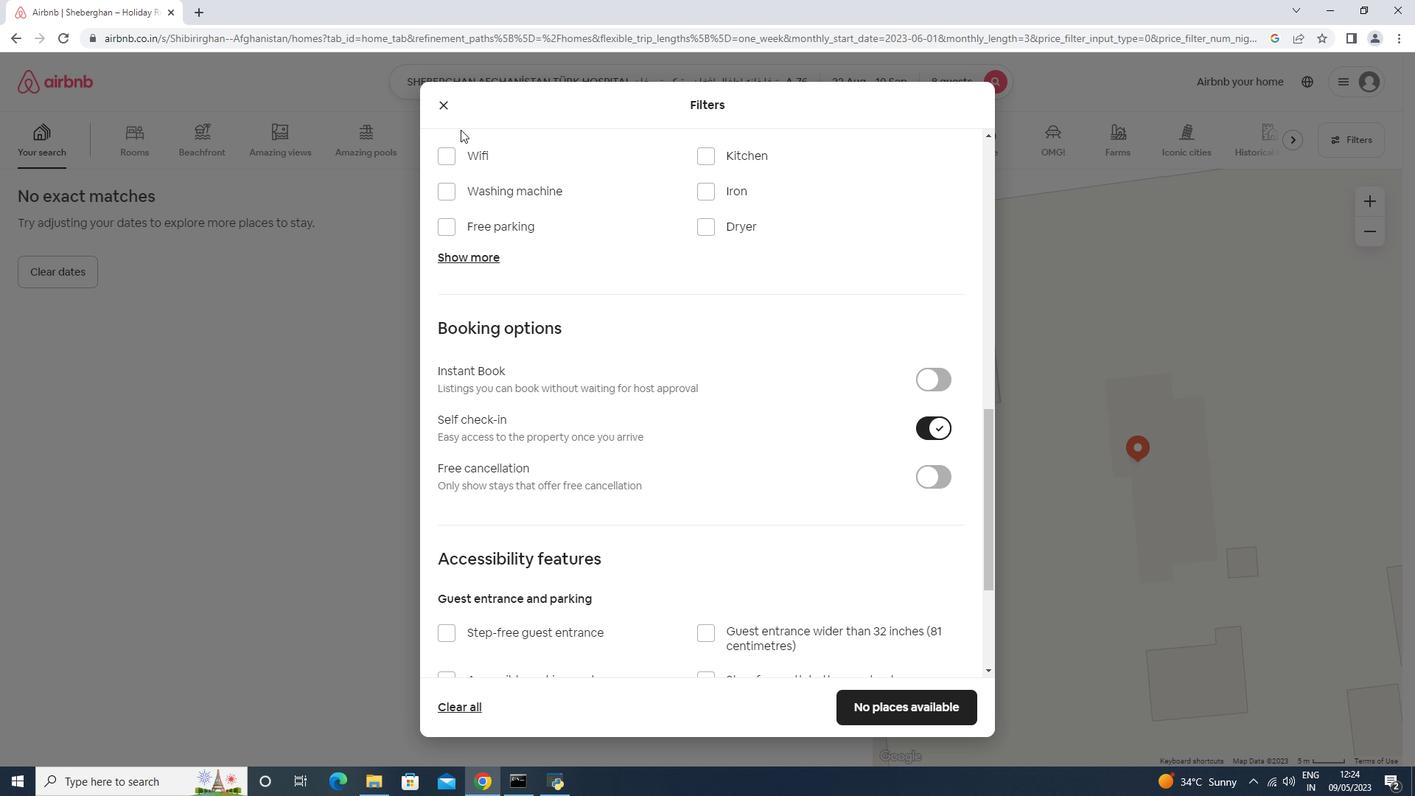 
Action: Mouse pressed left at (466, 156)
Screenshot: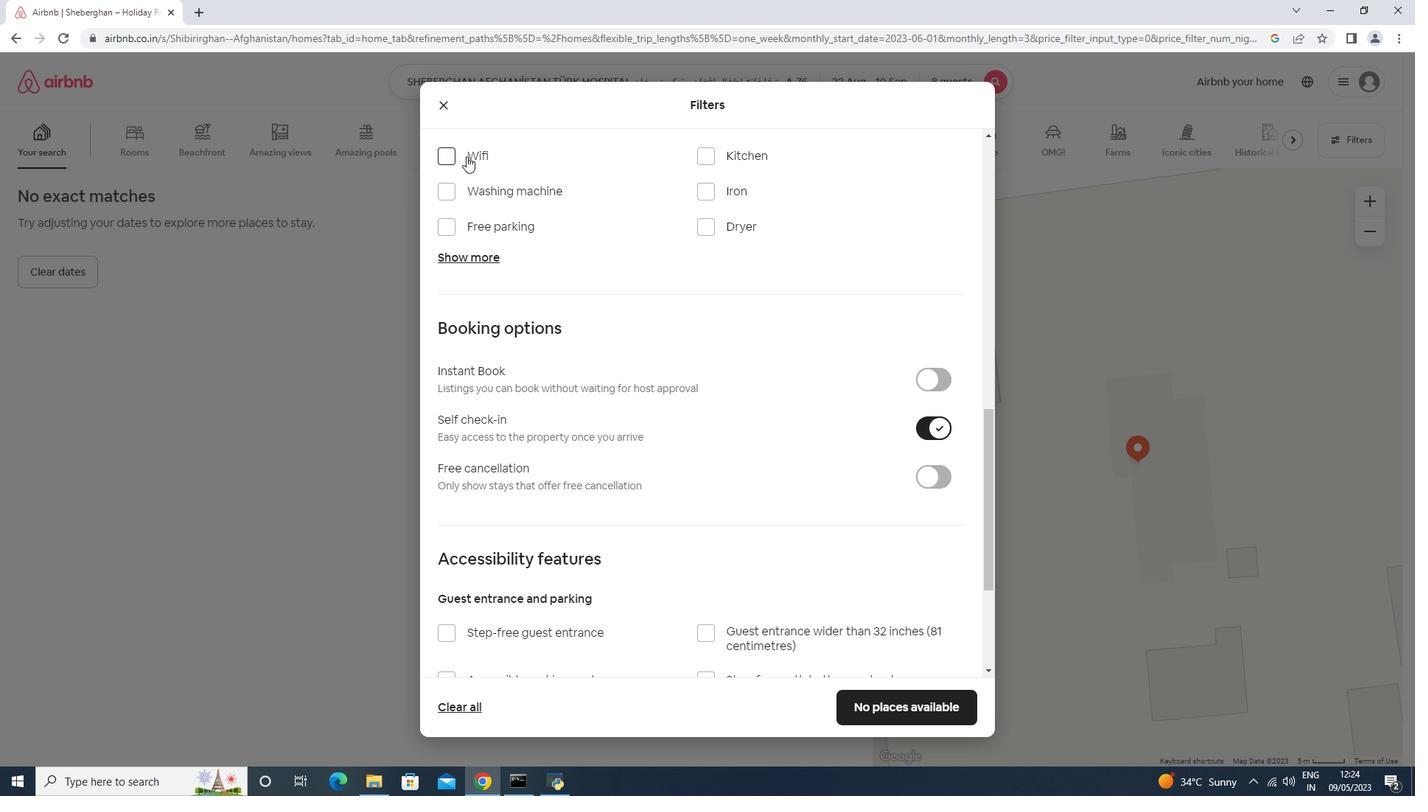 
Action: Mouse moved to (498, 253)
Screenshot: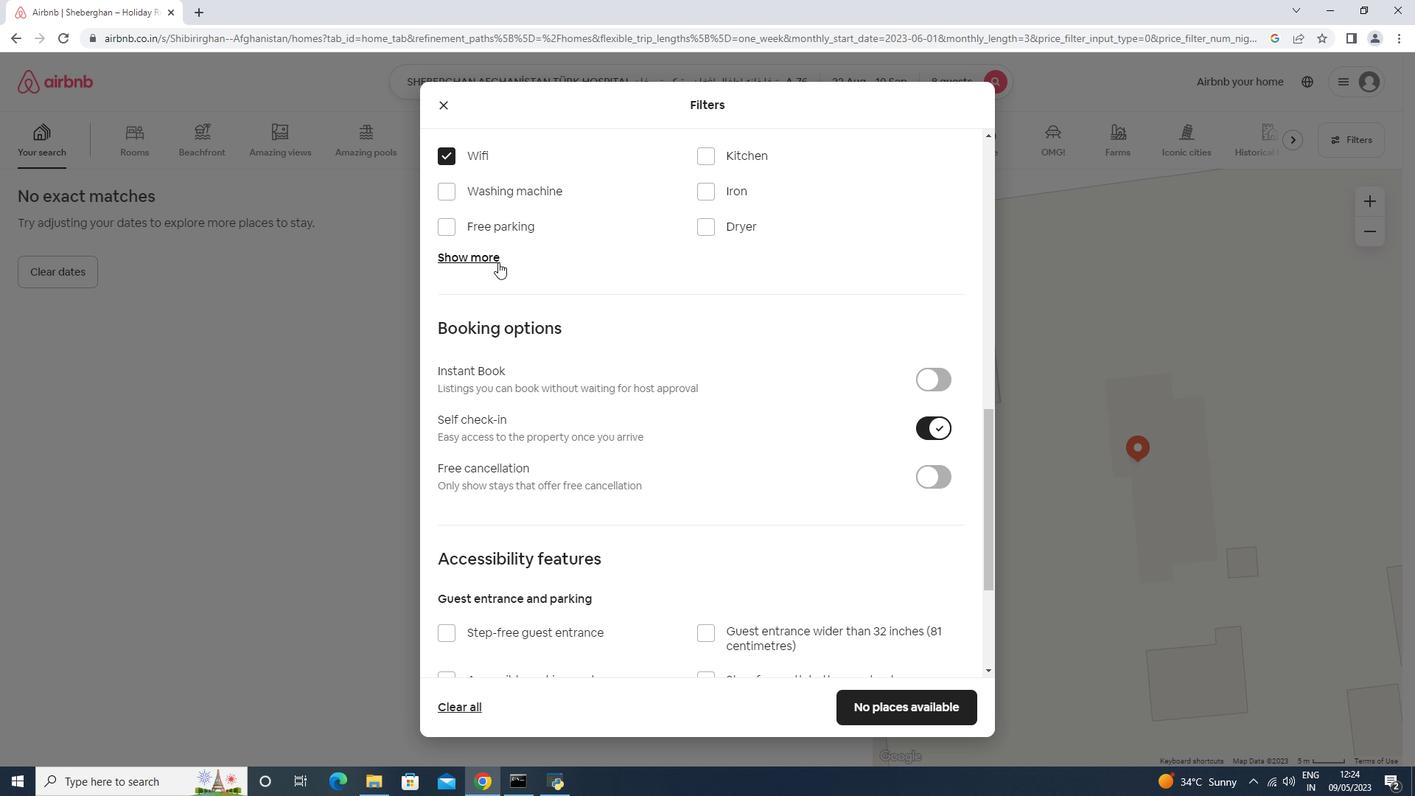 
Action: Mouse pressed left at (498, 253)
Screenshot: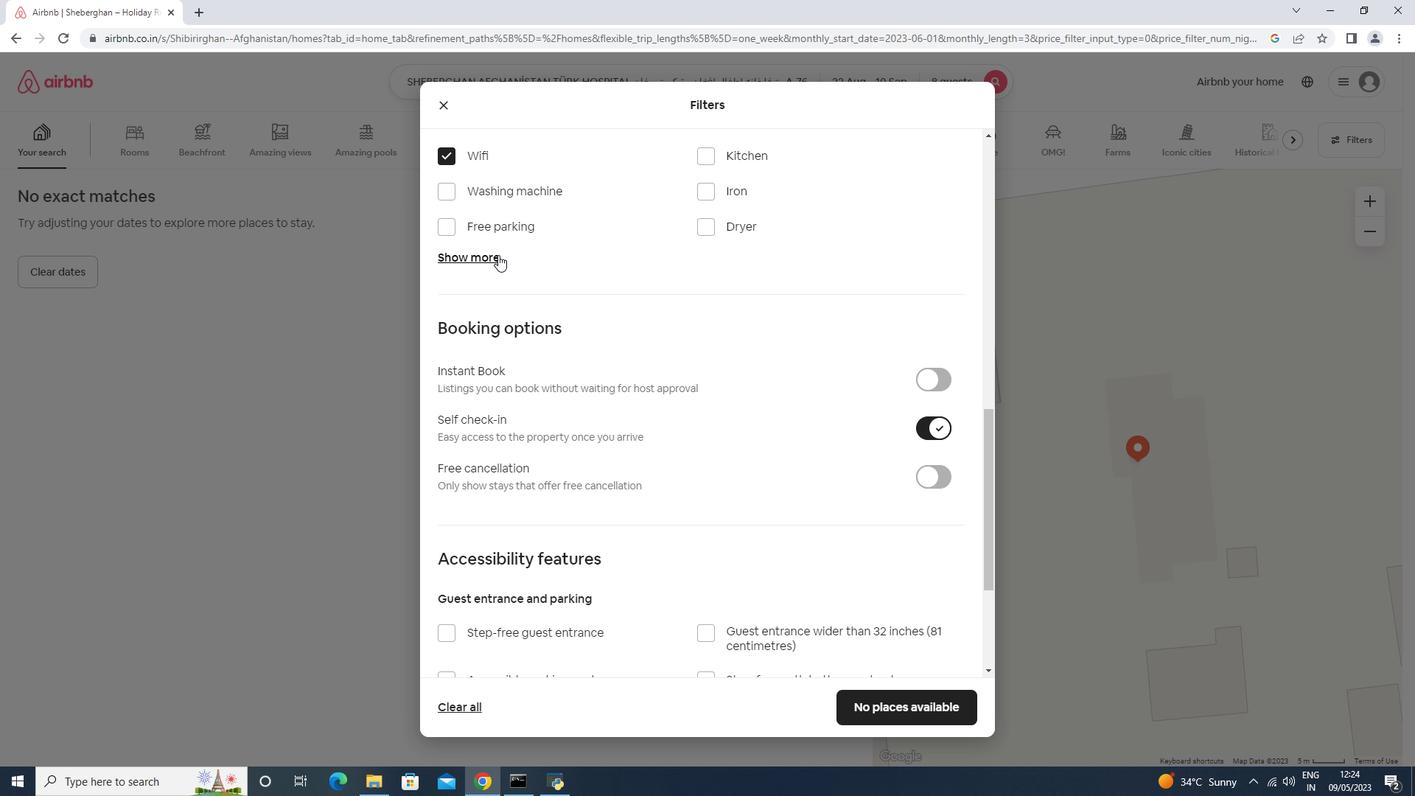 
Action: Mouse moved to (507, 228)
Screenshot: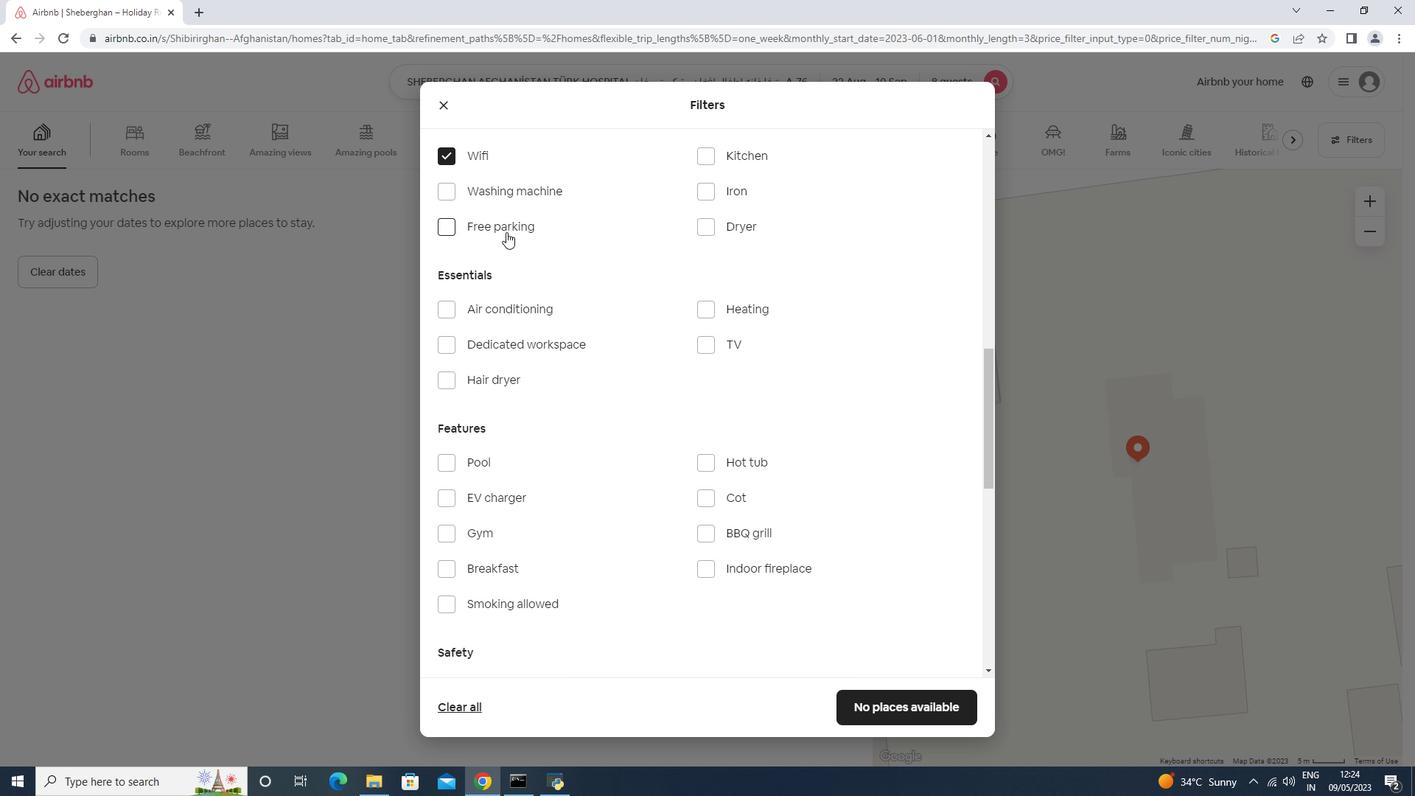 
Action: Mouse pressed left at (507, 228)
Screenshot: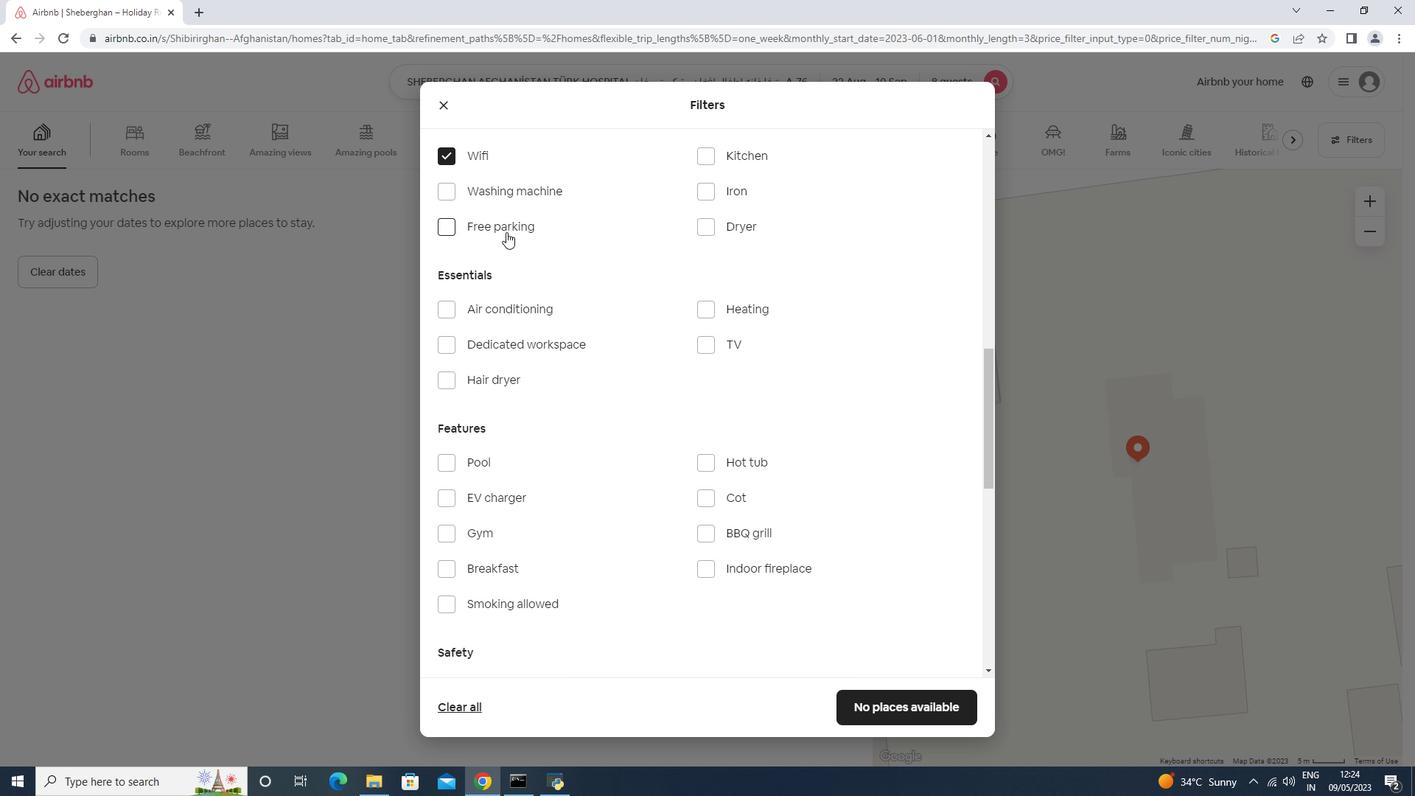 
Action: Mouse moved to (724, 364)
Screenshot: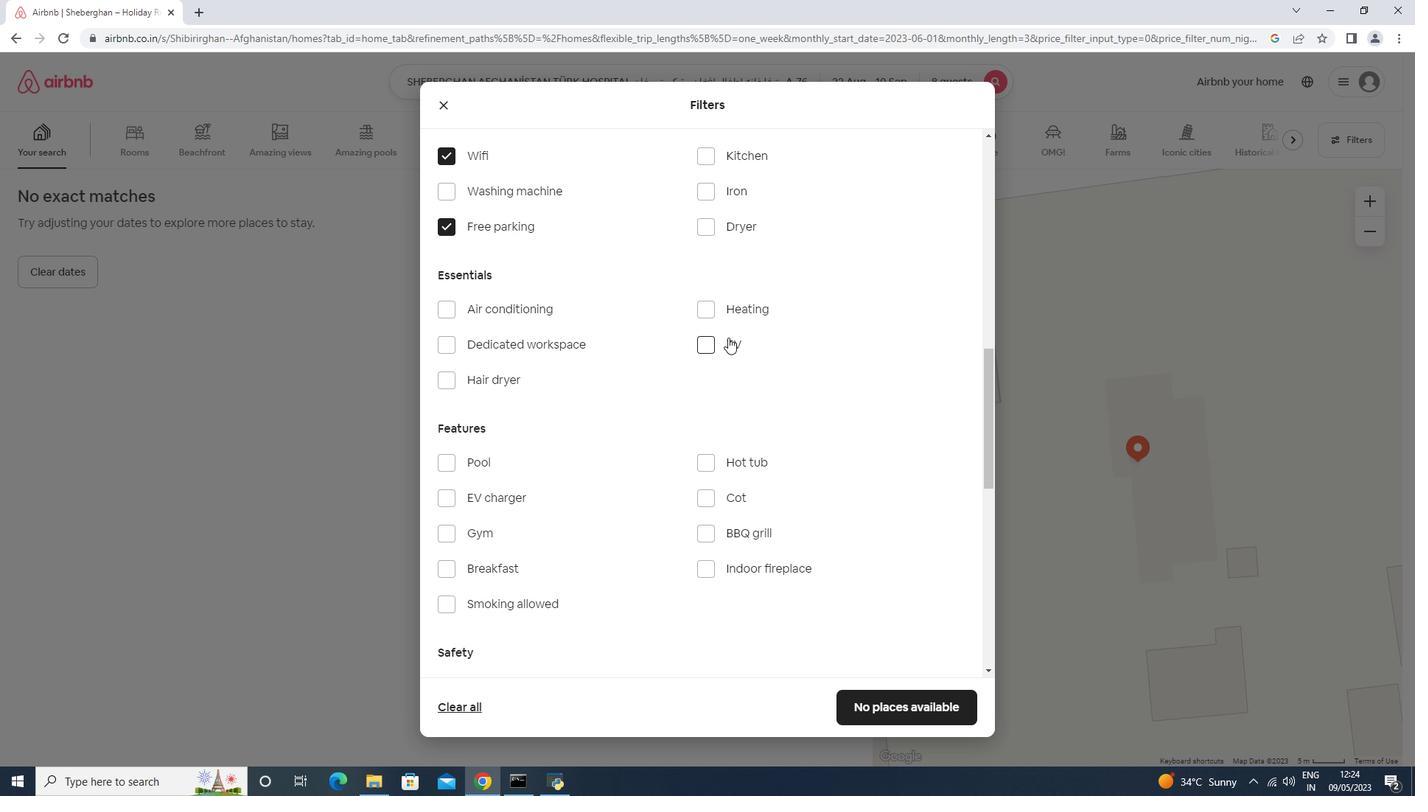 
Action: Mouse pressed left at (724, 364)
Screenshot: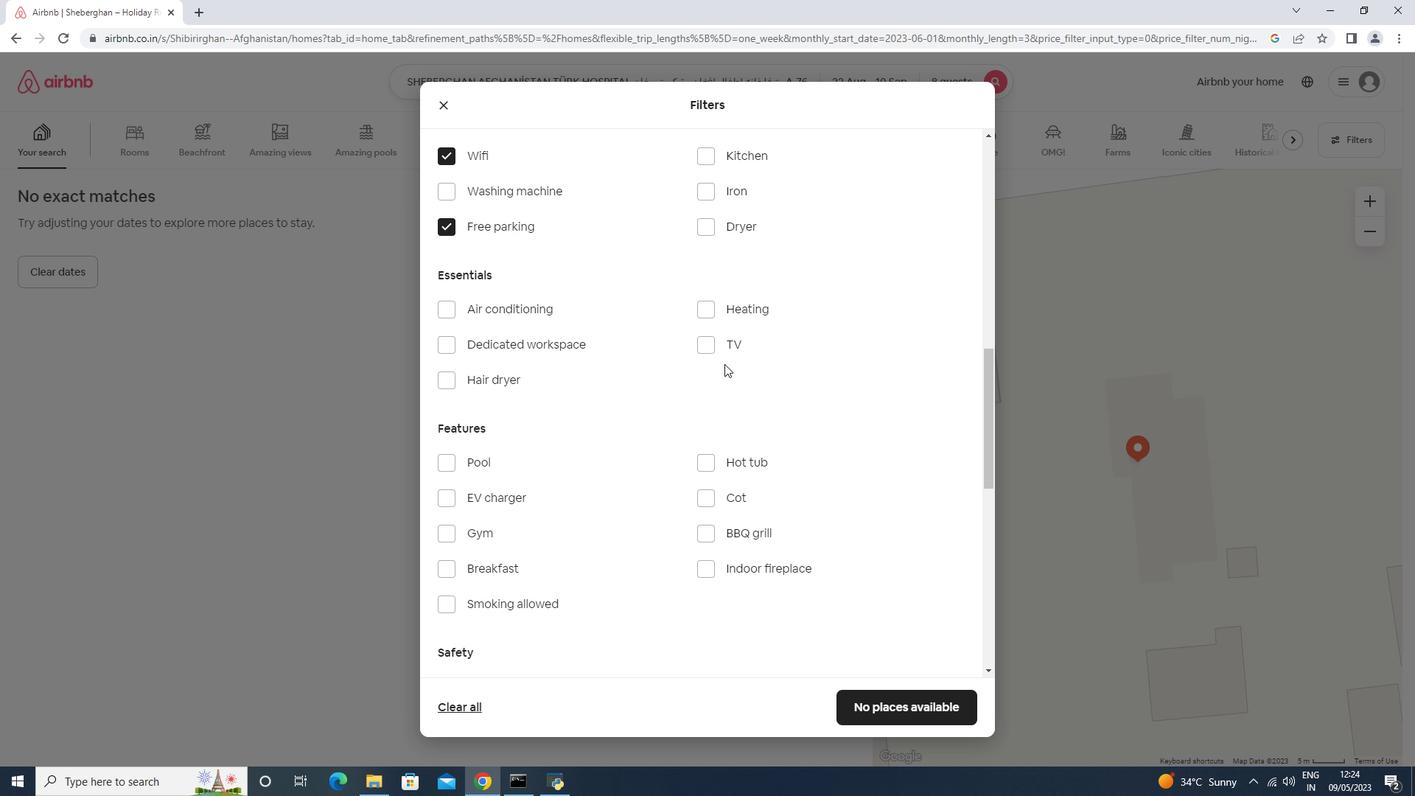 
Action: Mouse moved to (549, 303)
Screenshot: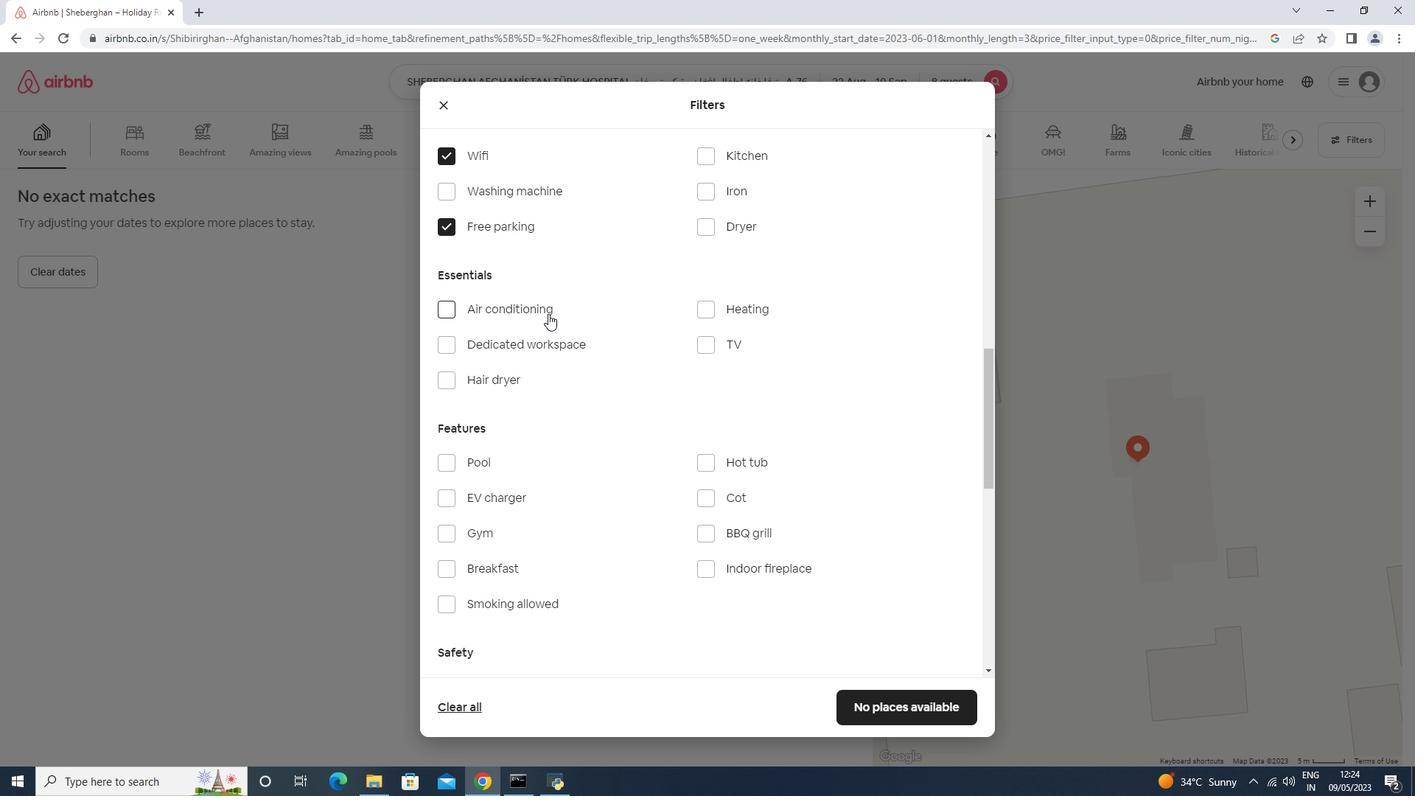 
Action: Mouse pressed left at (549, 303)
Screenshot: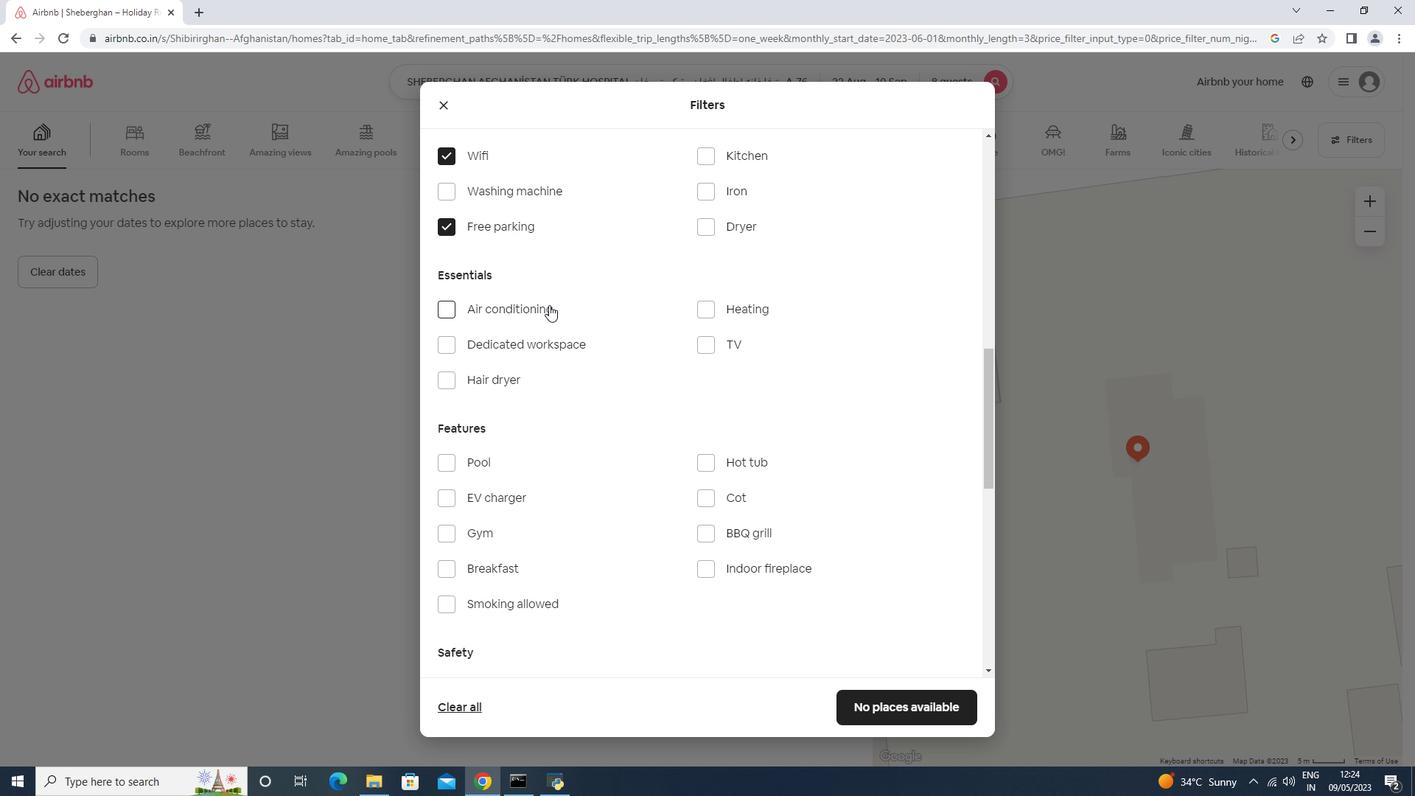 
Action: Mouse moved to (566, 455)
Screenshot: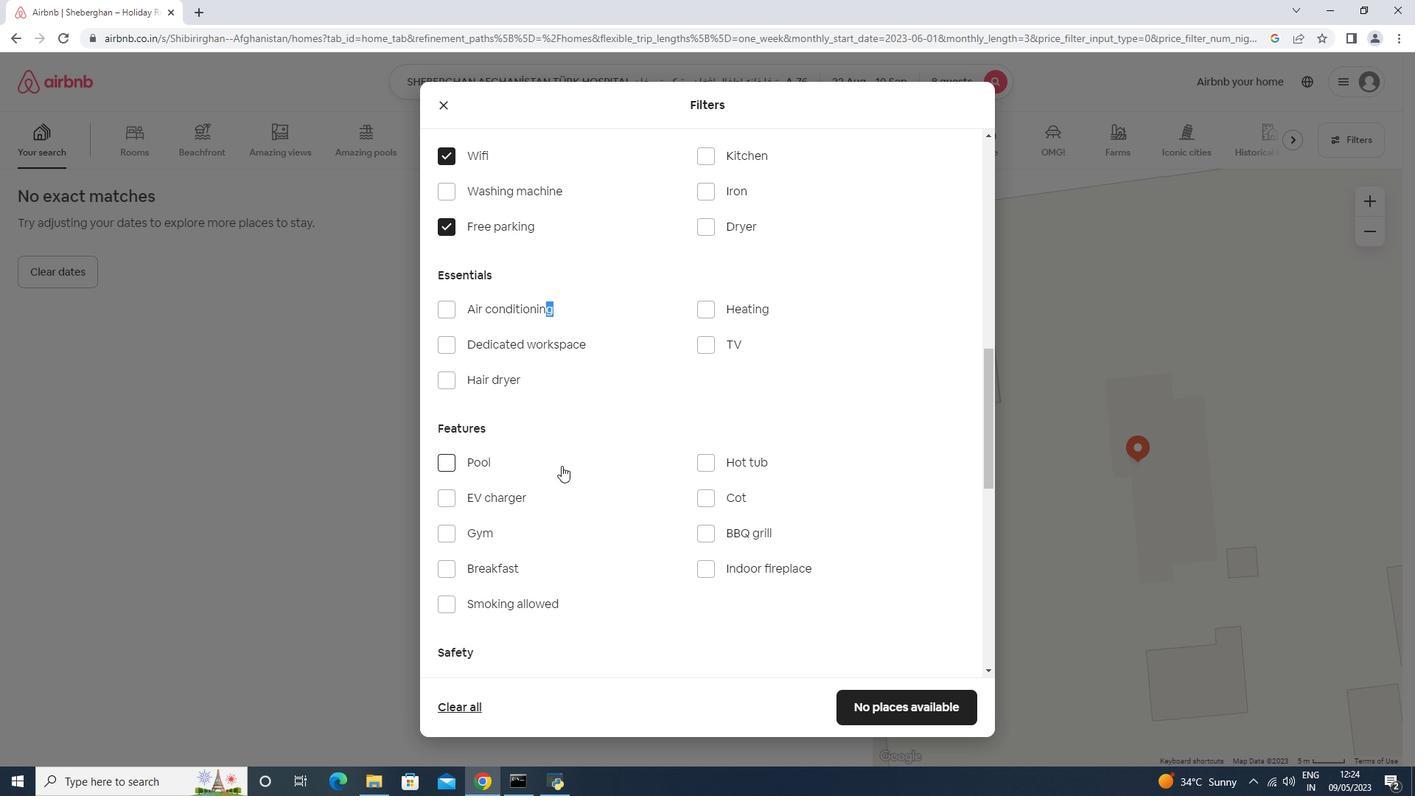 
Action: Mouse pressed left at (566, 455)
Screenshot: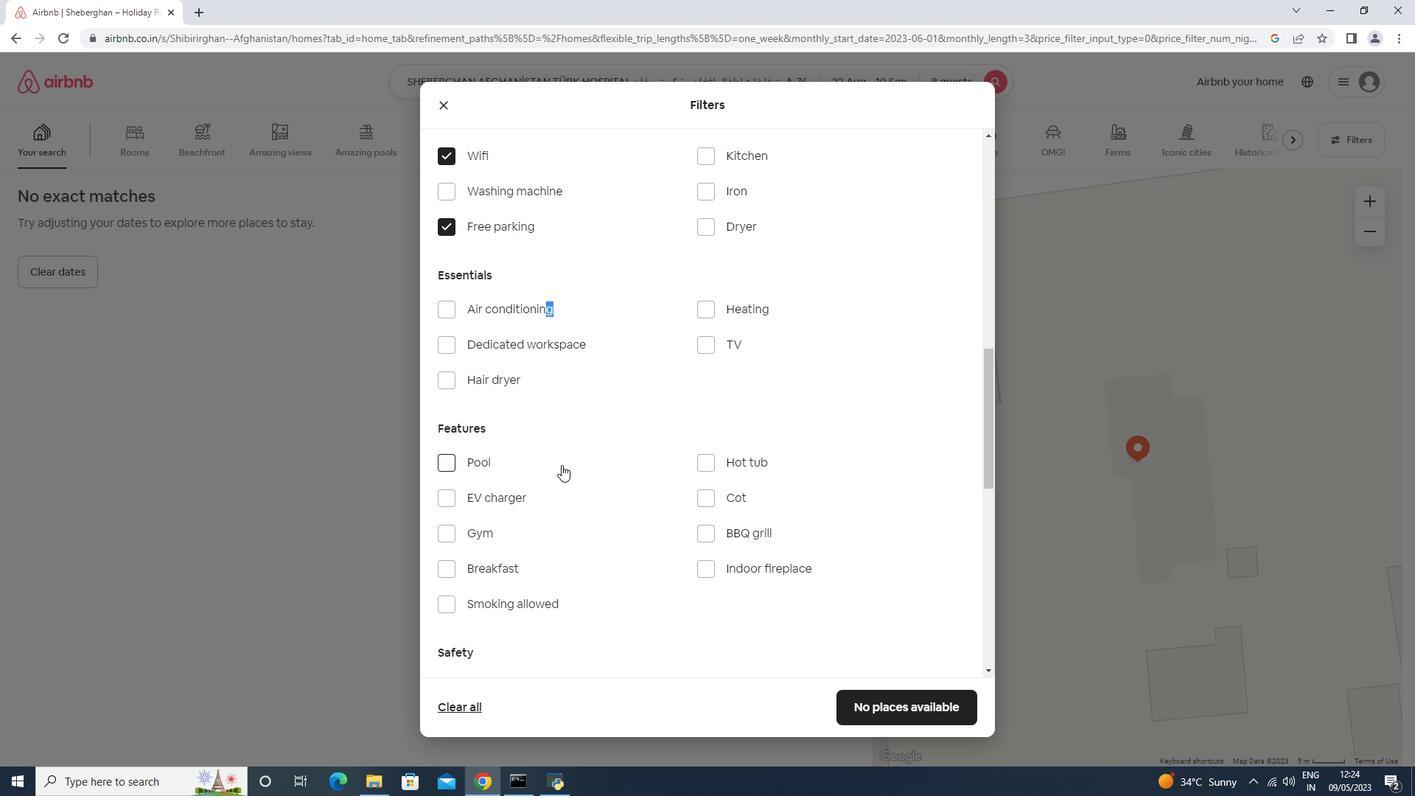 
Action: Mouse moved to (539, 553)
Screenshot: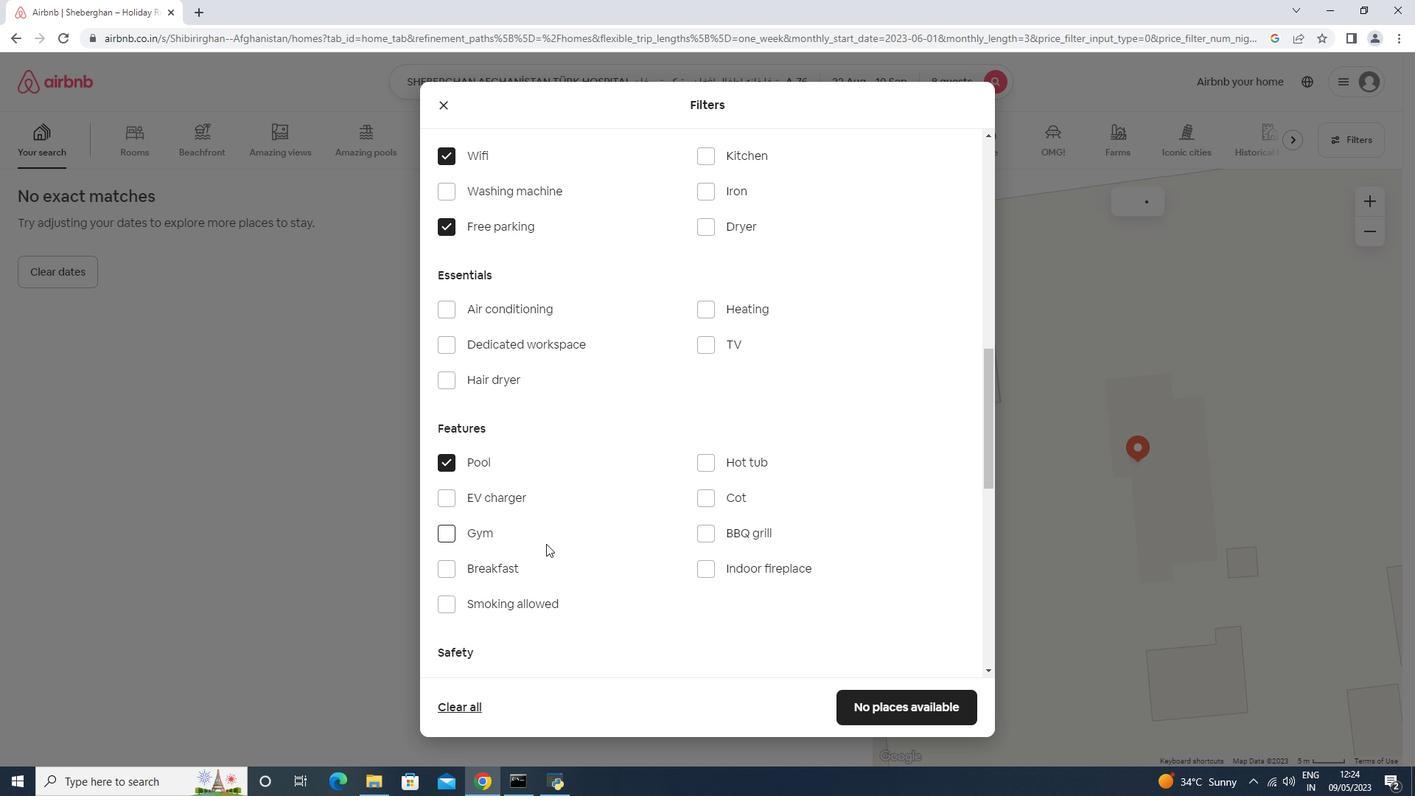 
Action: Mouse pressed left at (539, 553)
Screenshot: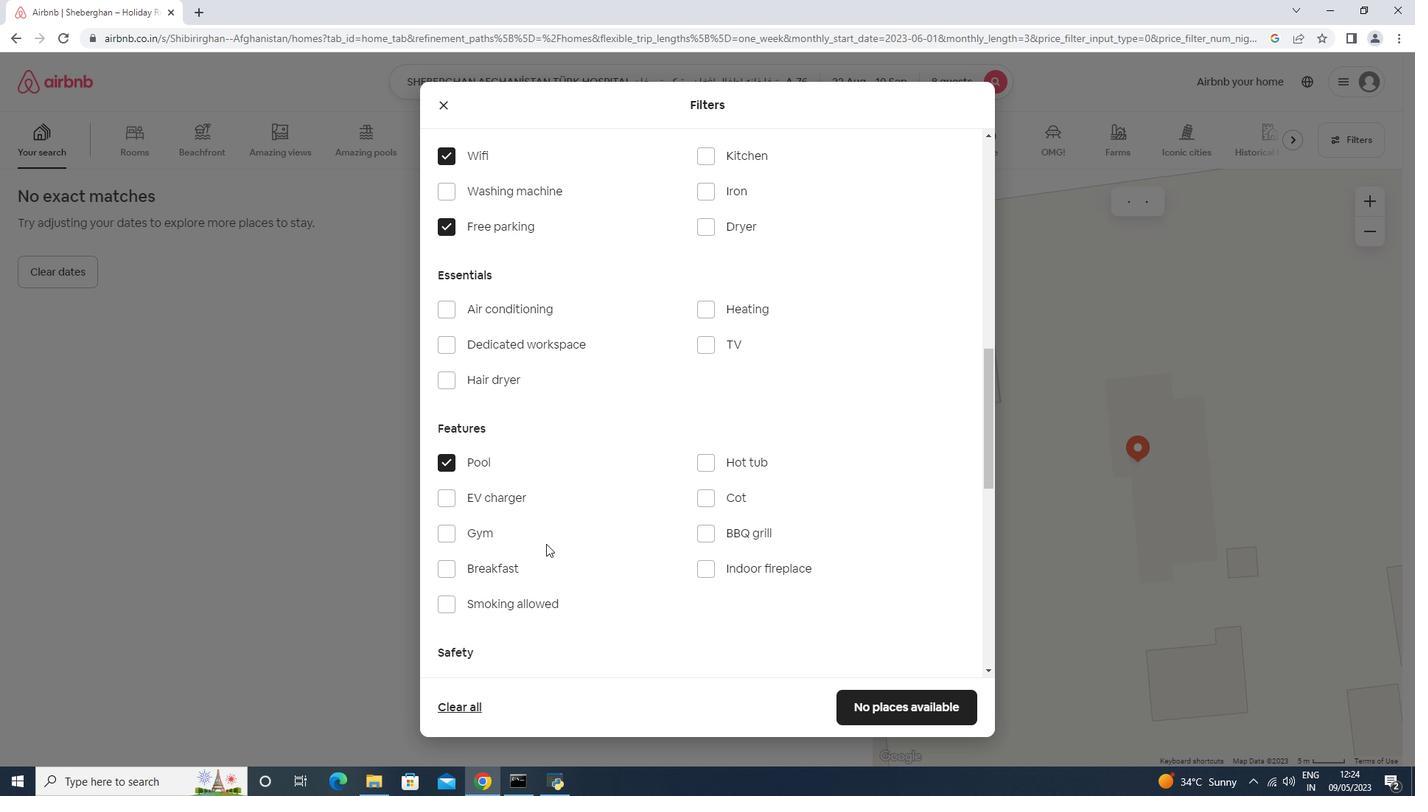 
Action: Mouse moved to (667, 485)
Screenshot: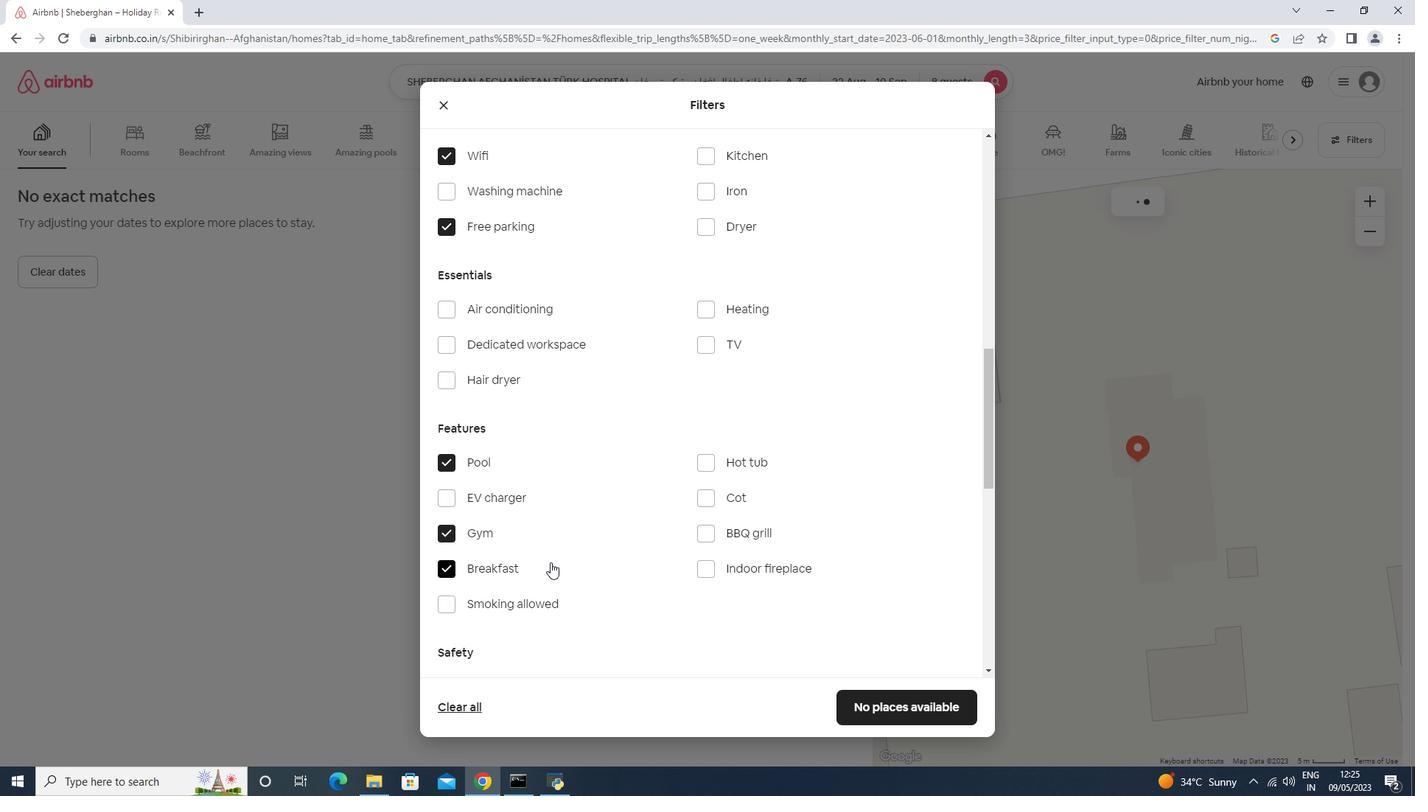 
Action: Mouse scrolled (667, 485) with delta (0, 0)
Screenshot: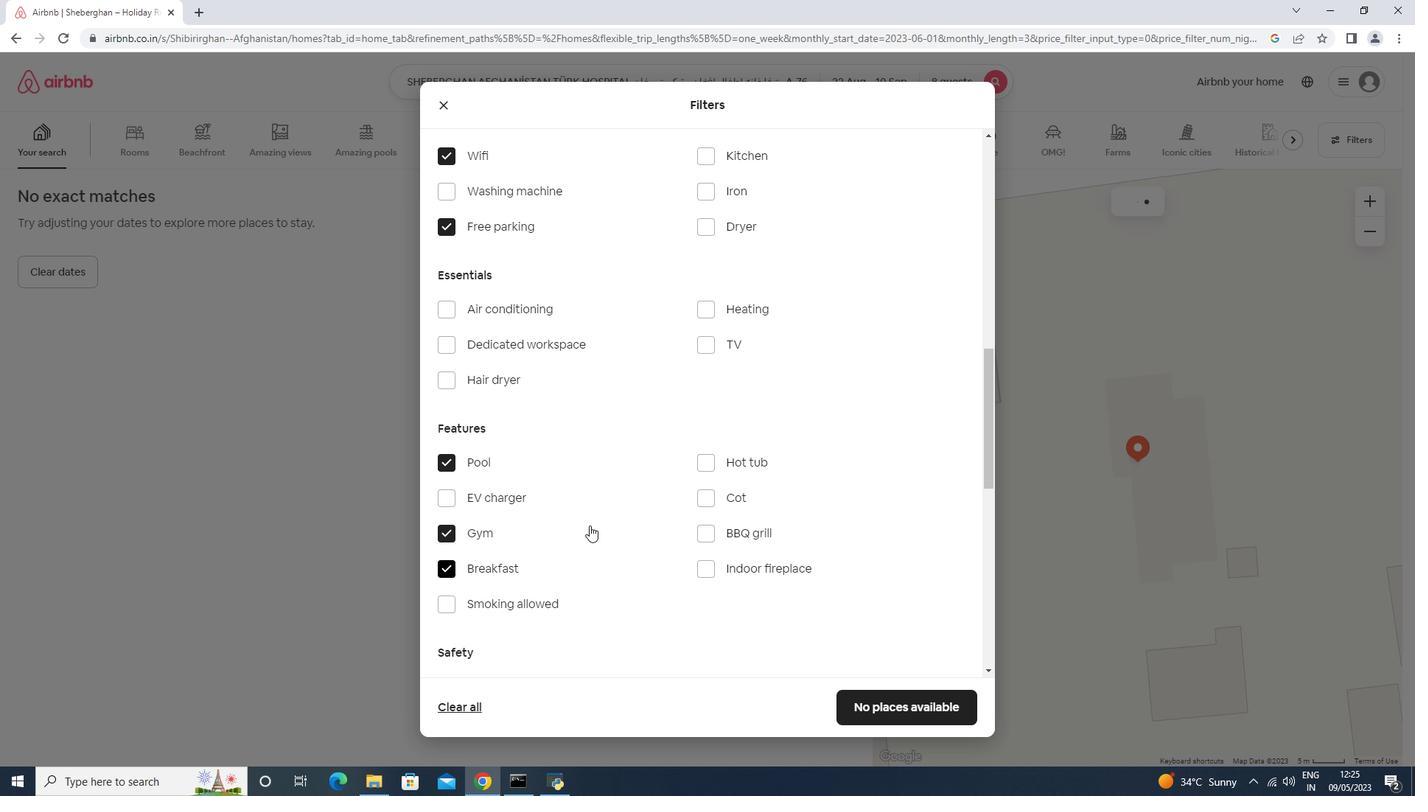 
Action: Mouse moved to (667, 486)
Screenshot: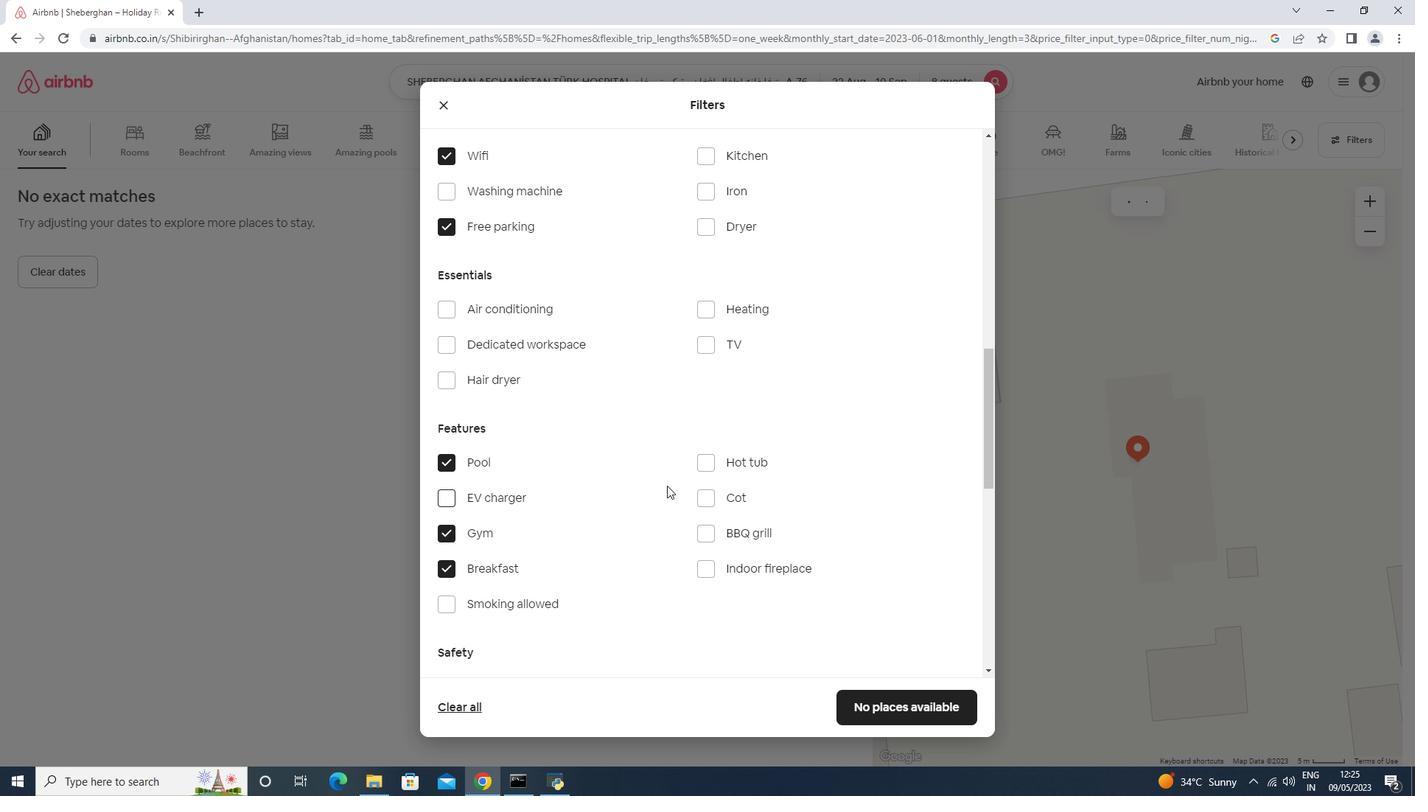 
Action: Mouse scrolled (667, 485) with delta (0, 0)
Screenshot: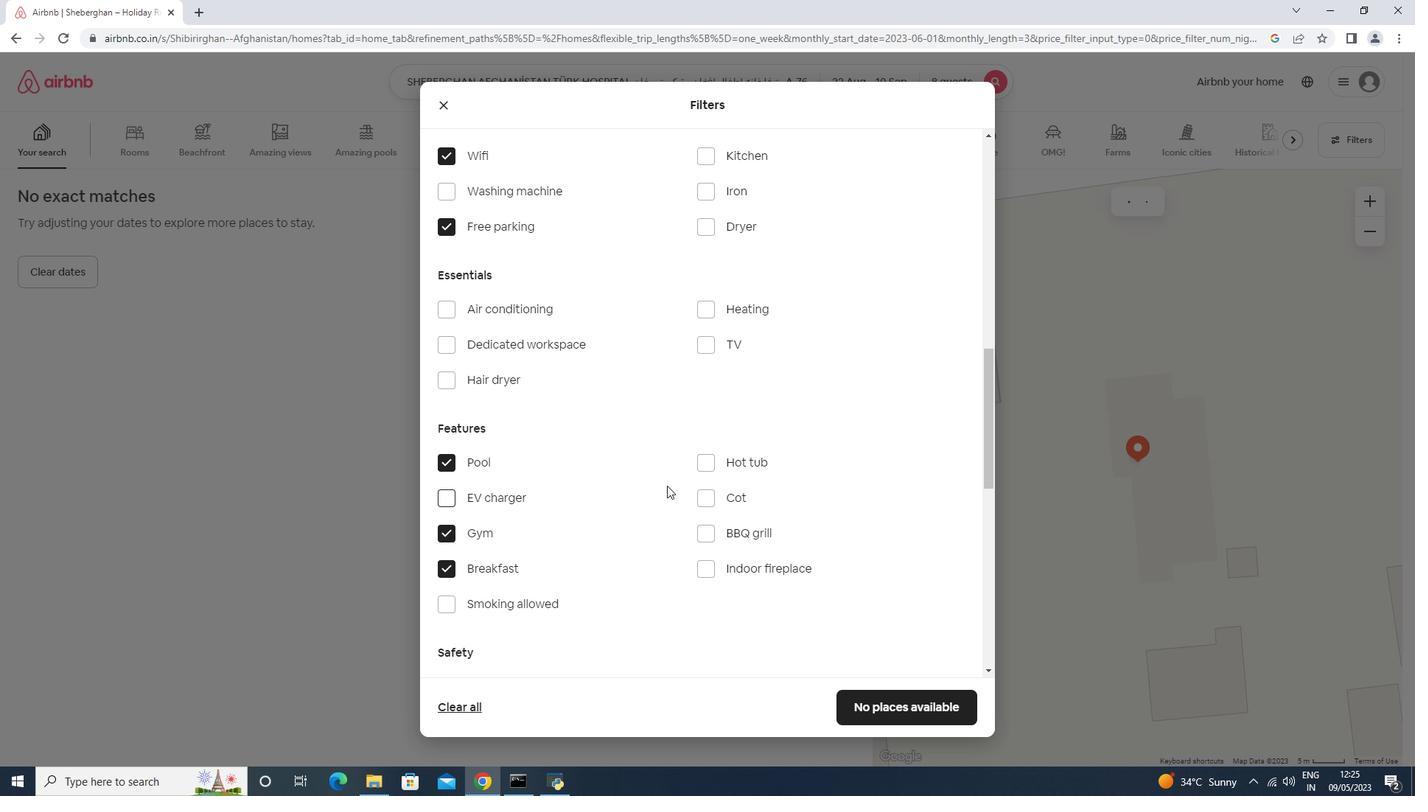 
Action: Mouse scrolled (667, 485) with delta (0, 0)
Screenshot: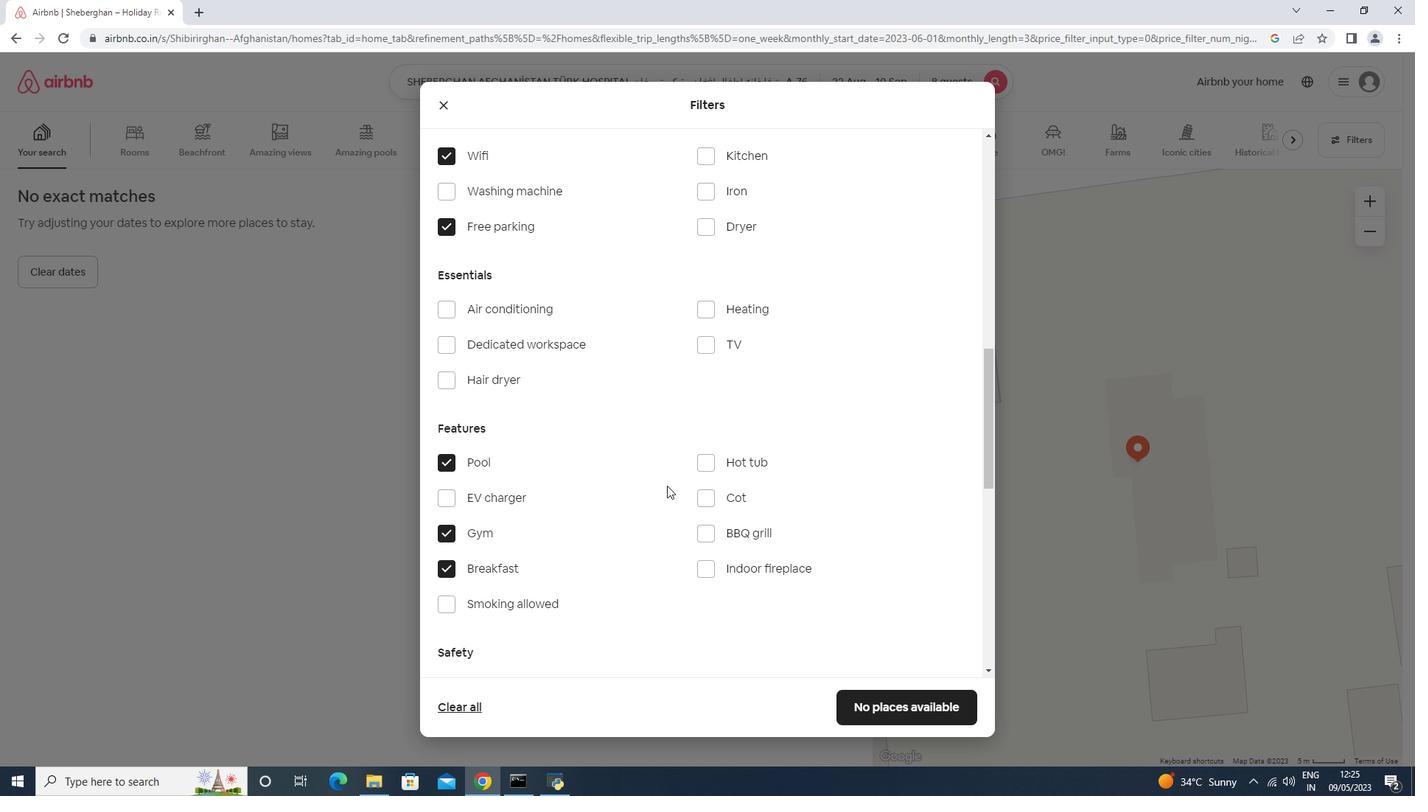 
Action: Mouse scrolled (667, 485) with delta (0, 0)
Screenshot: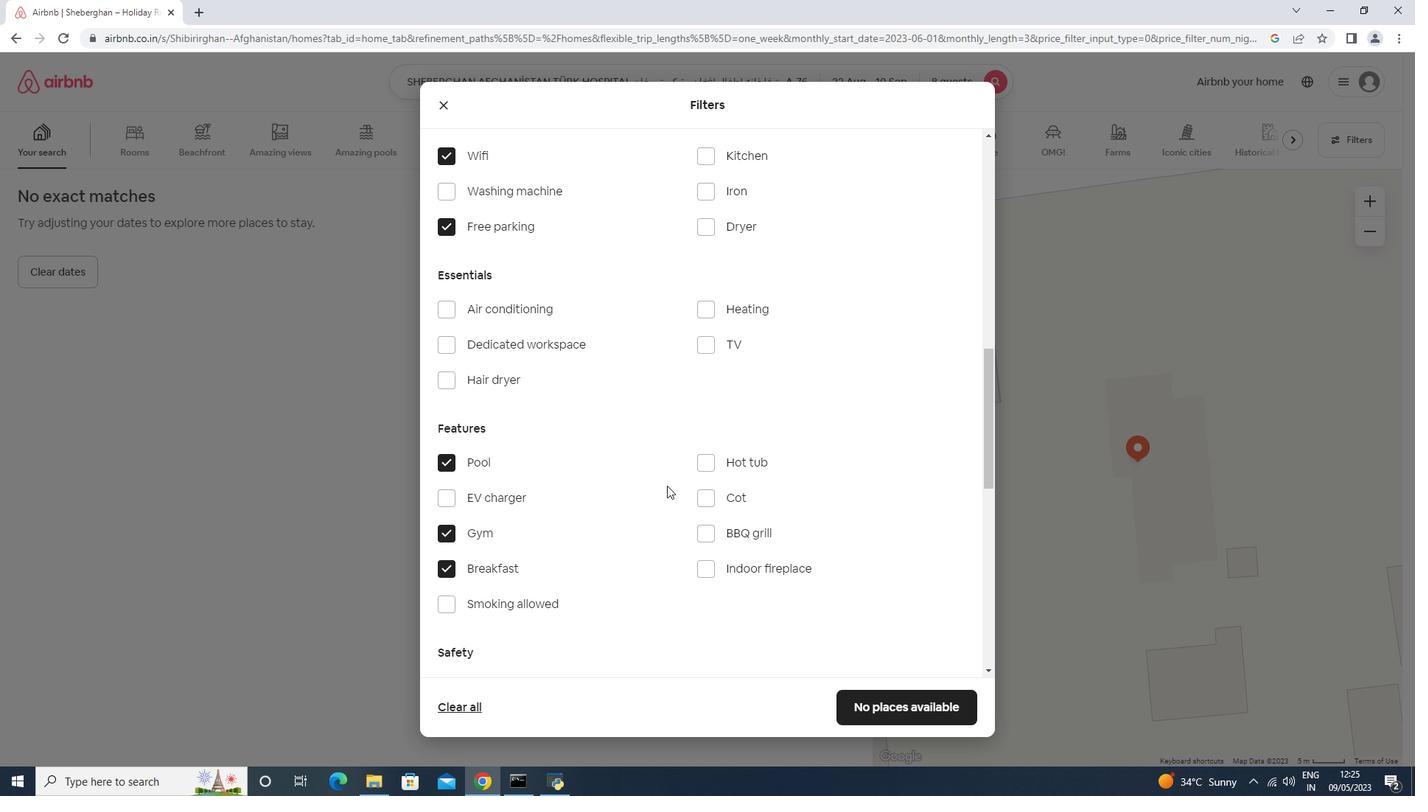 
Action: Mouse scrolled (667, 485) with delta (0, 0)
Screenshot: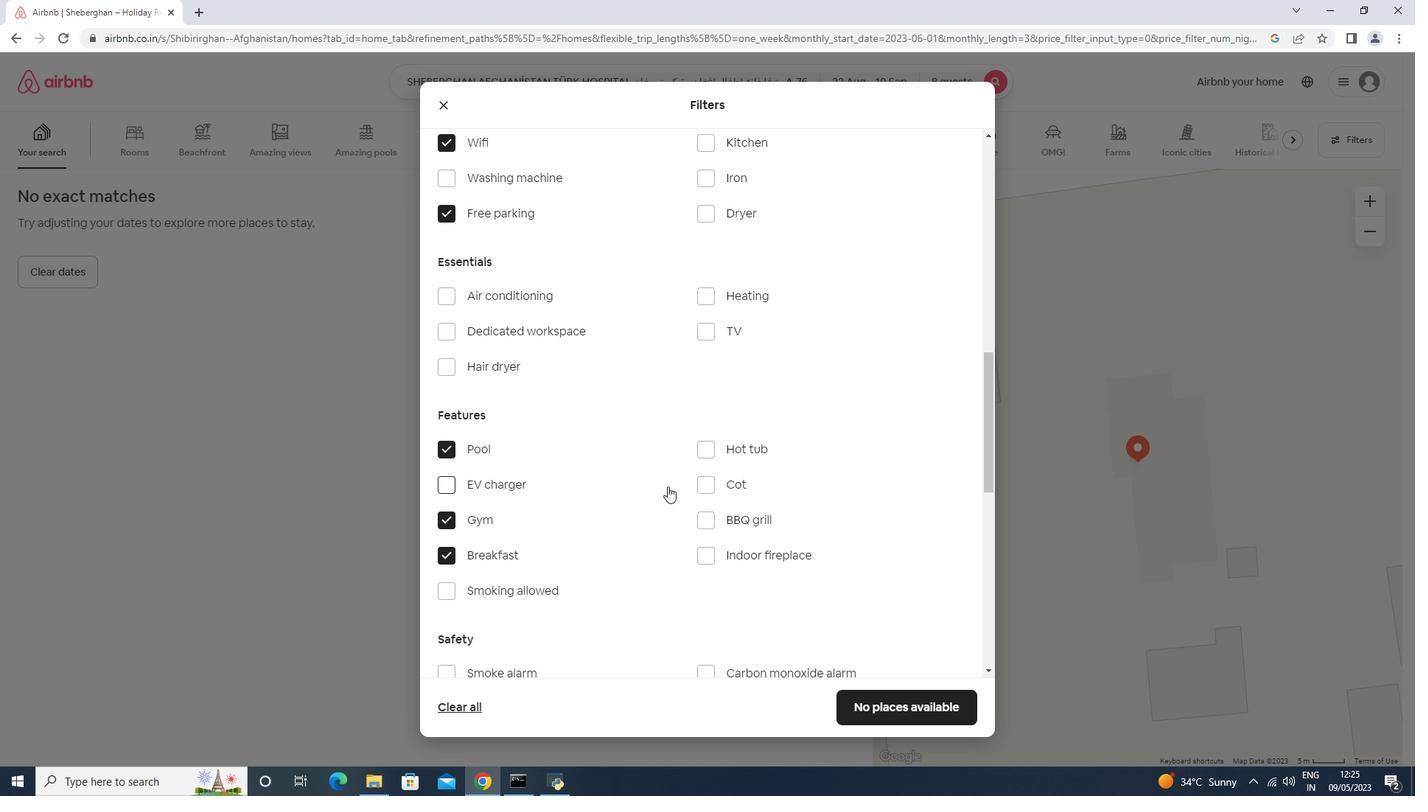 
Action: Mouse scrolled (667, 485) with delta (0, 0)
Screenshot: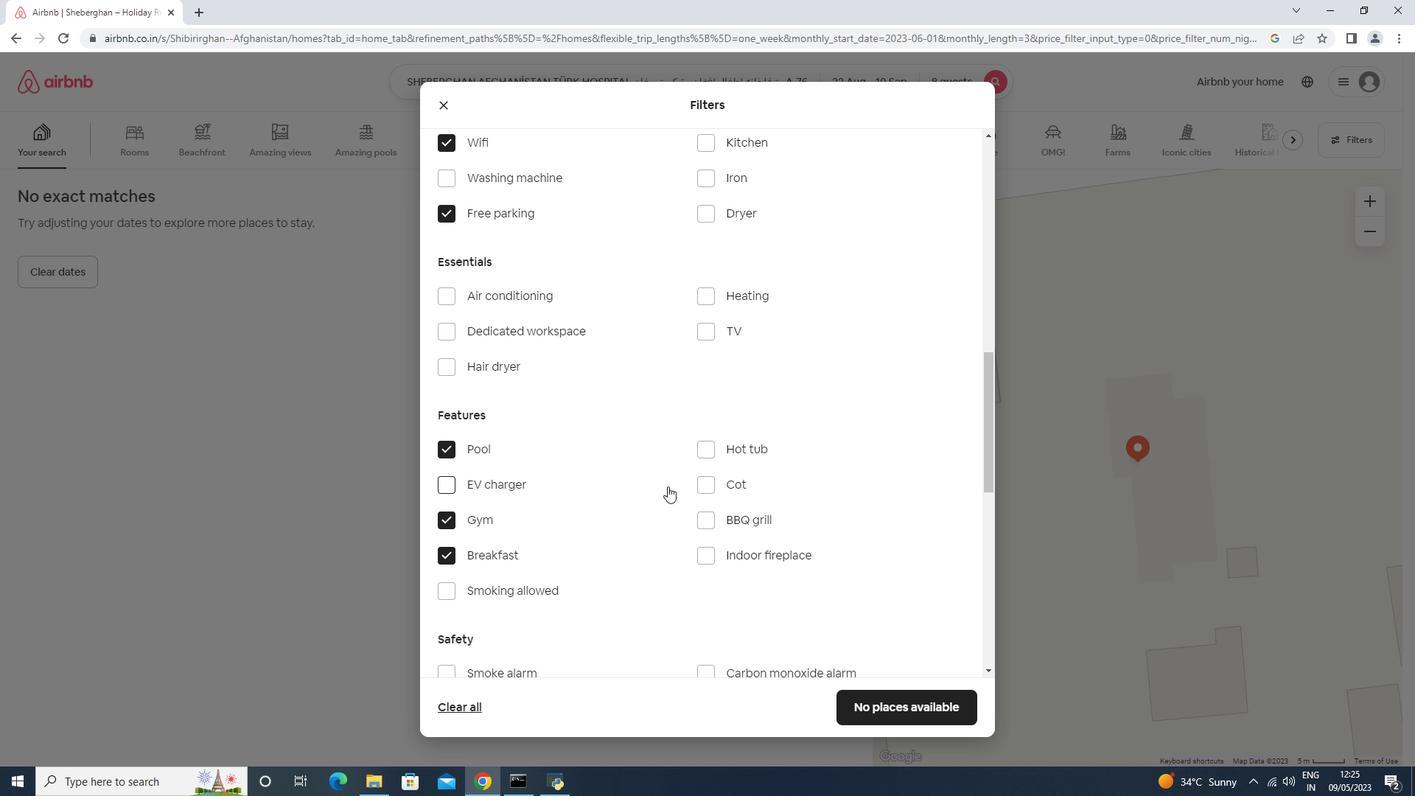 
Action: Mouse moved to (880, 491)
Screenshot: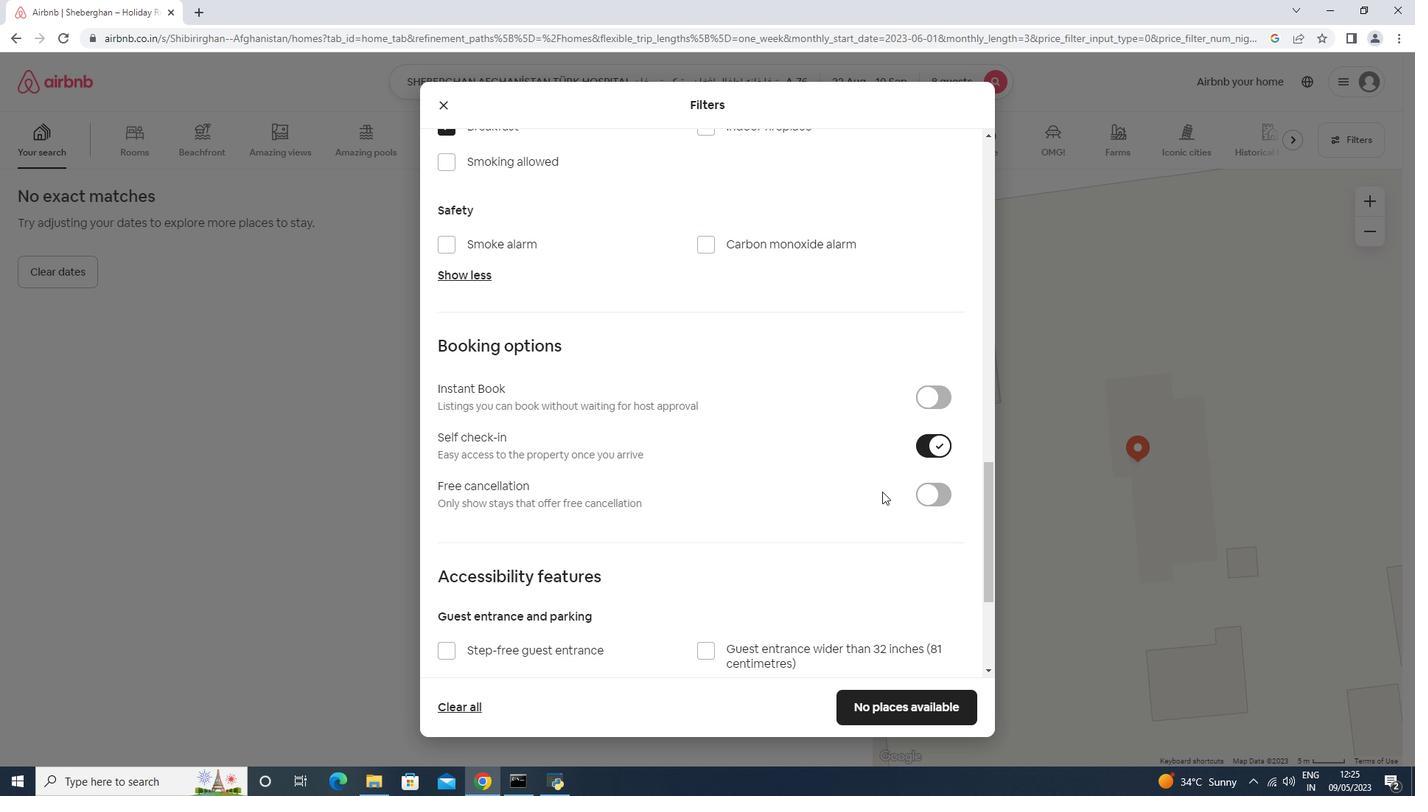 
Action: Mouse scrolled (880, 491) with delta (0, 0)
Screenshot: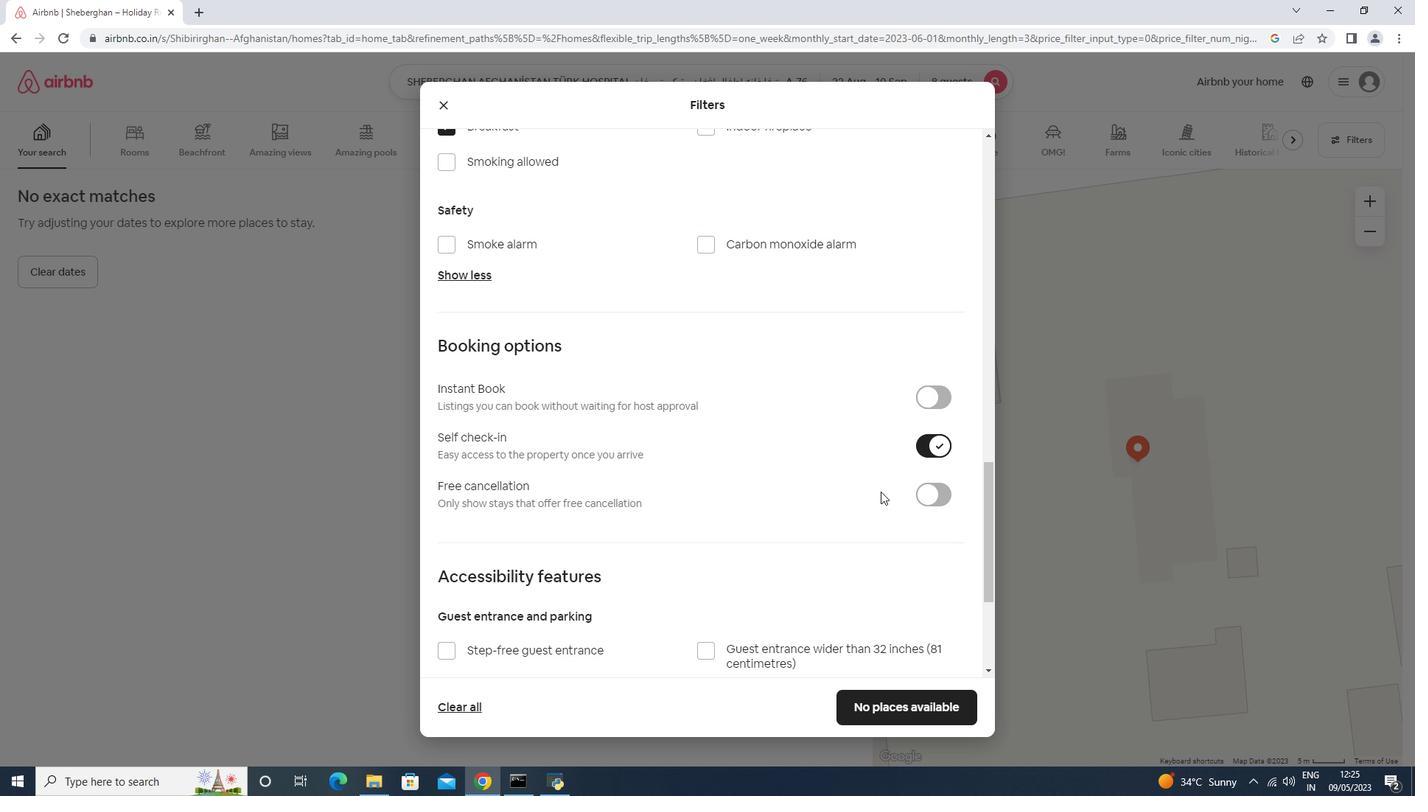 
Action: Mouse scrolled (880, 491) with delta (0, 0)
Screenshot: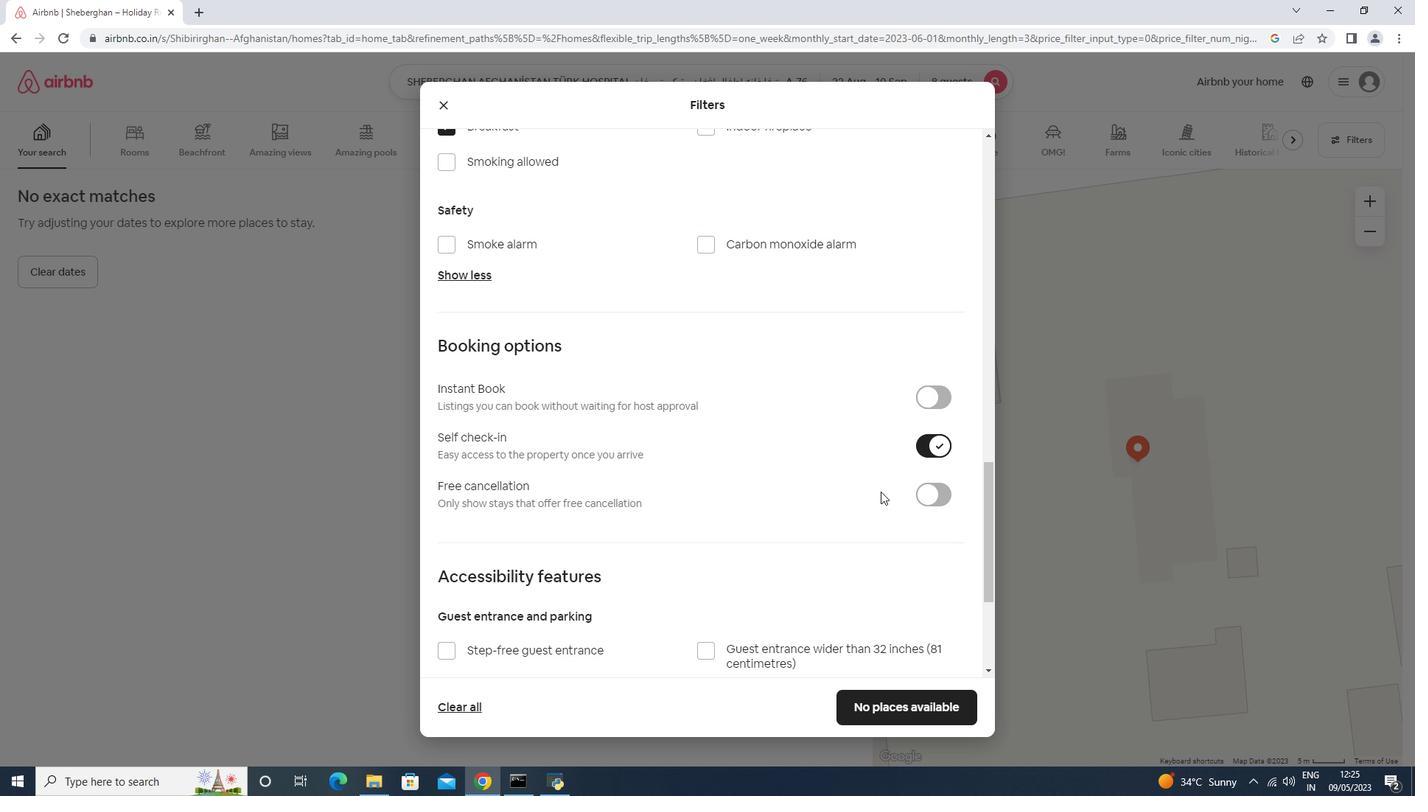 
Action: Mouse scrolled (880, 491) with delta (0, 0)
Screenshot: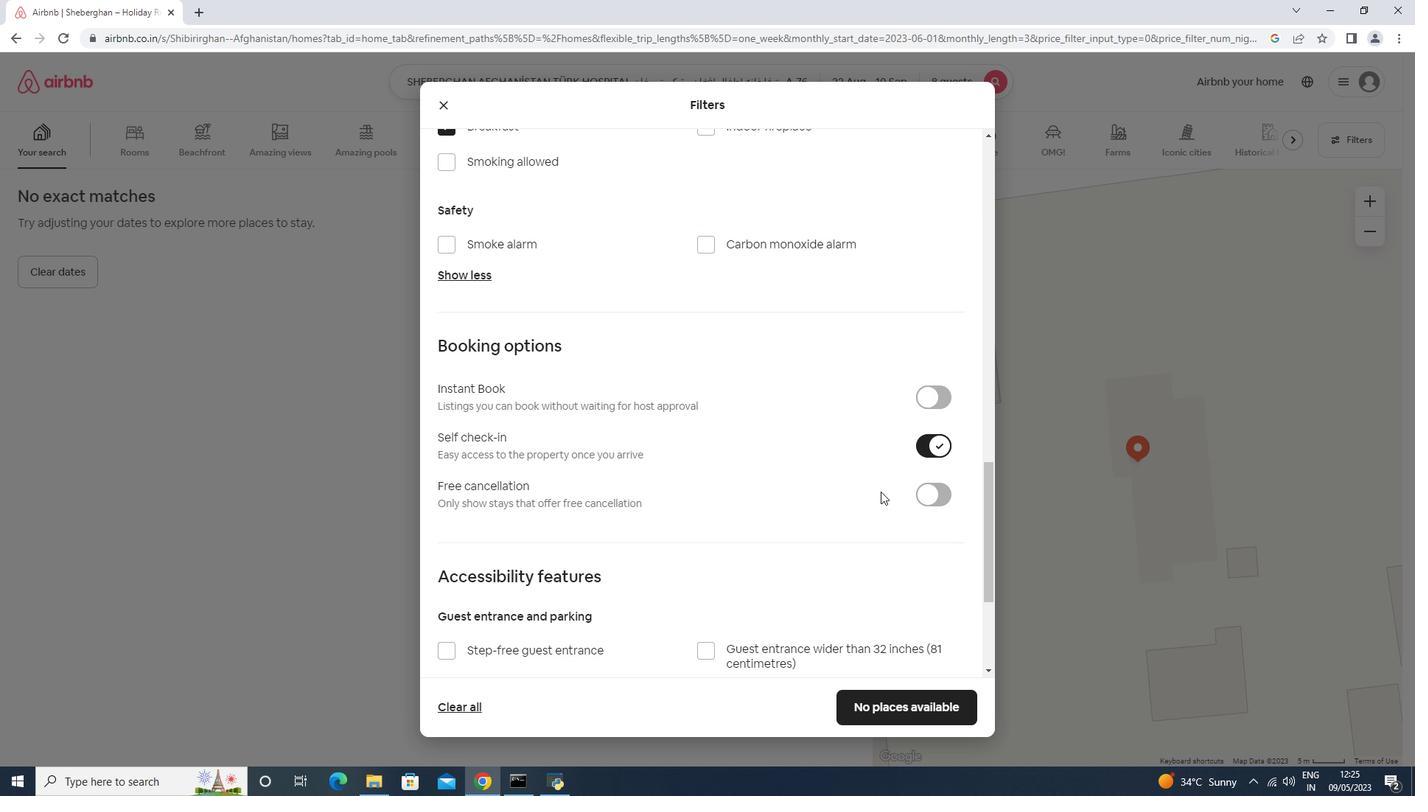 
Action: Mouse scrolled (880, 491) with delta (0, 0)
Screenshot: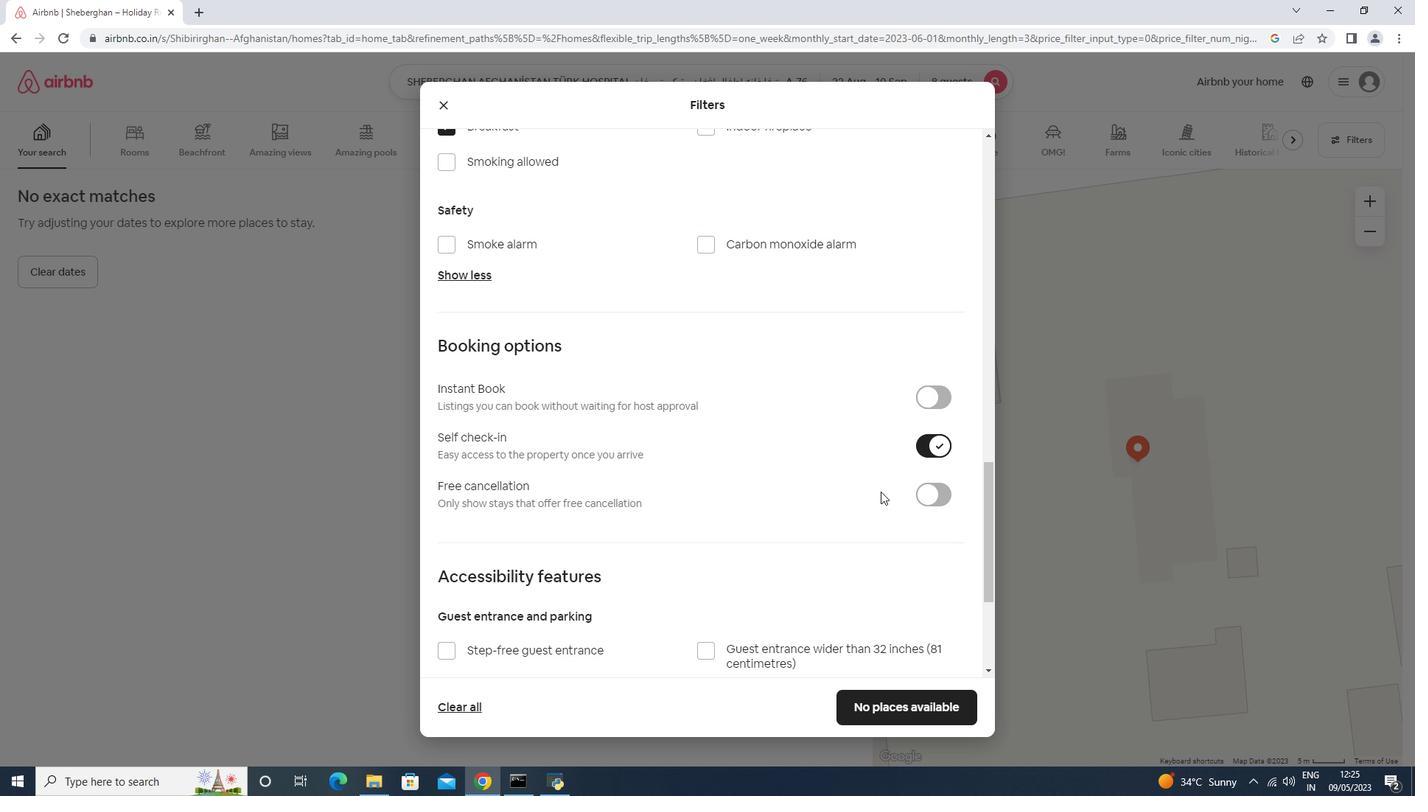 
Action: Mouse scrolled (880, 491) with delta (0, 0)
Screenshot: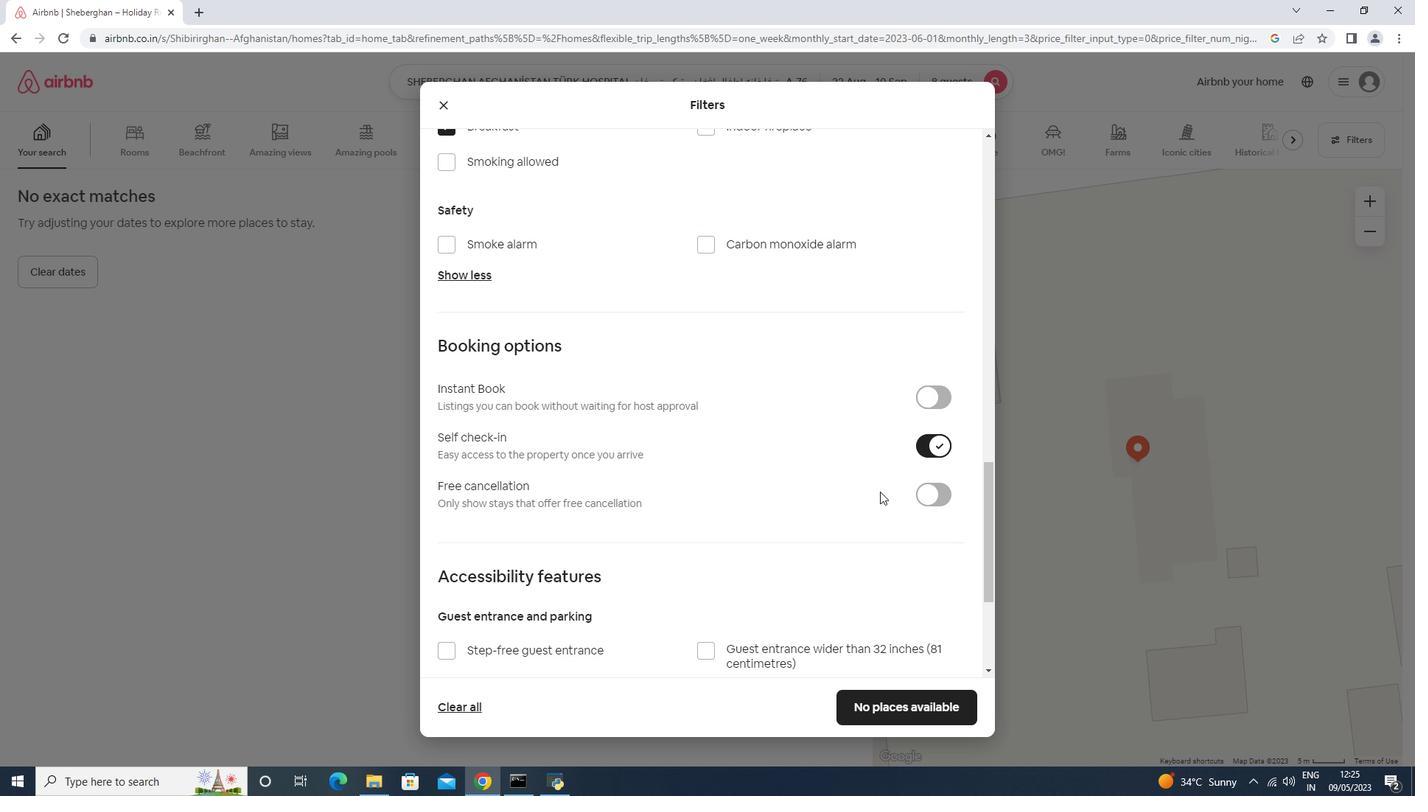 
Action: Mouse scrolled (880, 491) with delta (0, 0)
Screenshot: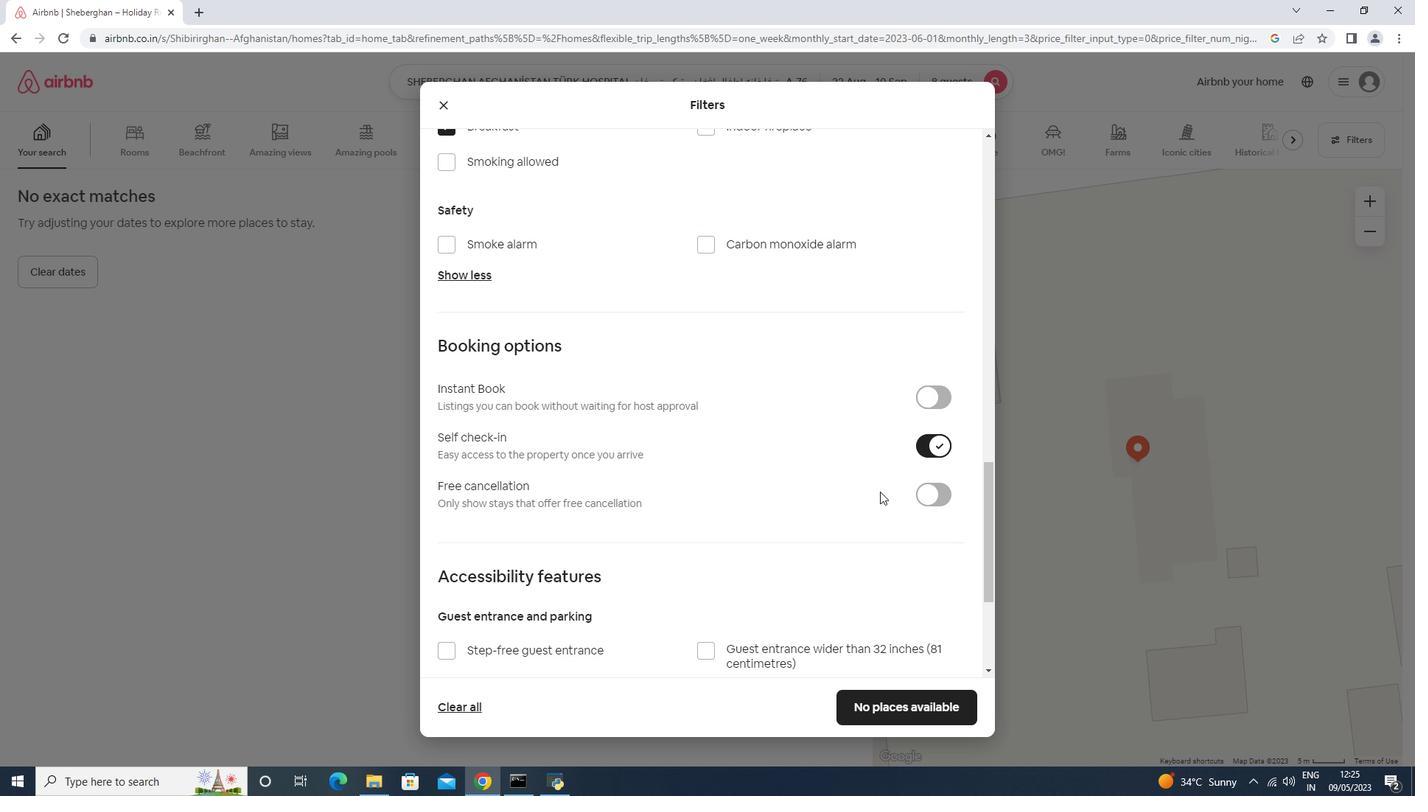 
Action: Mouse moved to (925, 698)
Screenshot: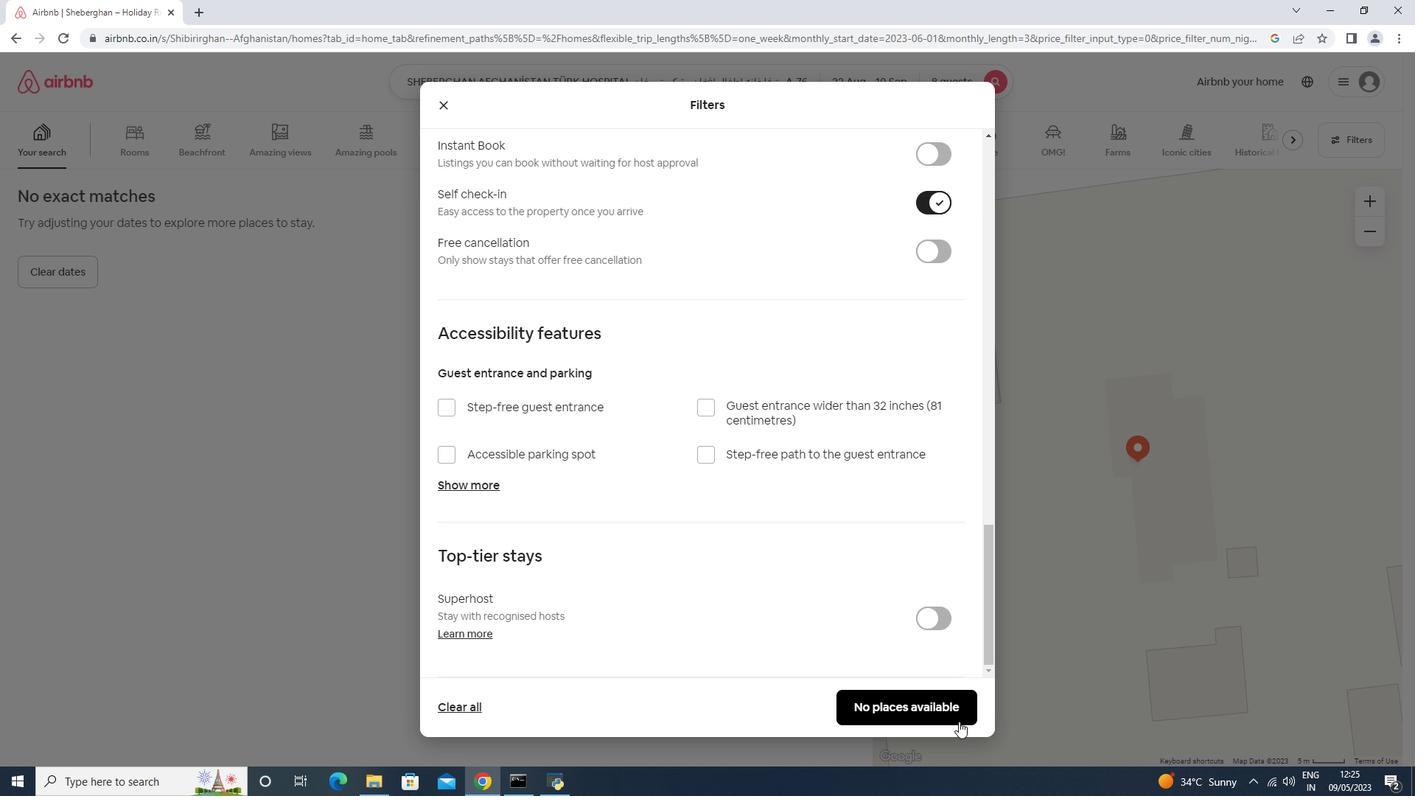 
Action: Mouse pressed left at (925, 698)
Screenshot: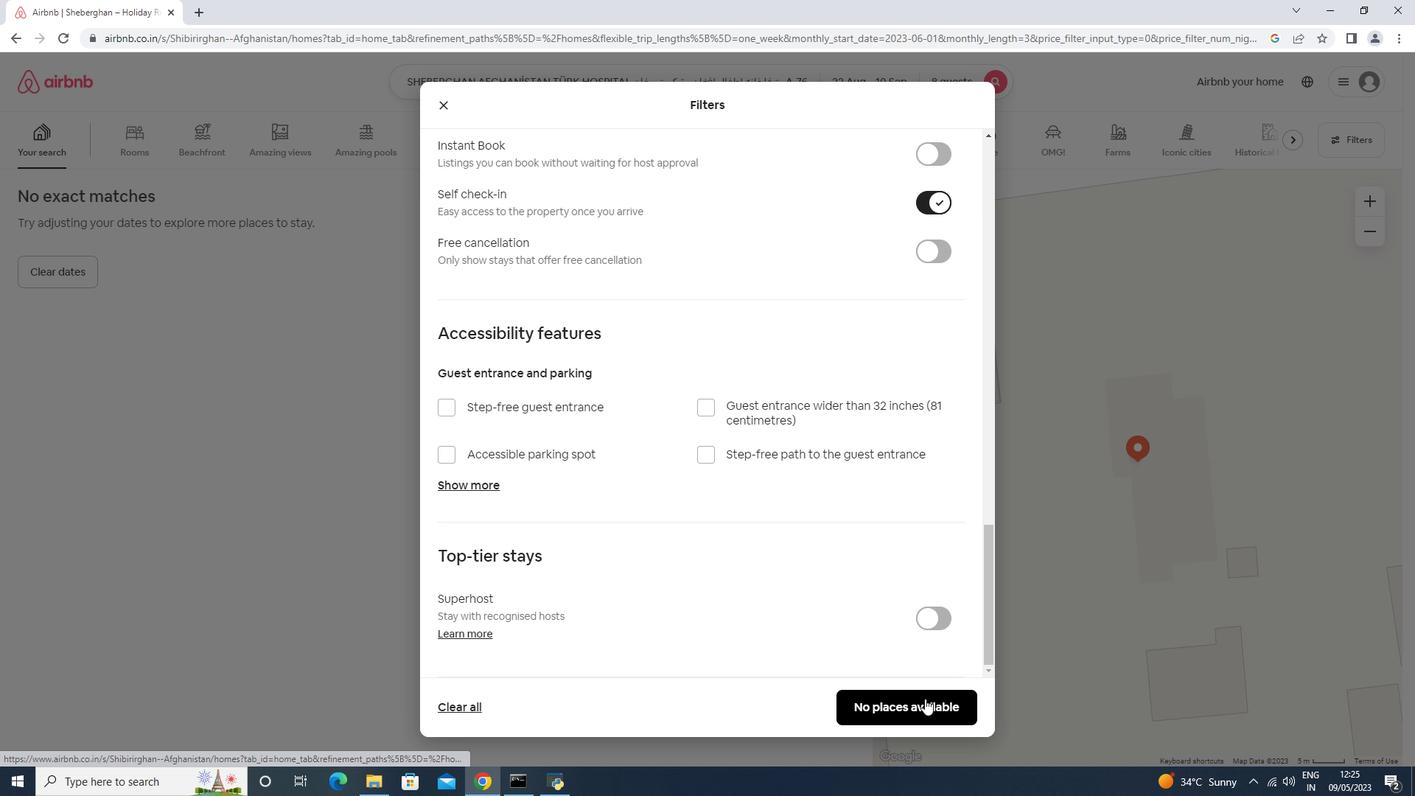 
Action: Mouse moved to (924, 698)
Screenshot: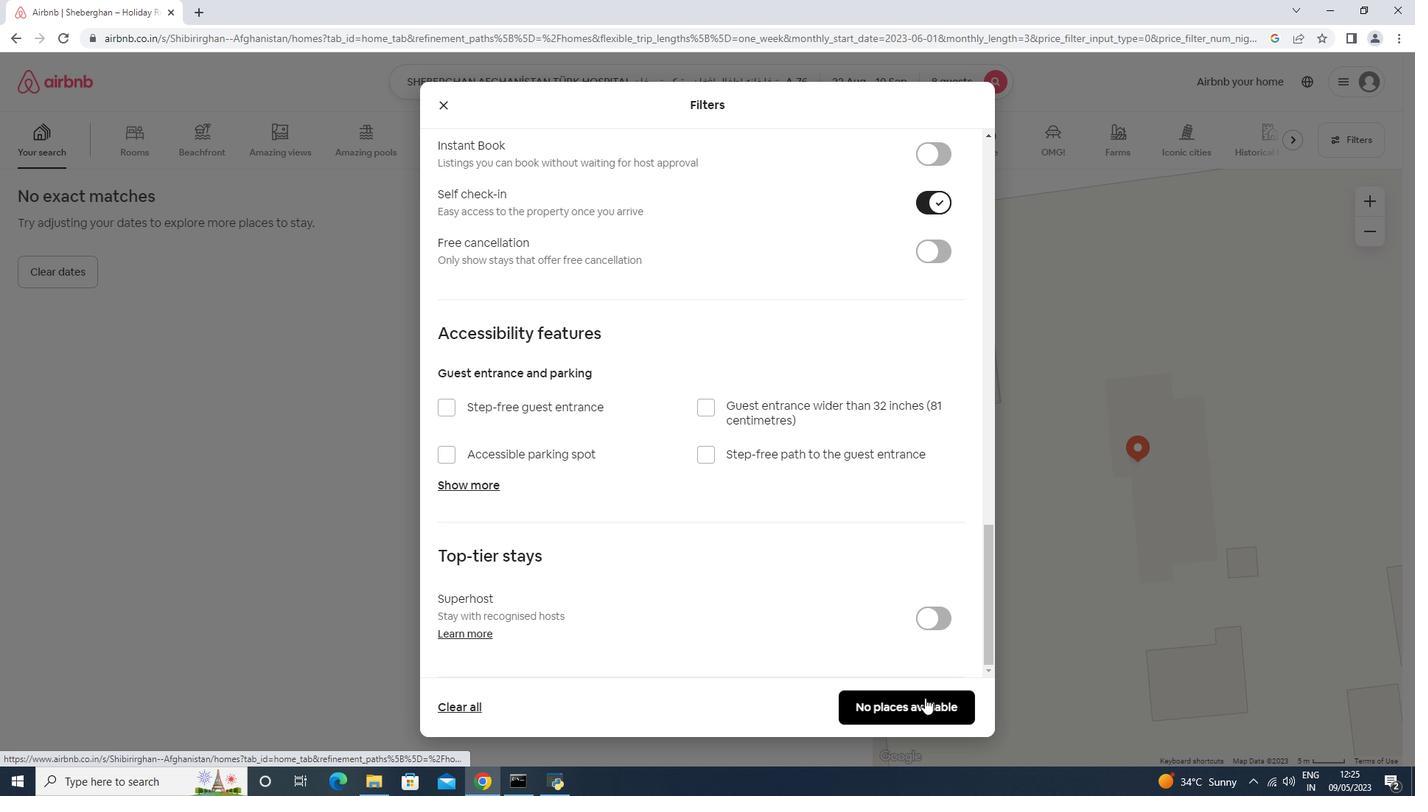 
